 Task: Find connections with filter location Püttlingen with filter topic #Moneywith filter profile language German with filter current company Wiley with filter school Uttar Pradesh Rajarshi Tandon Open University with filter industry IT System Training and Support with filter service category Logo Design with filter keywords title Chief Information Officer (CIO)
Action: Mouse moved to (527, 90)
Screenshot: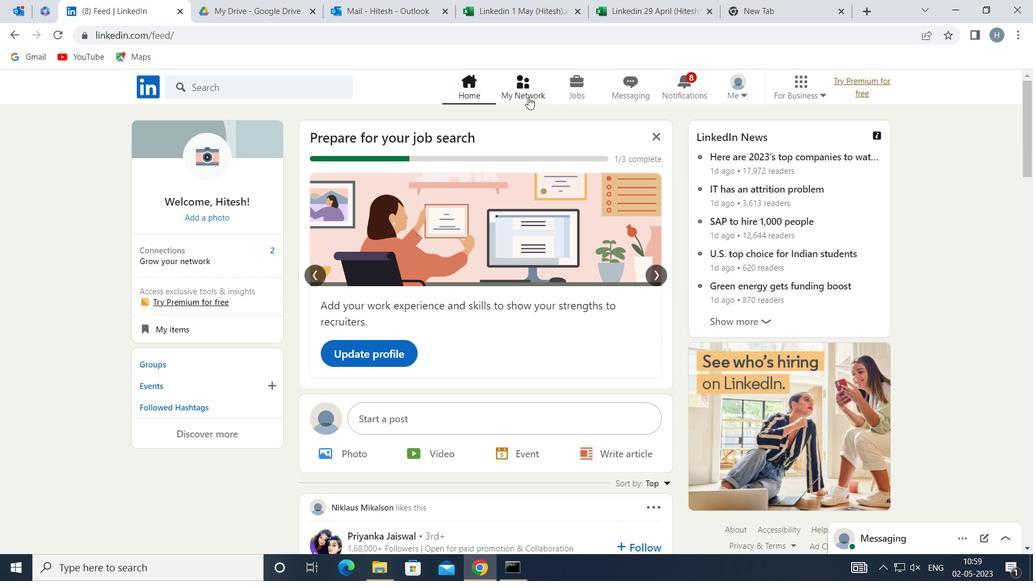 
Action: Mouse pressed left at (527, 90)
Screenshot: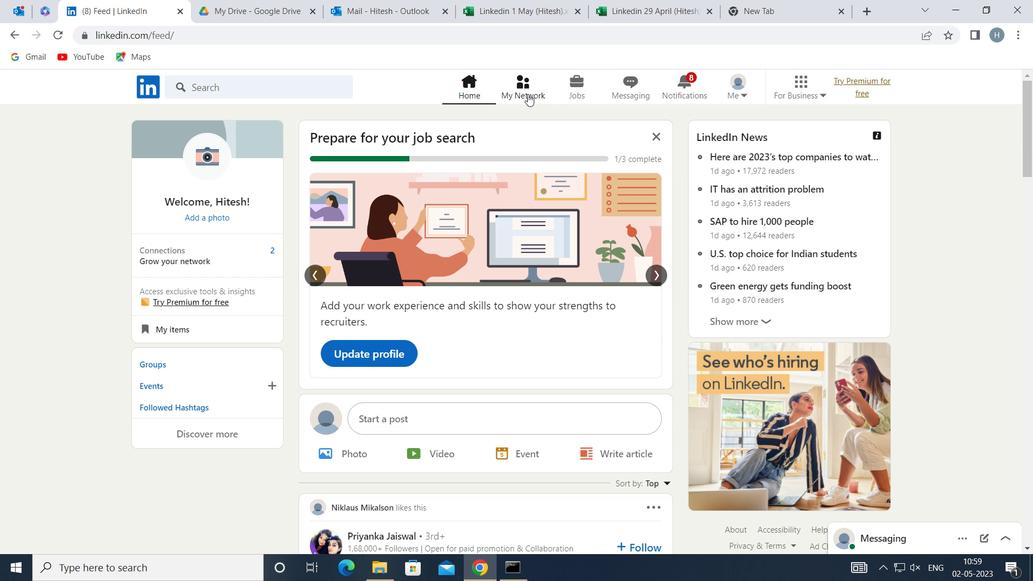 
Action: Mouse moved to (289, 167)
Screenshot: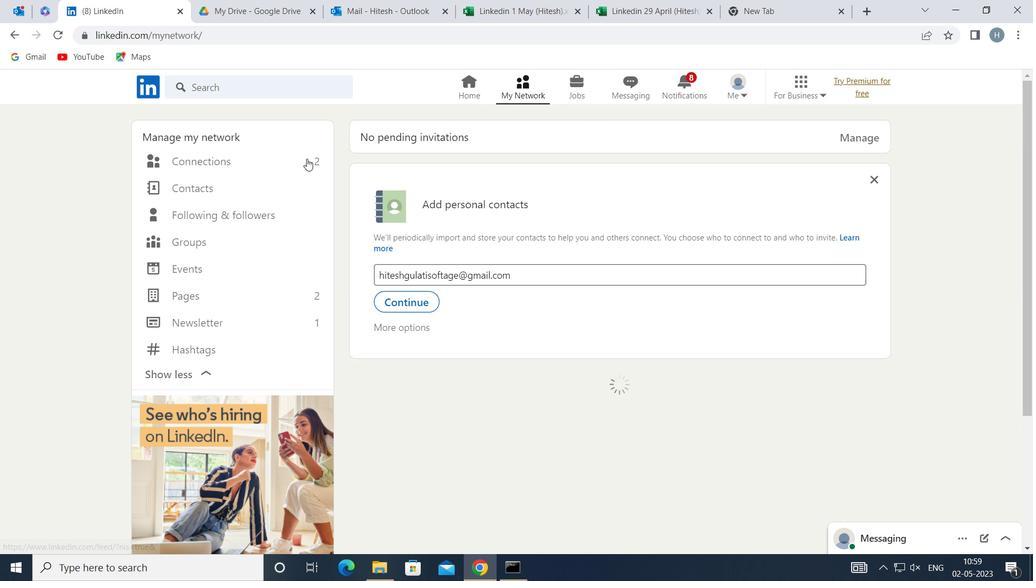 
Action: Mouse pressed left at (289, 167)
Screenshot: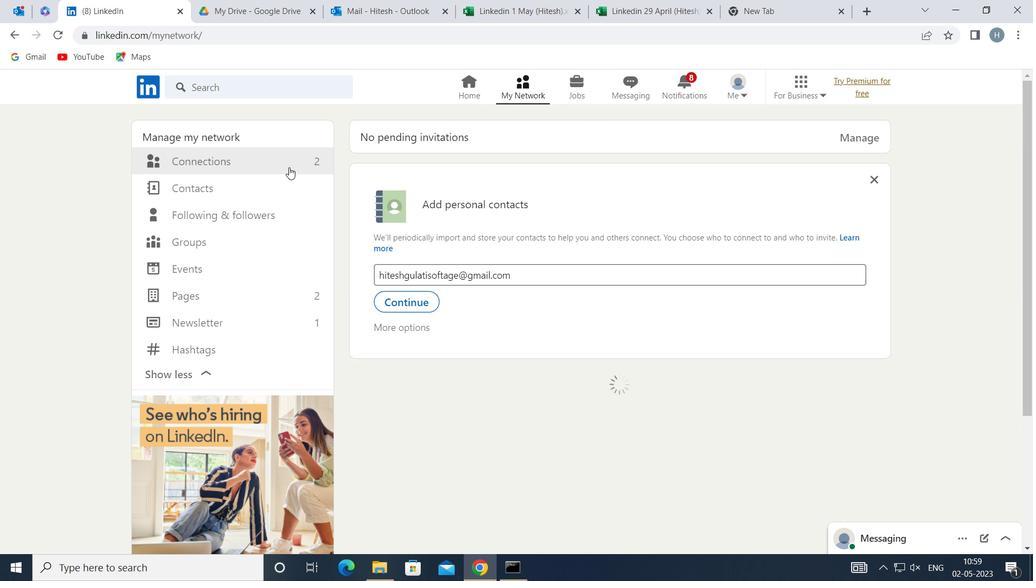 
Action: Mouse moved to (599, 163)
Screenshot: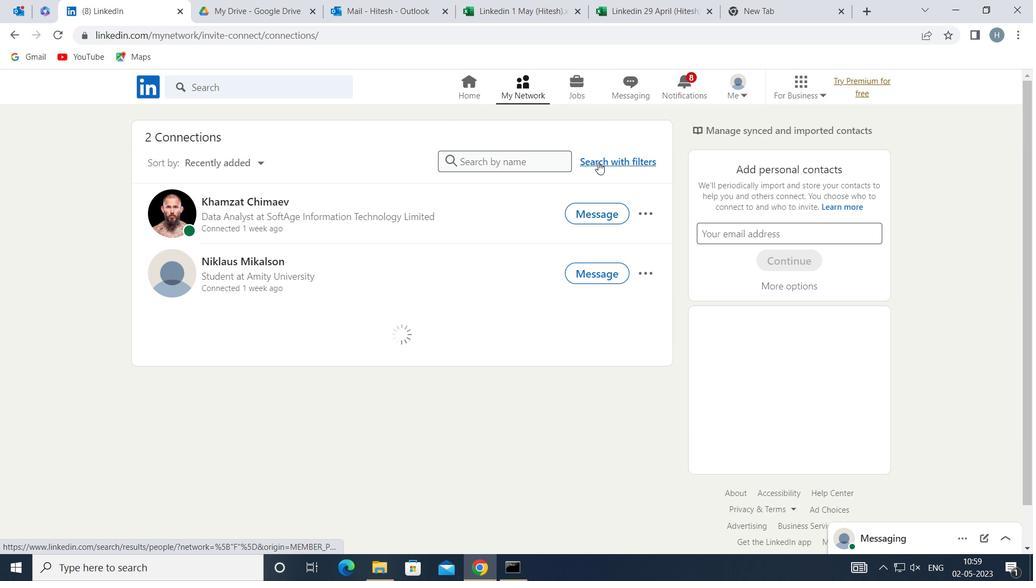 
Action: Mouse pressed left at (599, 163)
Screenshot: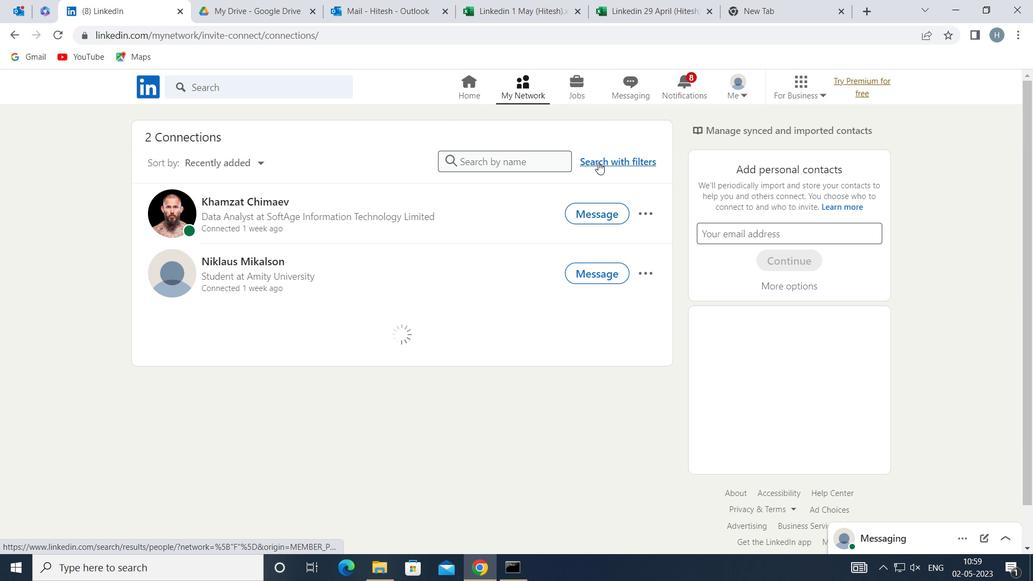 
Action: Mouse moved to (569, 129)
Screenshot: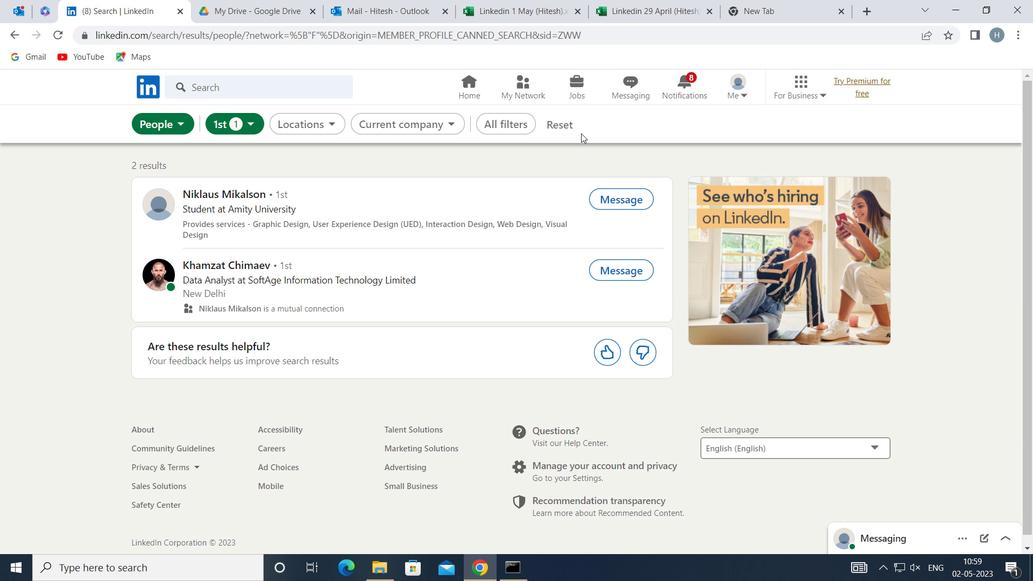 
Action: Mouse pressed left at (569, 129)
Screenshot: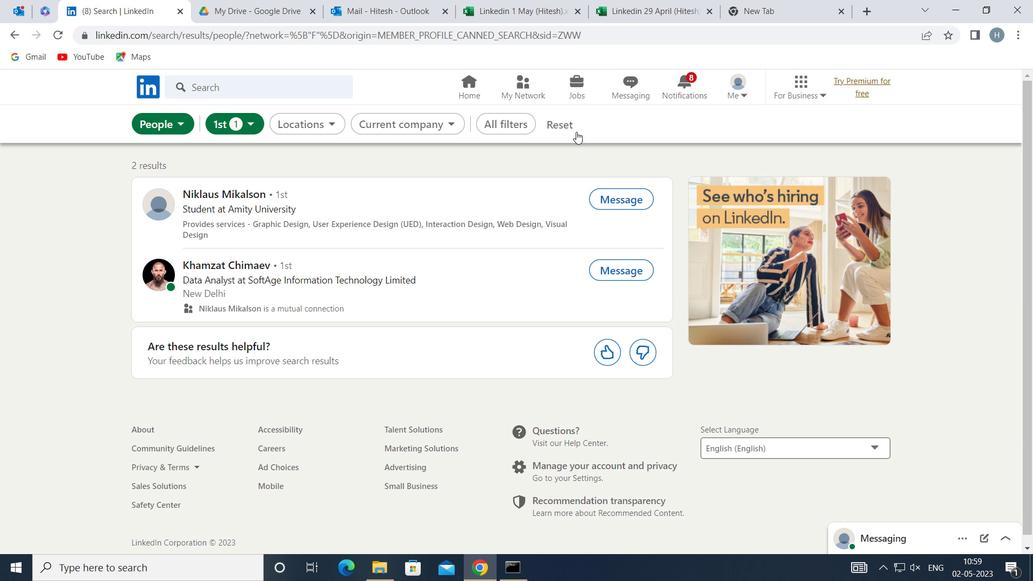 
Action: Mouse moved to (557, 121)
Screenshot: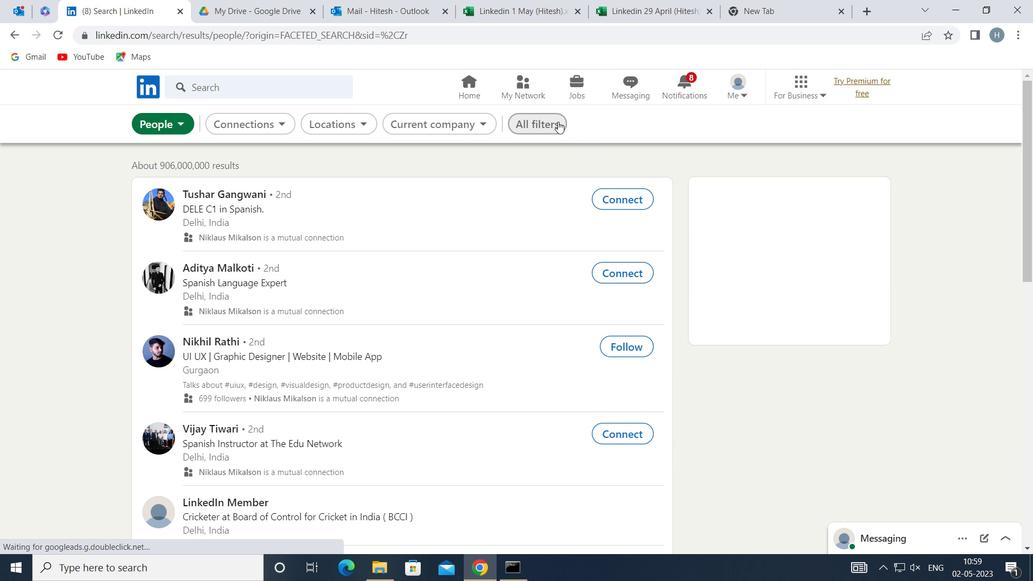 
Action: Mouse pressed left at (557, 121)
Screenshot: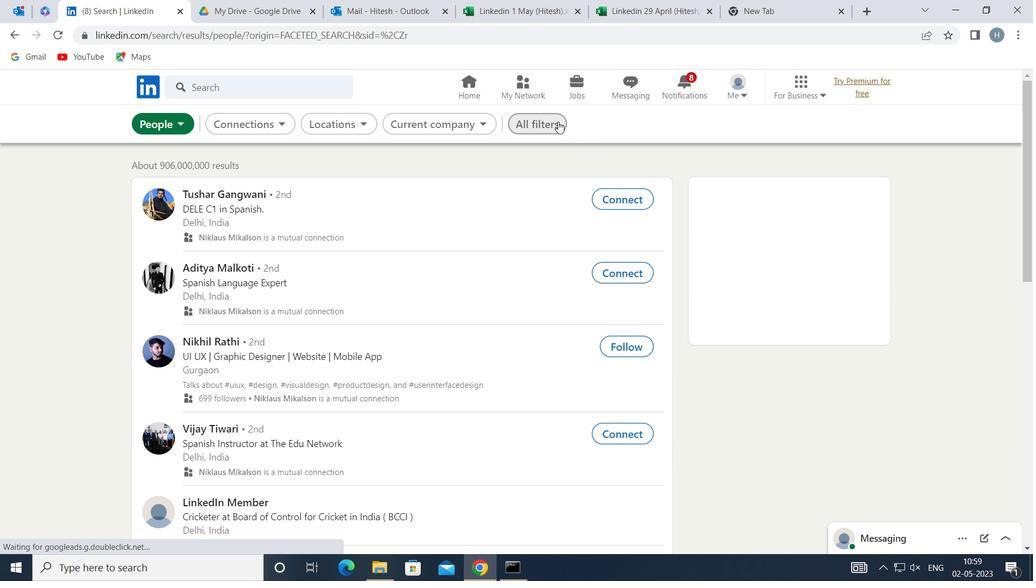 
Action: Mouse moved to (782, 359)
Screenshot: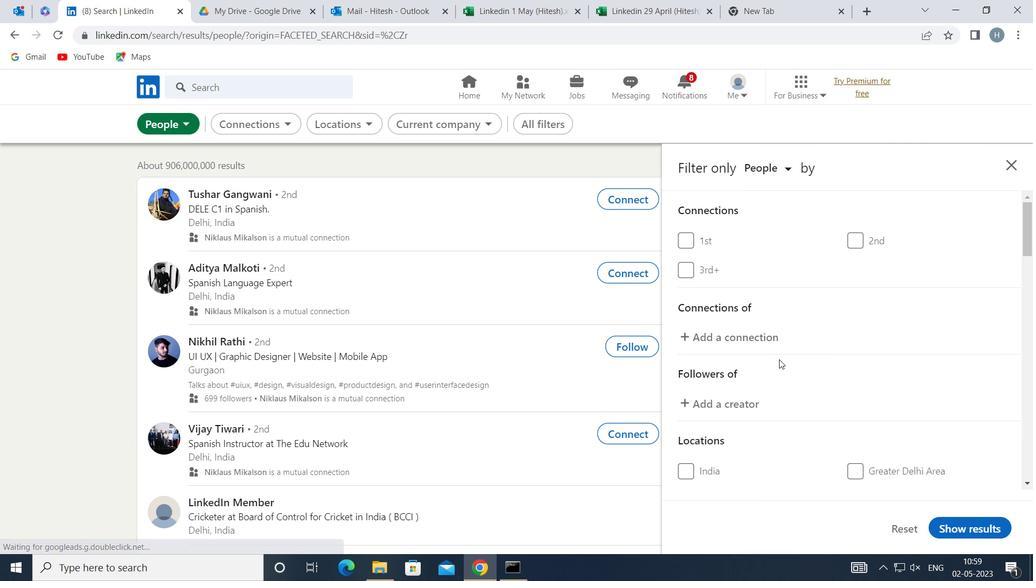
Action: Mouse scrolled (782, 358) with delta (0, 0)
Screenshot: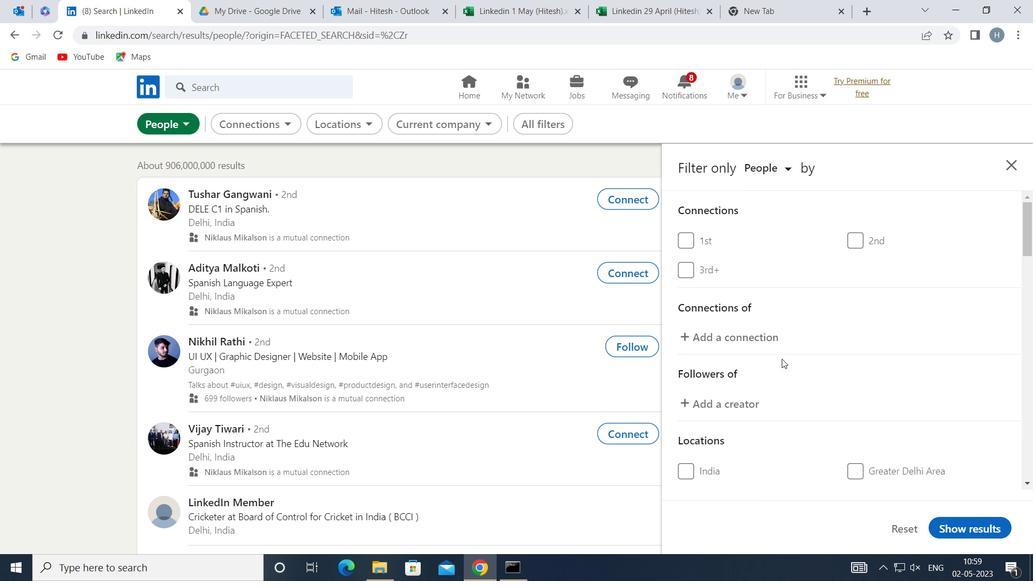 
Action: Mouse moved to (782, 357)
Screenshot: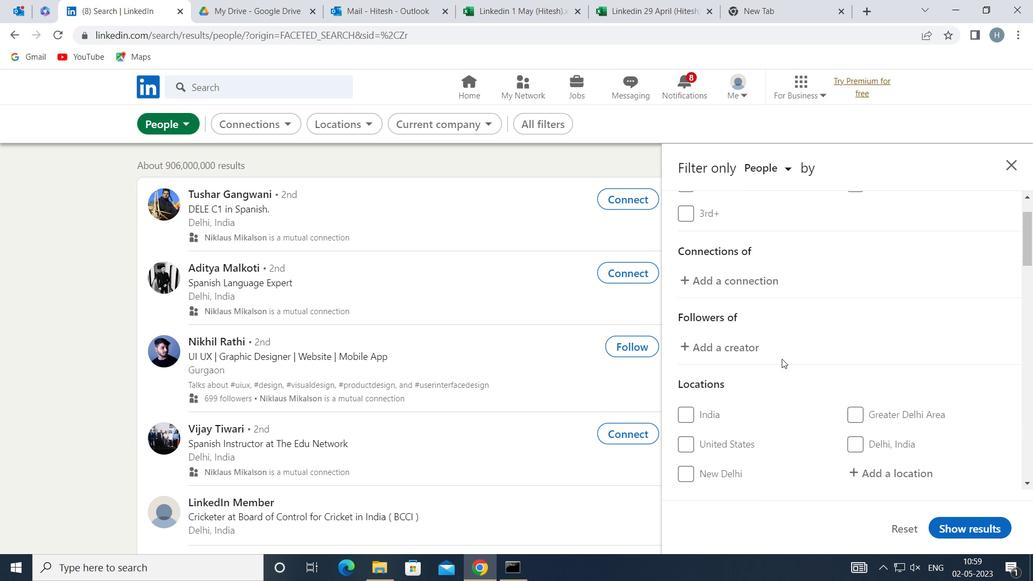 
Action: Mouse scrolled (782, 357) with delta (0, 0)
Screenshot: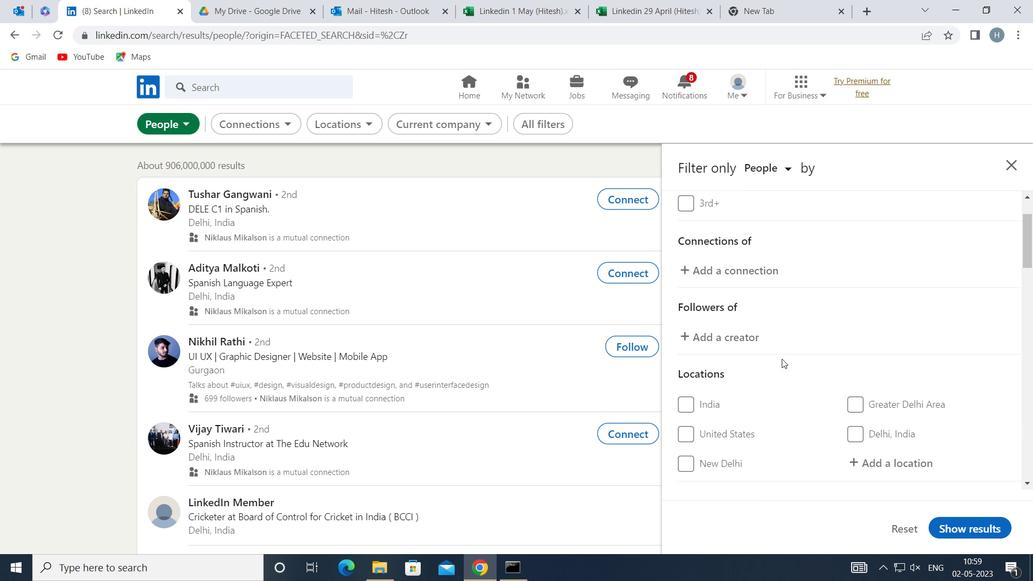 
Action: Mouse moved to (866, 390)
Screenshot: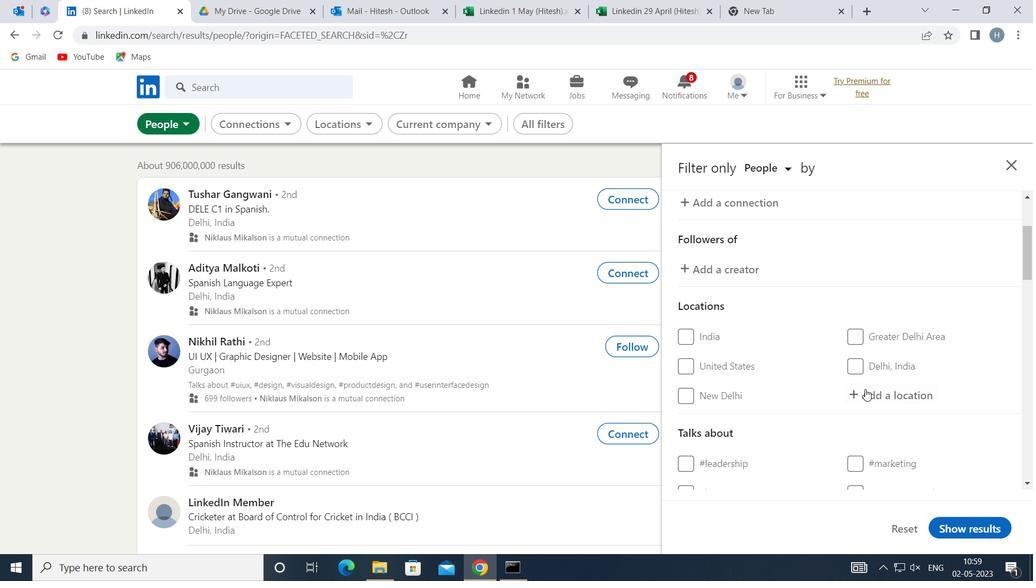 
Action: Mouse pressed left at (866, 390)
Screenshot: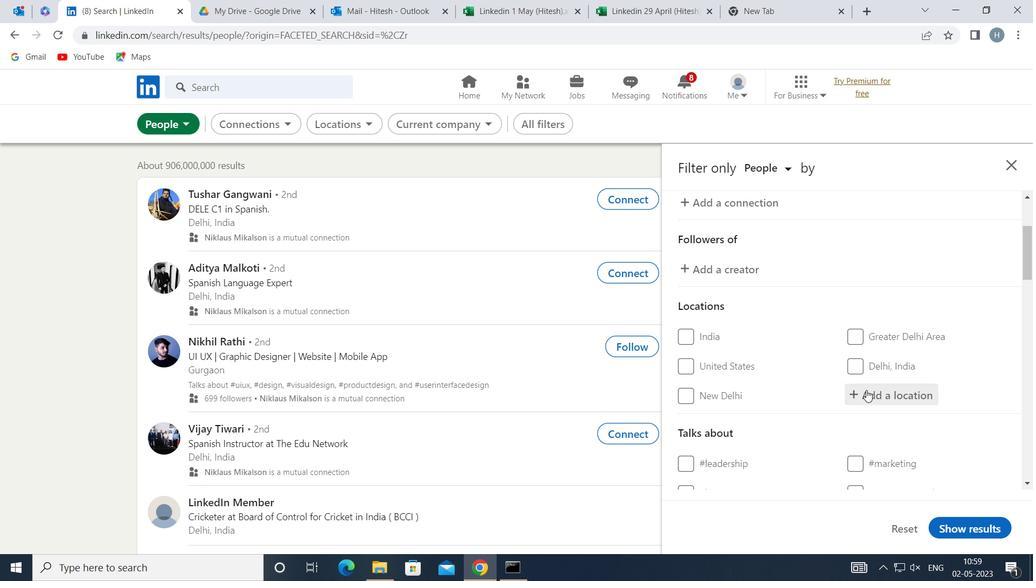 
Action: Mouse moved to (866, 390)
Screenshot: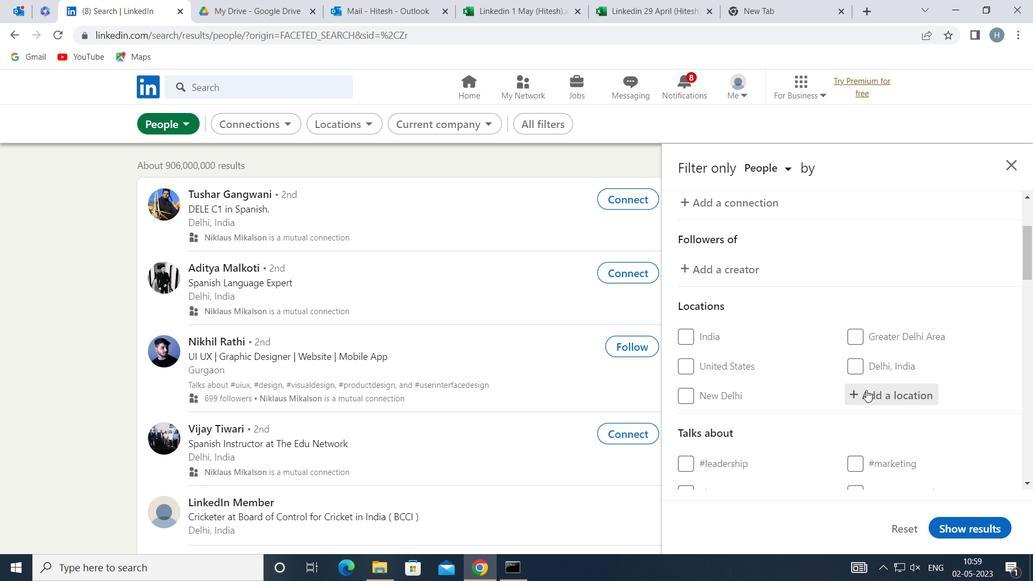 
Action: Key pressed <Key.shift>PUTTLINGE
Screenshot: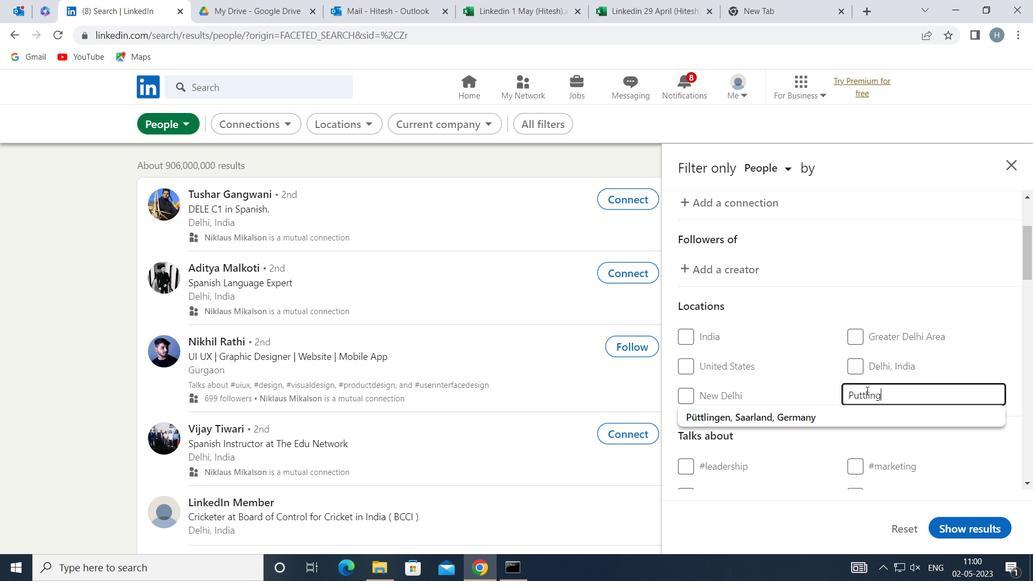 
Action: Mouse moved to (872, 396)
Screenshot: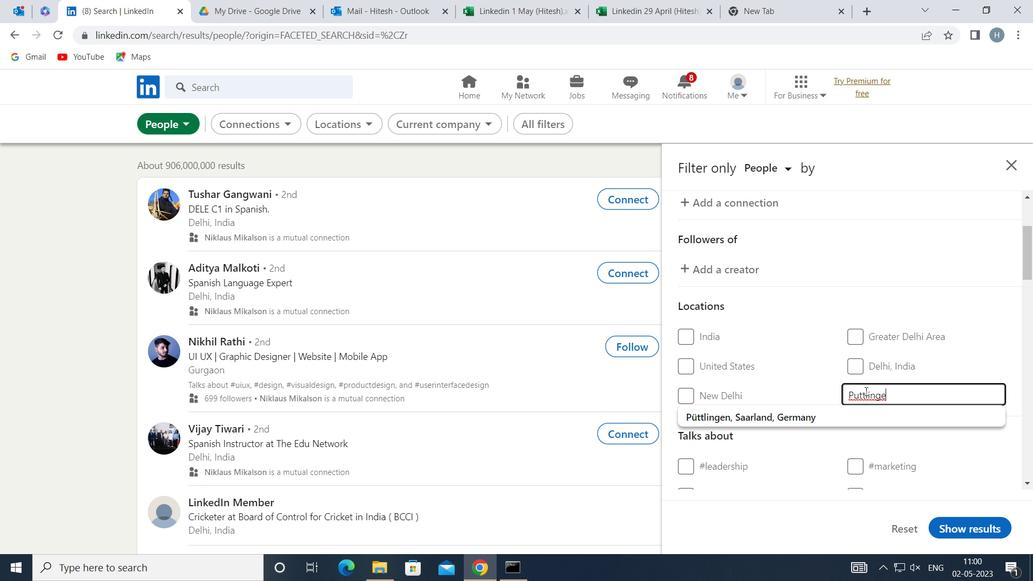 
Action: Key pressed N
Screenshot: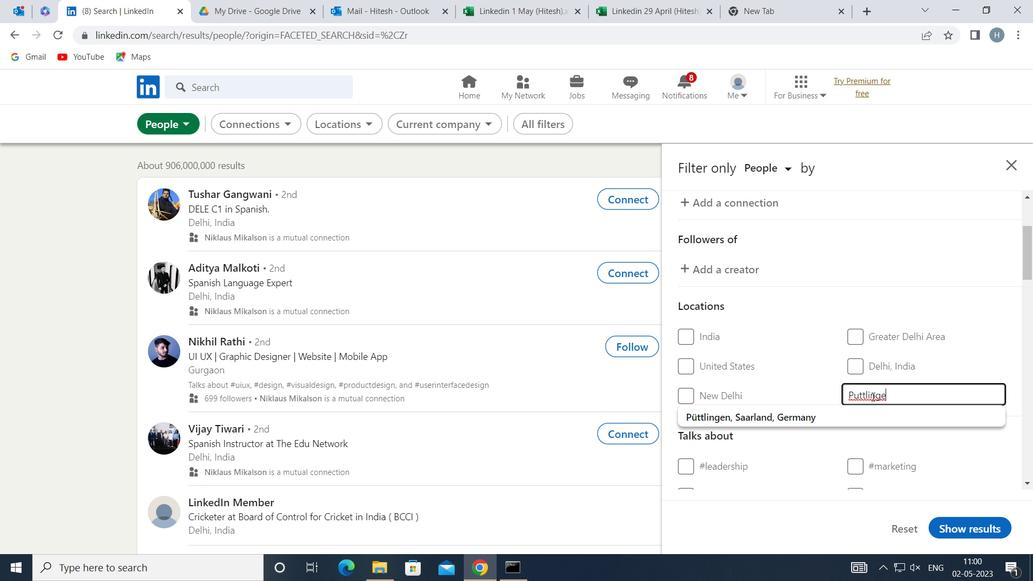 
Action: Mouse moved to (829, 415)
Screenshot: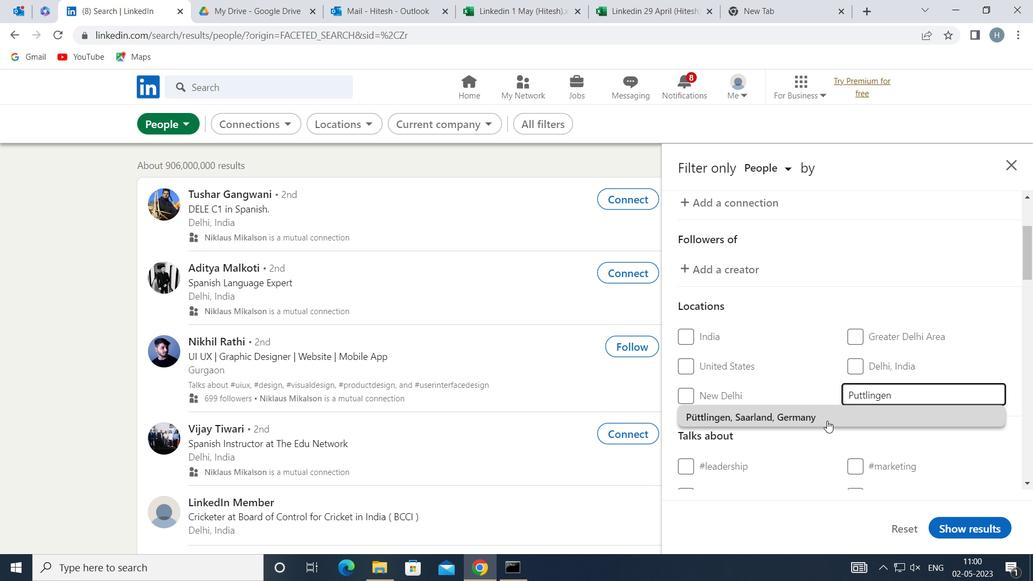 
Action: Mouse pressed left at (829, 415)
Screenshot: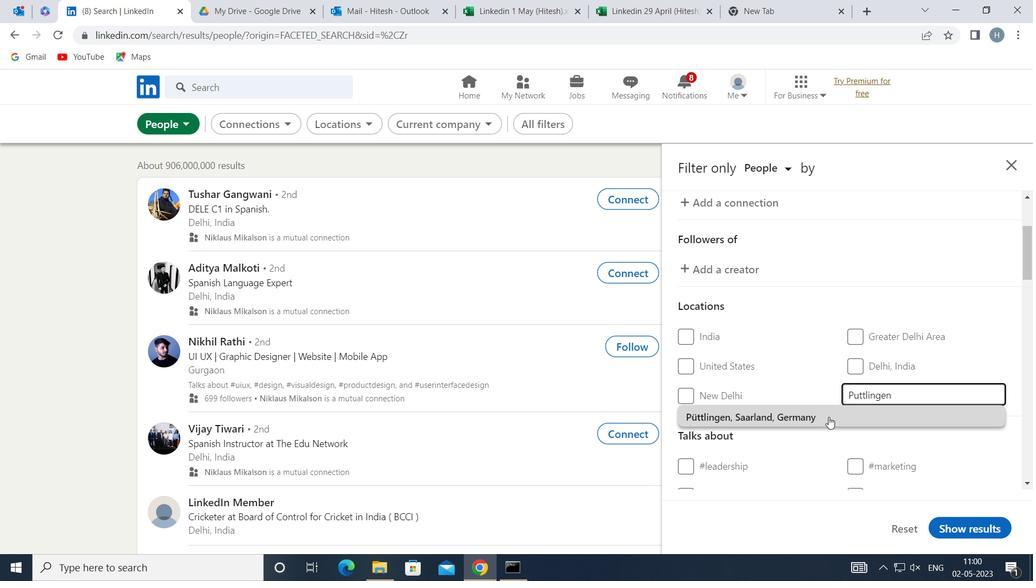
Action: Mouse moved to (826, 395)
Screenshot: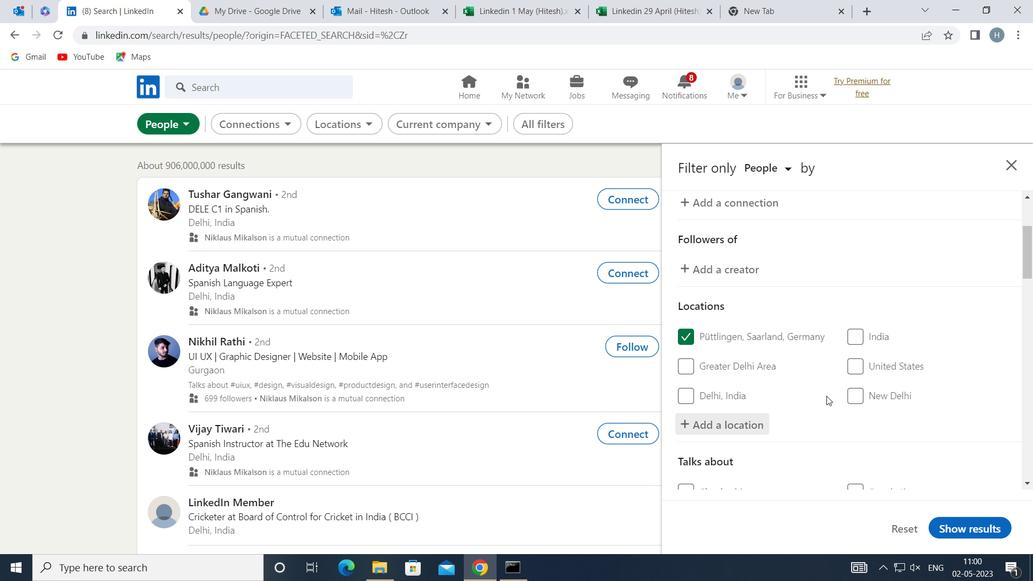 
Action: Mouse scrolled (826, 395) with delta (0, 0)
Screenshot: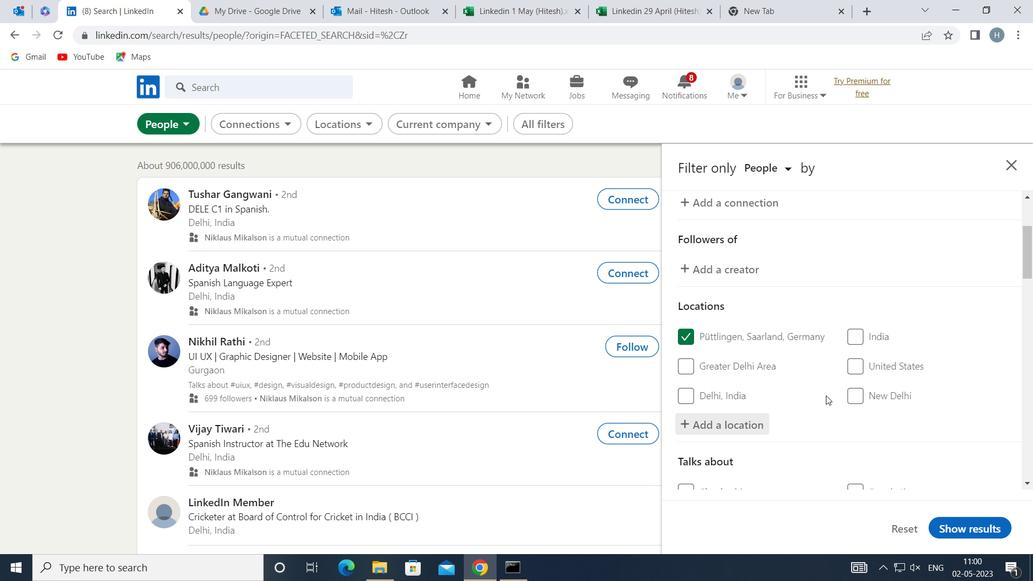 
Action: Mouse scrolled (826, 395) with delta (0, 0)
Screenshot: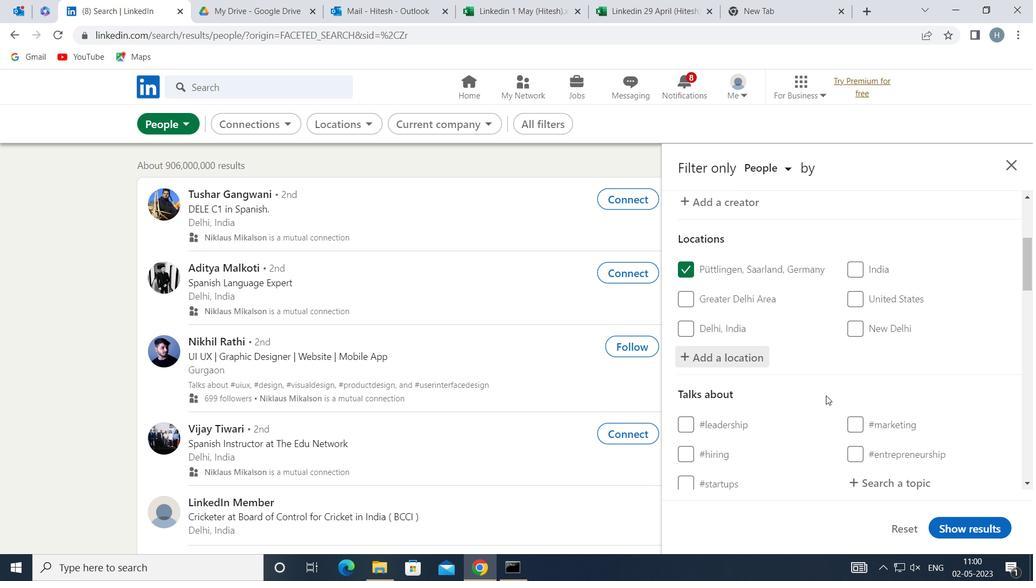 
Action: Mouse scrolled (826, 395) with delta (0, 0)
Screenshot: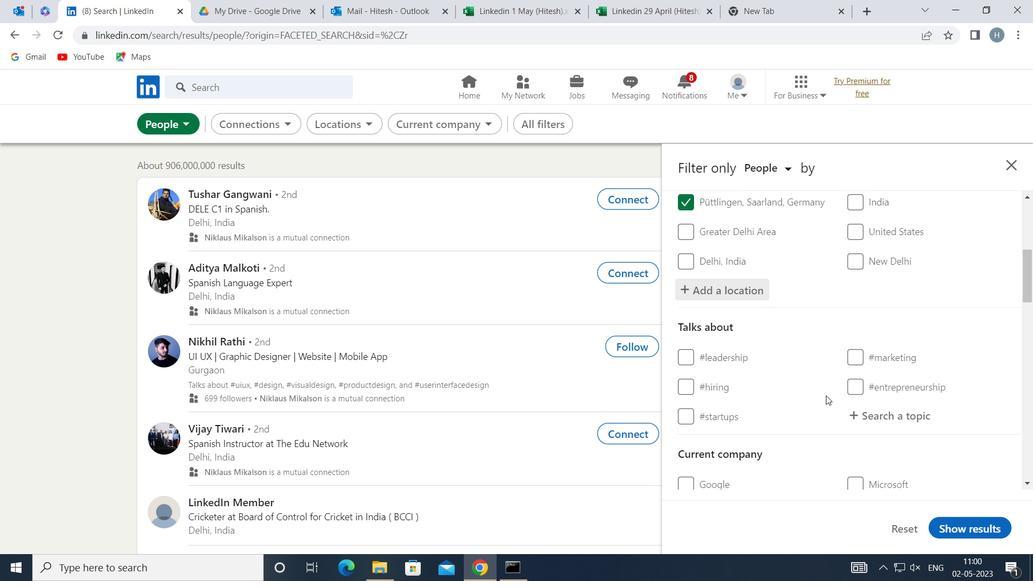 
Action: Mouse moved to (888, 349)
Screenshot: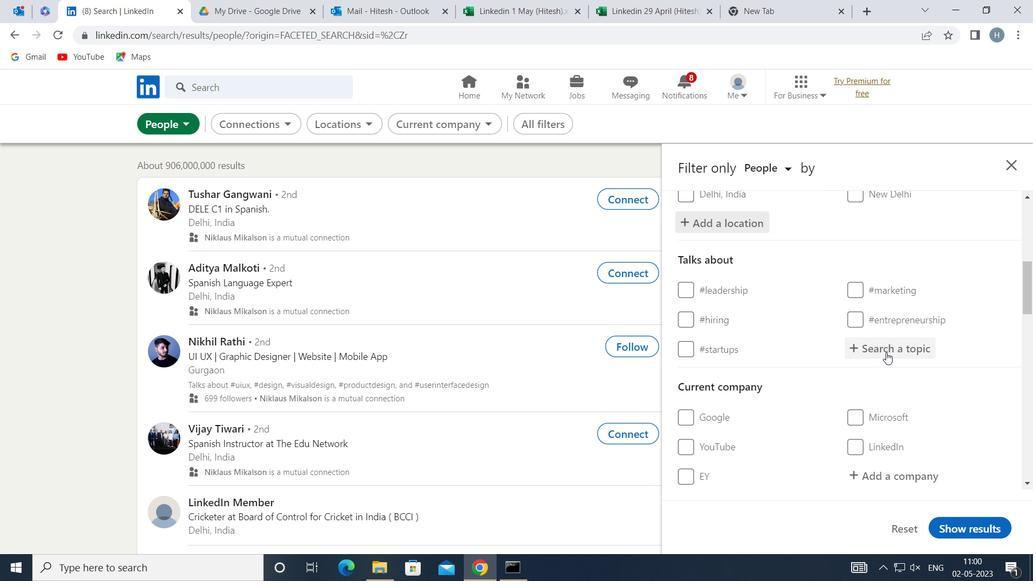 
Action: Mouse pressed left at (888, 349)
Screenshot: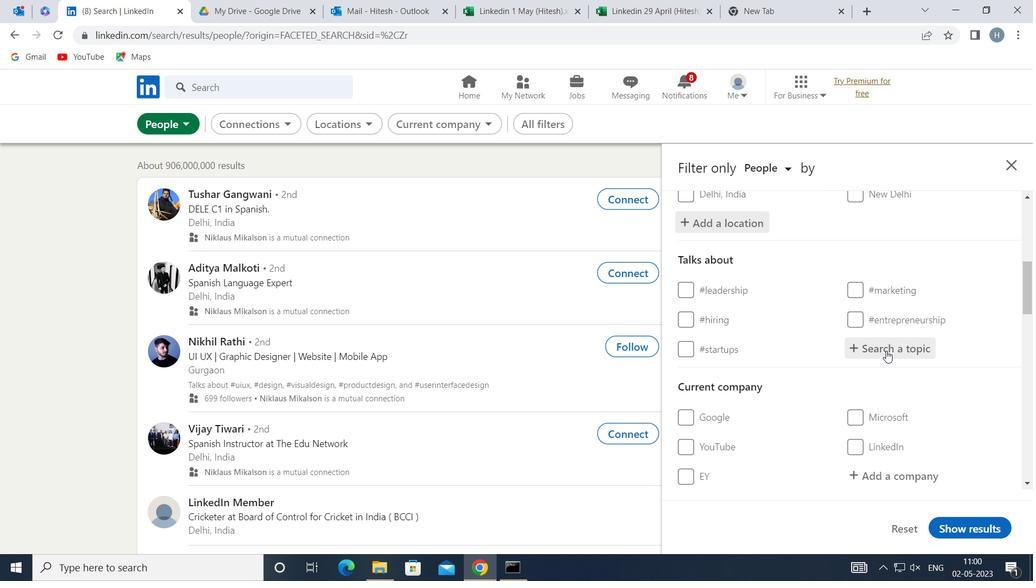 
Action: Key pressed <Key.shift>MON
Screenshot: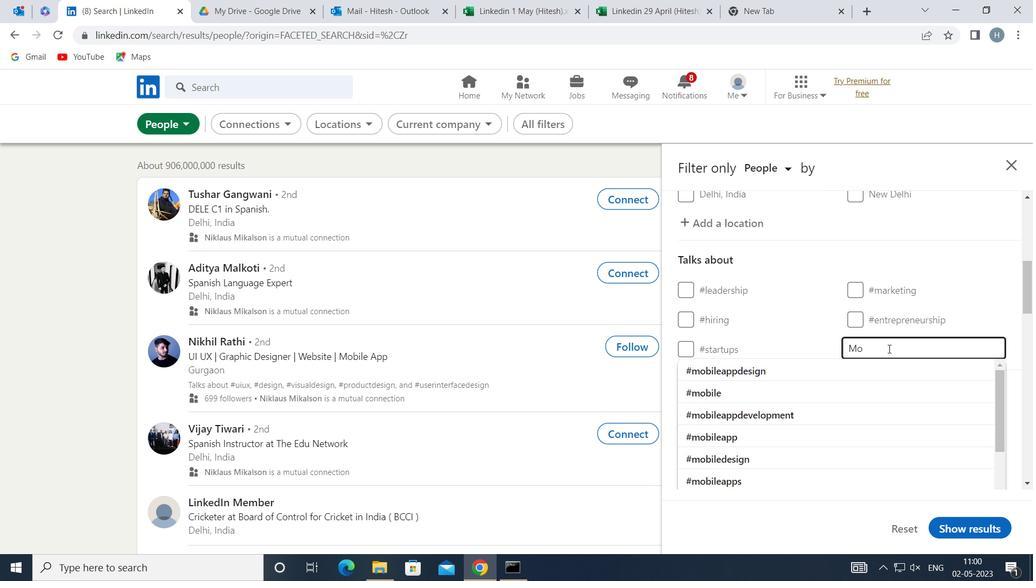 
Action: Mouse moved to (897, 342)
Screenshot: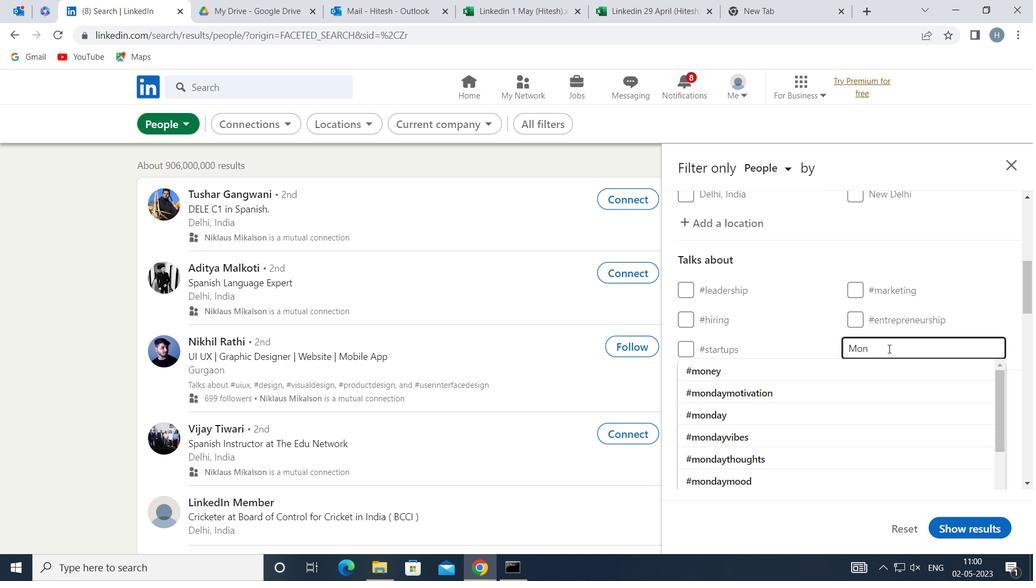 
Action: Key pressed EY
Screenshot: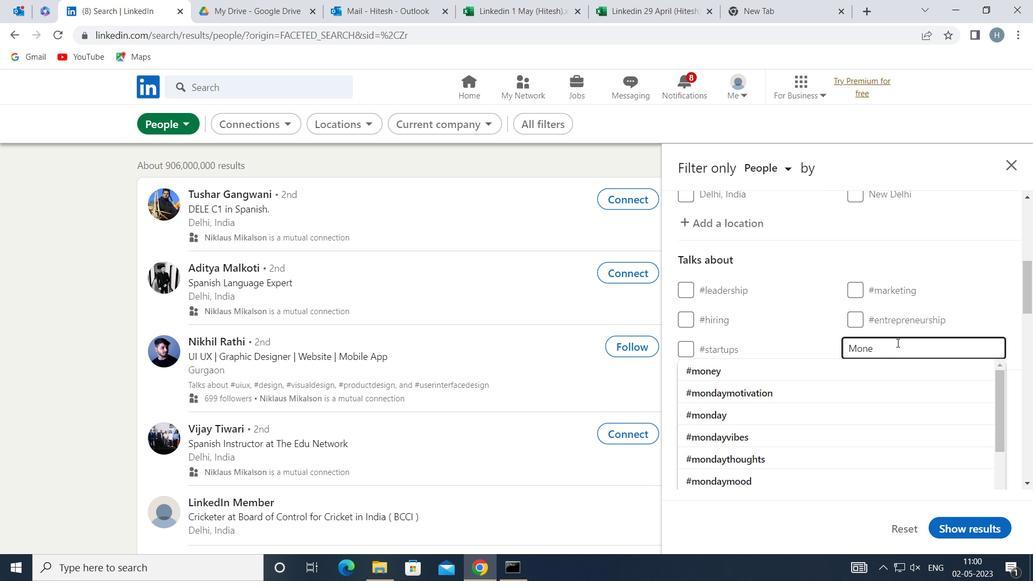 
Action: Mouse moved to (809, 364)
Screenshot: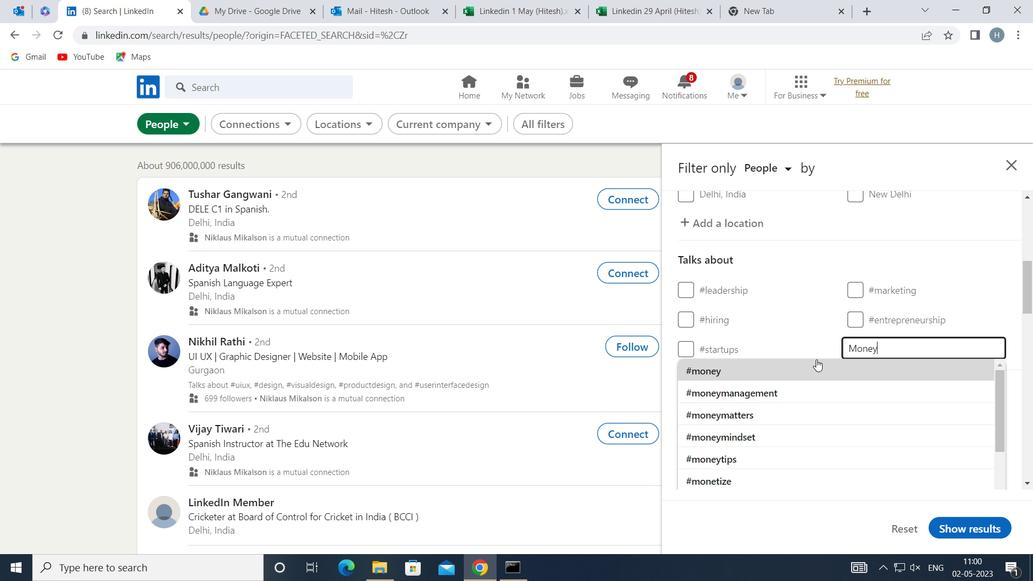 
Action: Mouse pressed left at (809, 364)
Screenshot: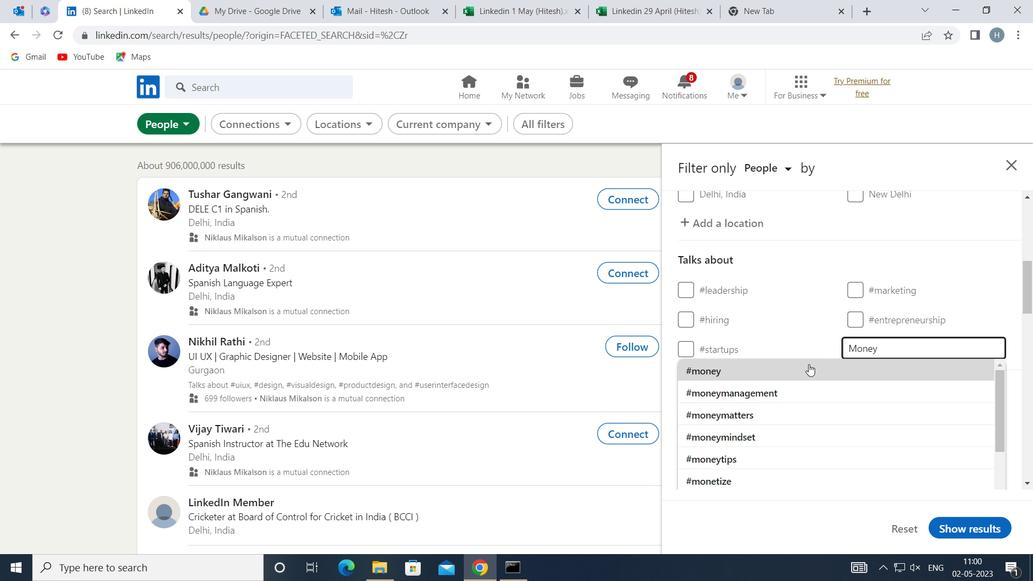 
Action: Mouse scrolled (809, 364) with delta (0, 0)
Screenshot: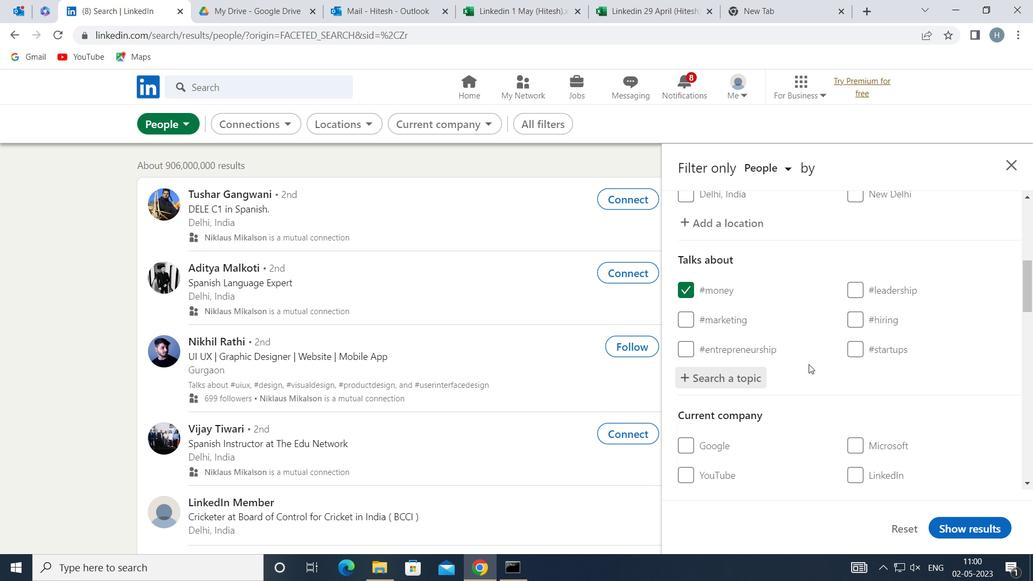 
Action: Mouse scrolled (809, 364) with delta (0, 0)
Screenshot: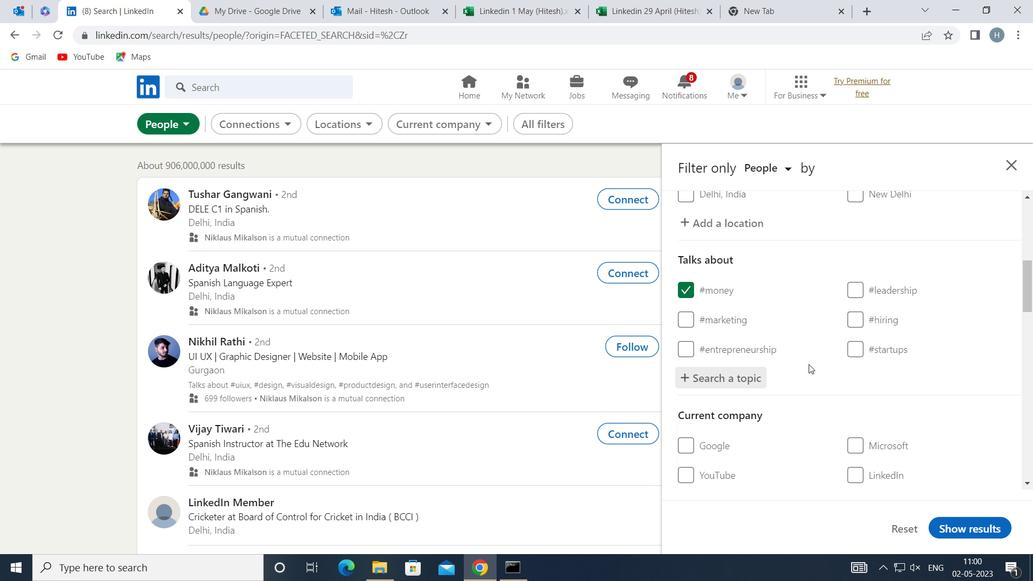 
Action: Mouse scrolled (809, 364) with delta (0, 0)
Screenshot: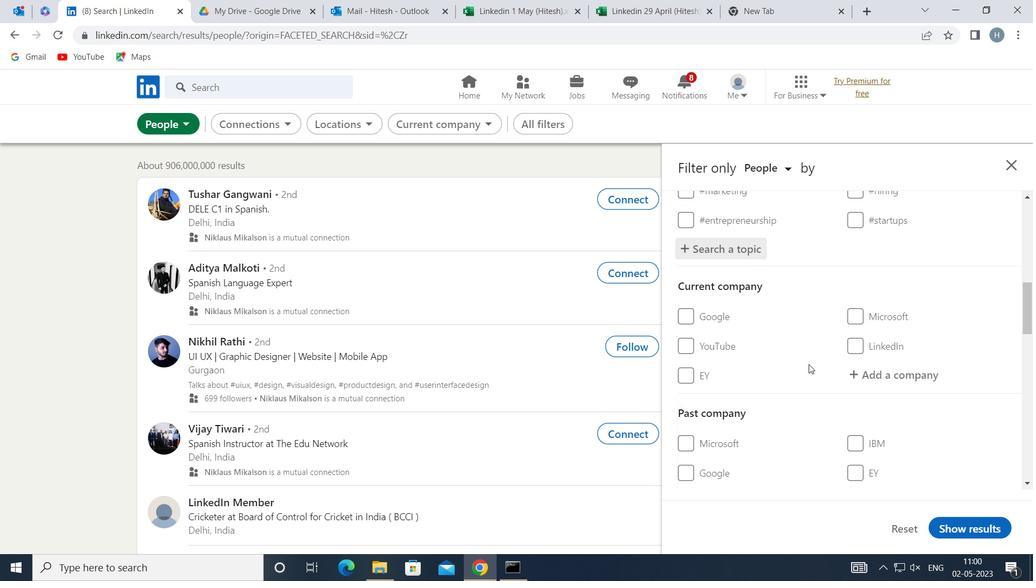 
Action: Mouse scrolled (809, 364) with delta (0, 0)
Screenshot: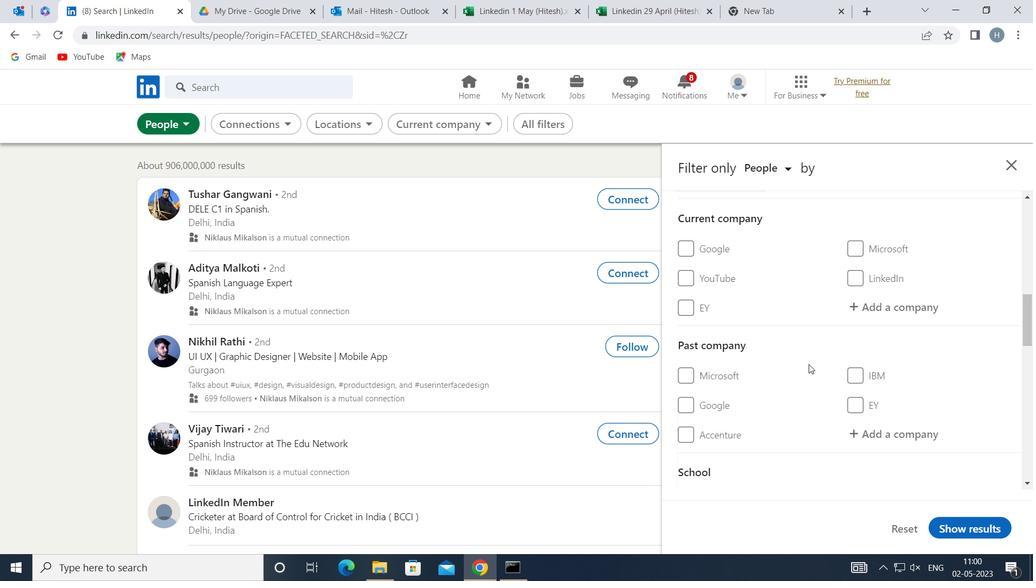 
Action: Mouse moved to (809, 363)
Screenshot: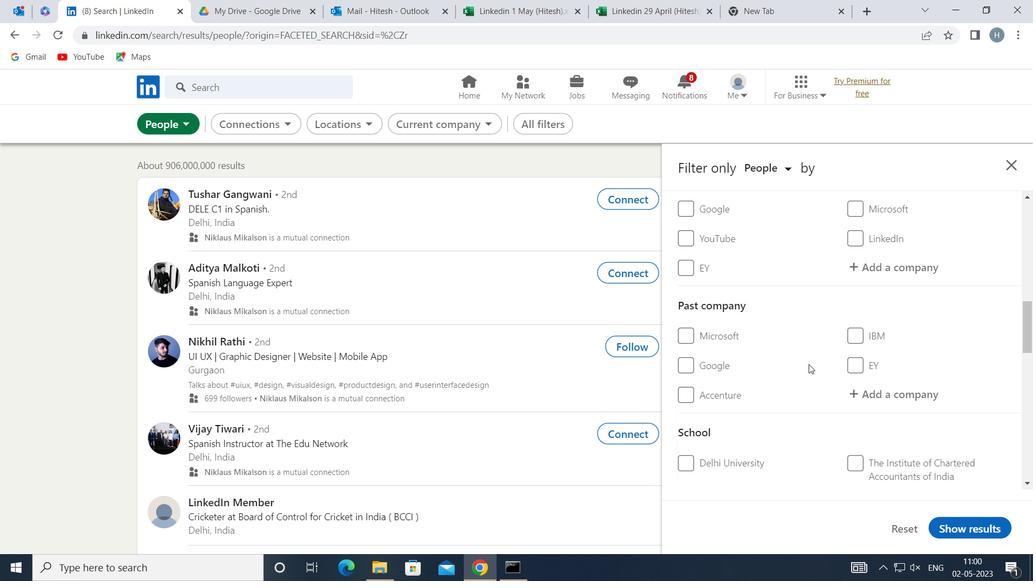 
Action: Mouse scrolled (809, 362) with delta (0, 0)
Screenshot: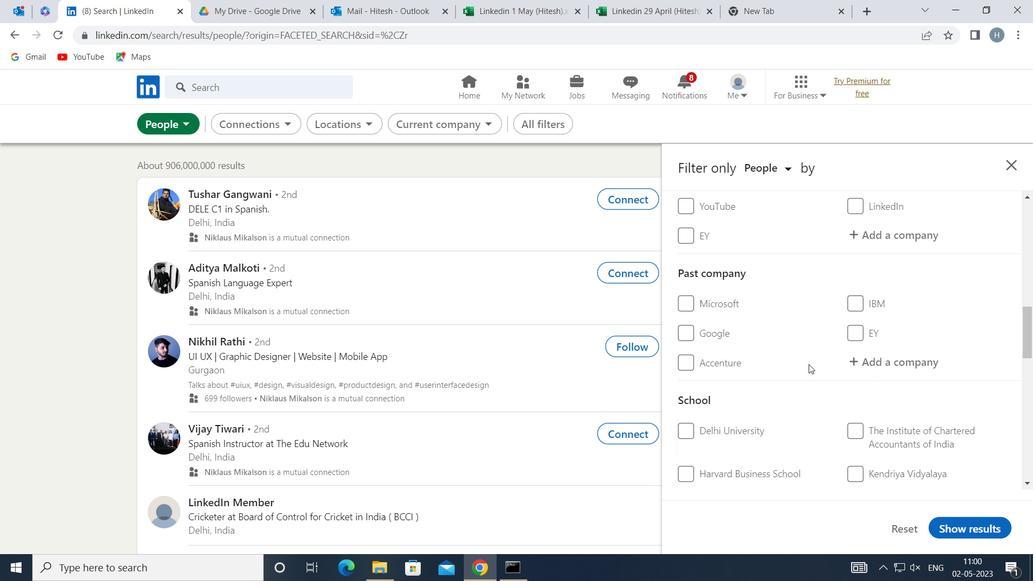 
Action: Mouse scrolled (809, 362) with delta (0, 0)
Screenshot: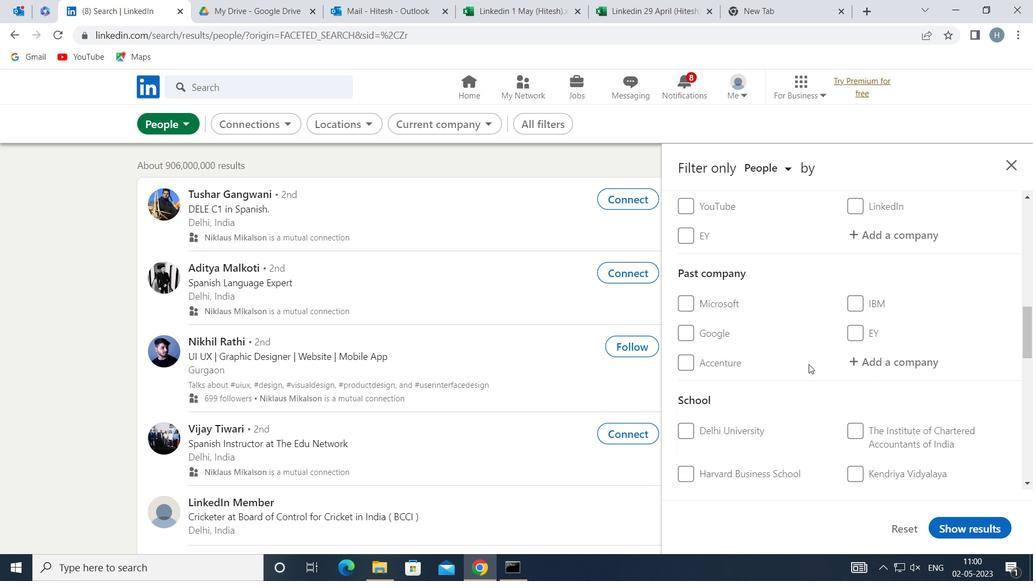
Action: Mouse scrolled (809, 362) with delta (0, 0)
Screenshot: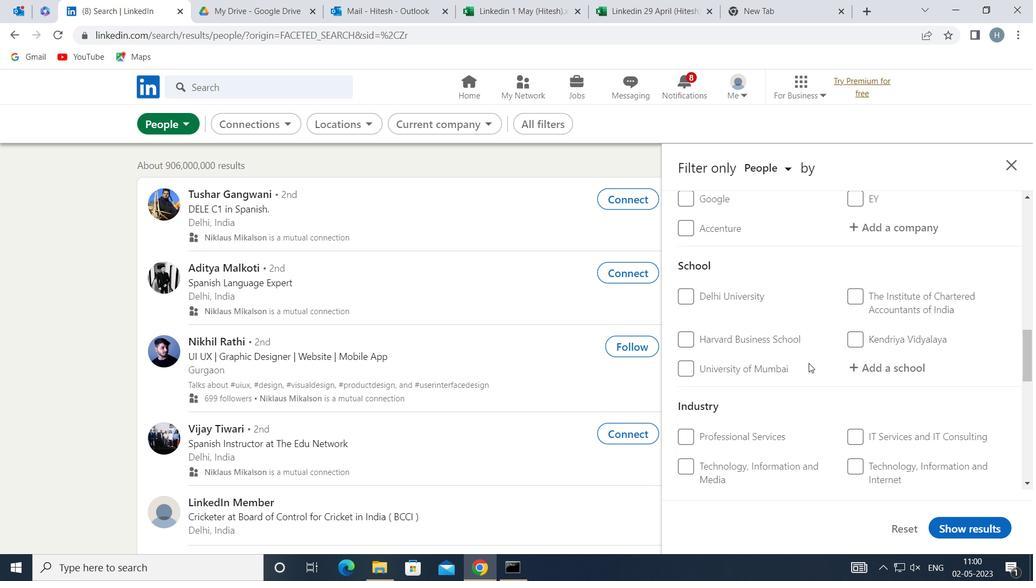 
Action: Mouse scrolled (809, 362) with delta (0, 0)
Screenshot: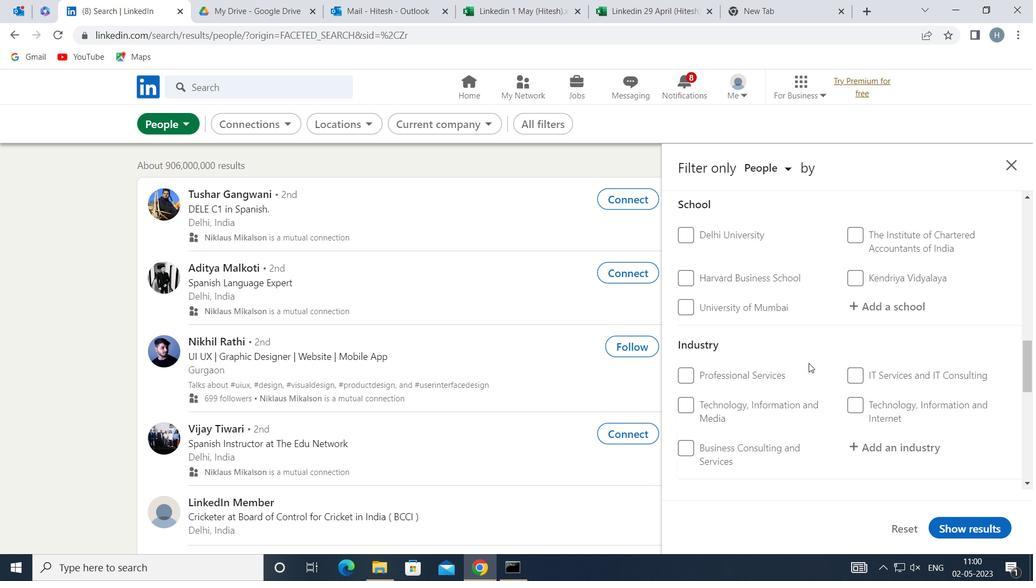 
Action: Mouse scrolled (809, 362) with delta (0, 0)
Screenshot: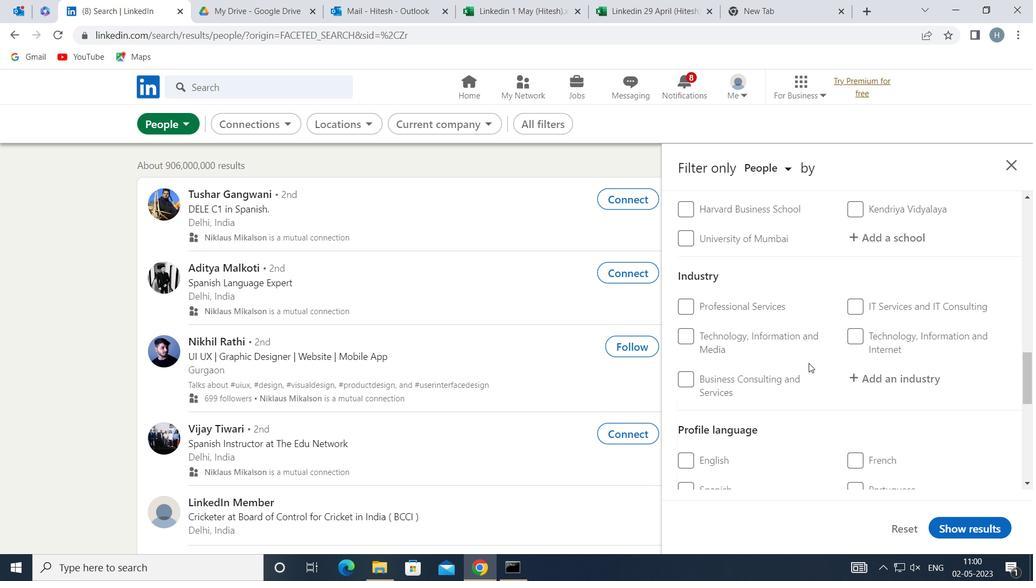 
Action: Mouse scrolled (809, 362) with delta (0, 0)
Screenshot: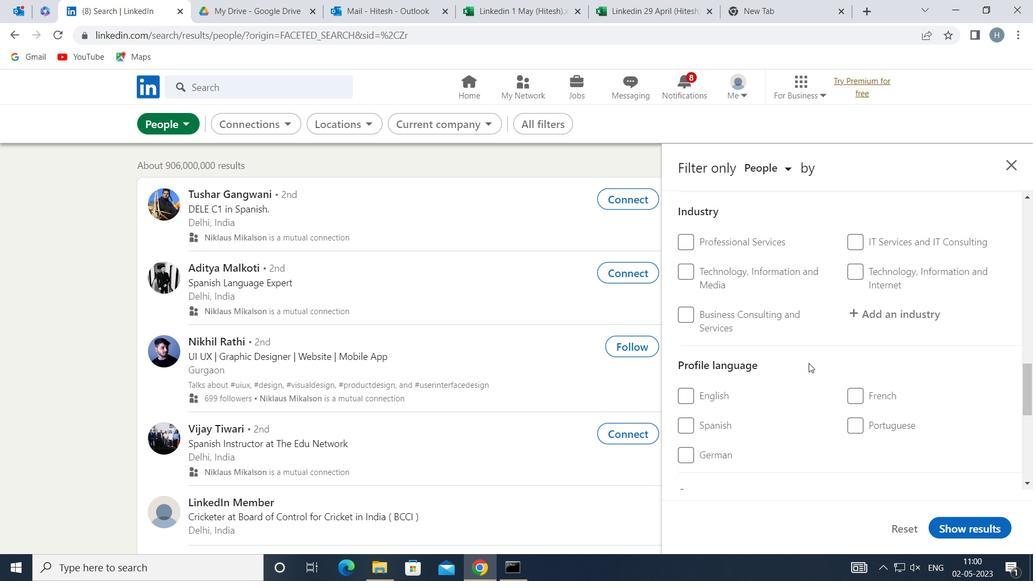 
Action: Mouse moved to (724, 375)
Screenshot: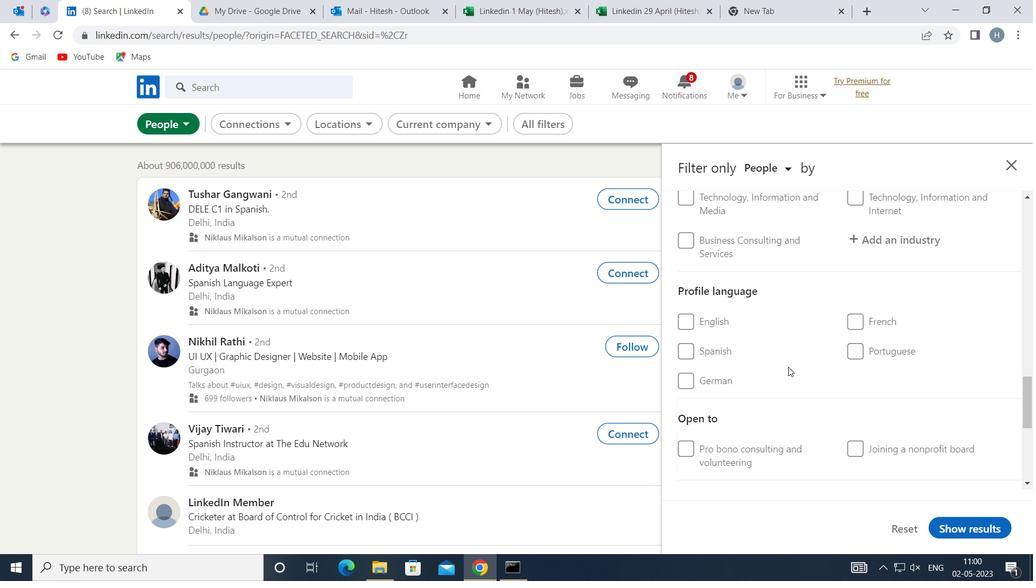 
Action: Mouse pressed left at (724, 375)
Screenshot: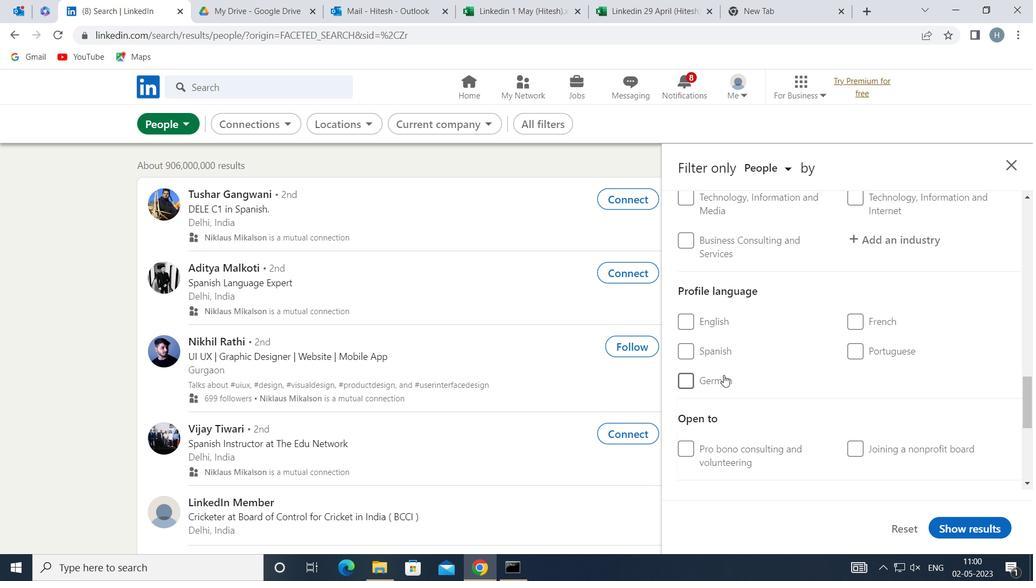 
Action: Mouse moved to (811, 370)
Screenshot: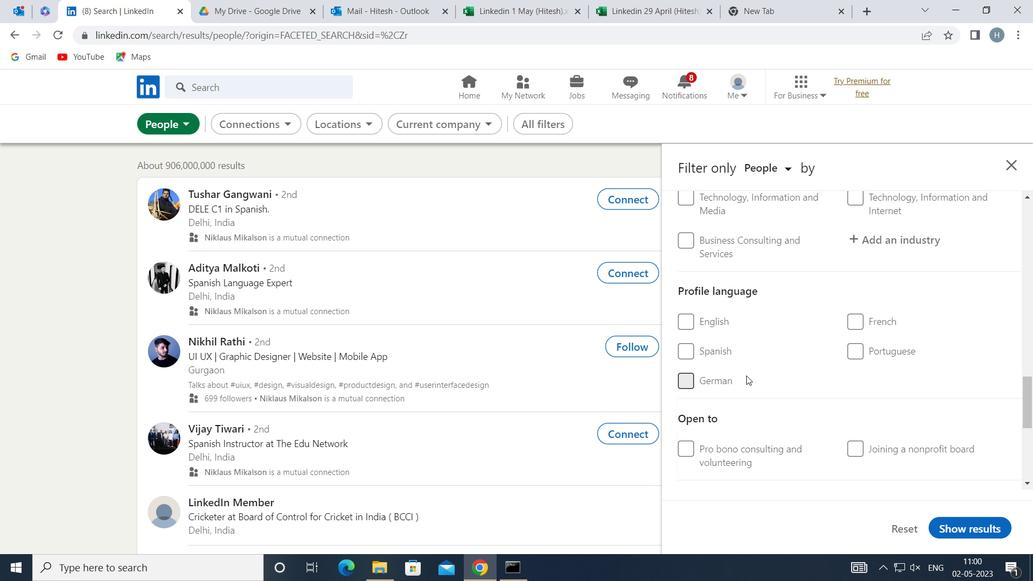 
Action: Mouse scrolled (811, 370) with delta (0, 0)
Screenshot: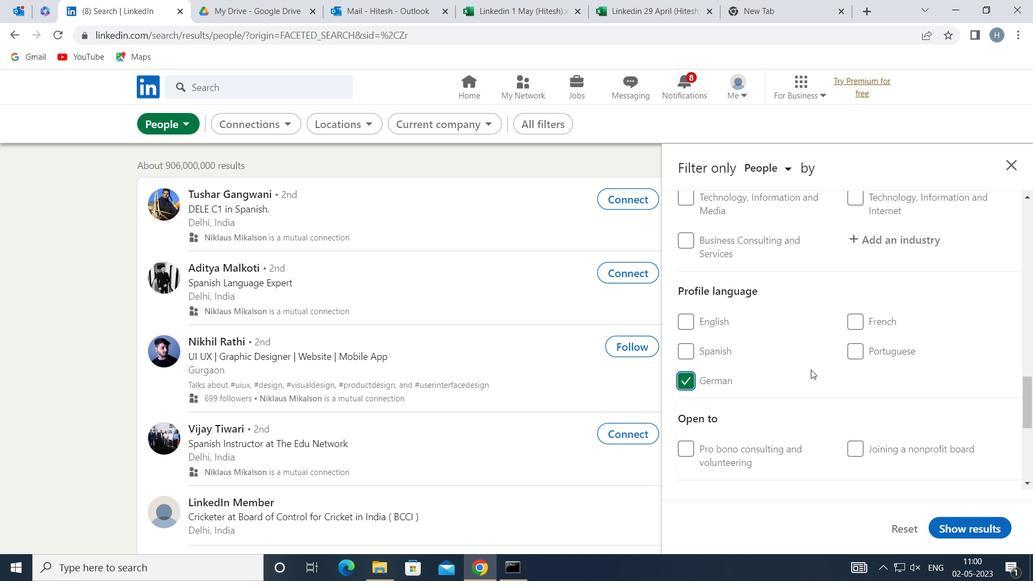 
Action: Mouse moved to (810, 367)
Screenshot: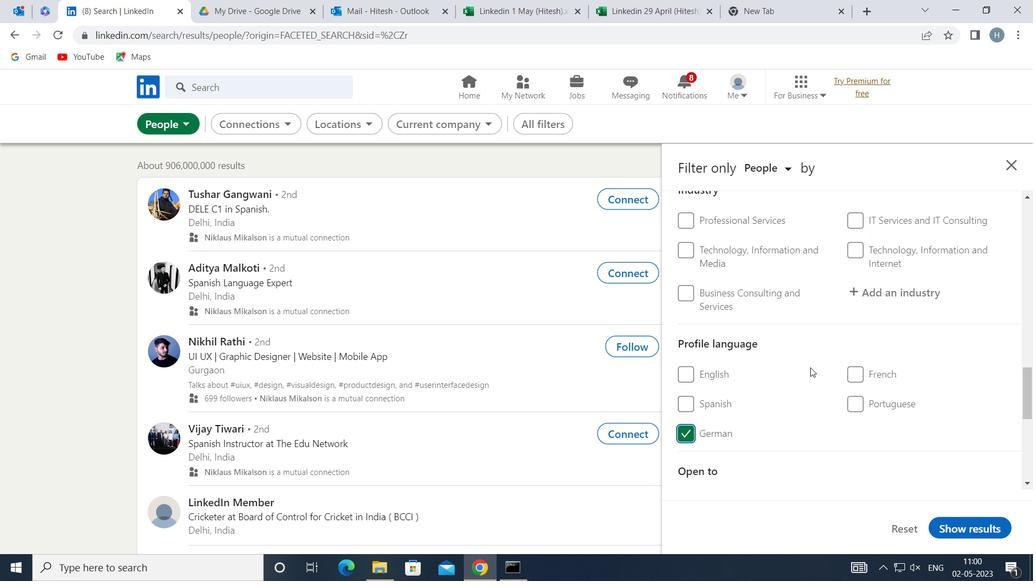
Action: Mouse scrolled (810, 368) with delta (0, 0)
Screenshot: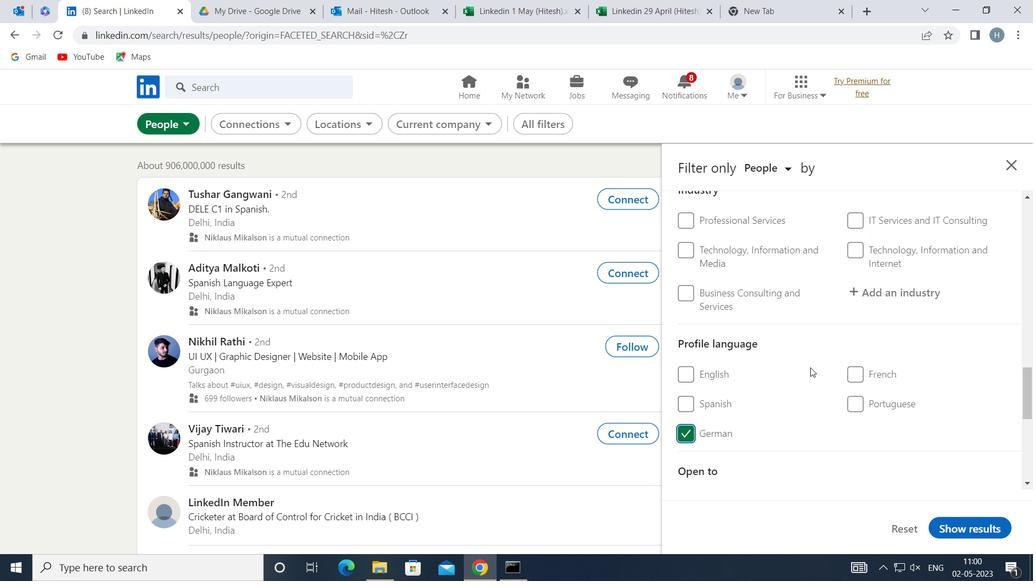 
Action: Mouse scrolled (810, 368) with delta (0, 0)
Screenshot: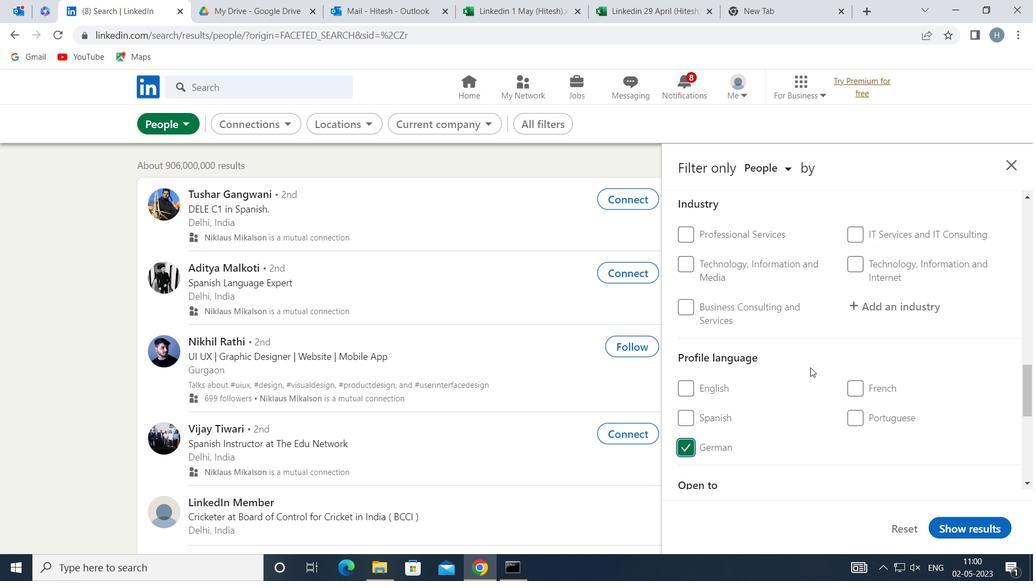 
Action: Mouse scrolled (810, 368) with delta (0, 0)
Screenshot: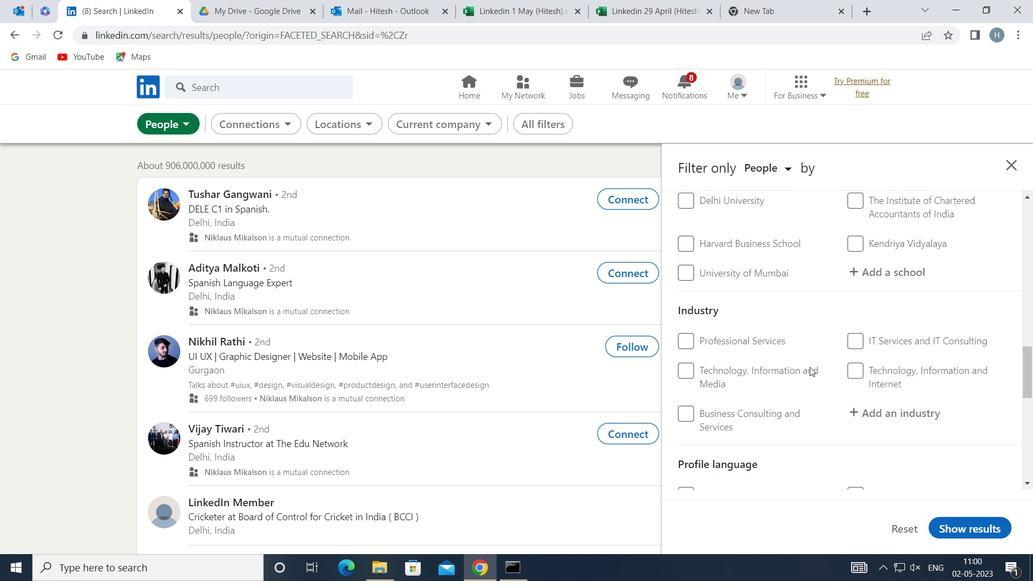 
Action: Mouse scrolled (810, 368) with delta (0, 0)
Screenshot: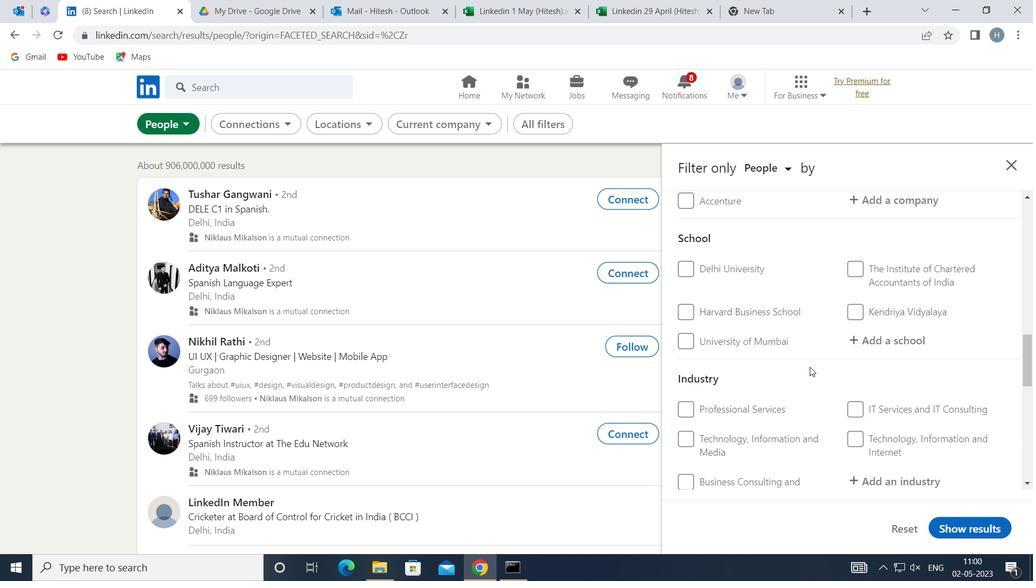 
Action: Mouse scrolled (810, 368) with delta (0, 0)
Screenshot: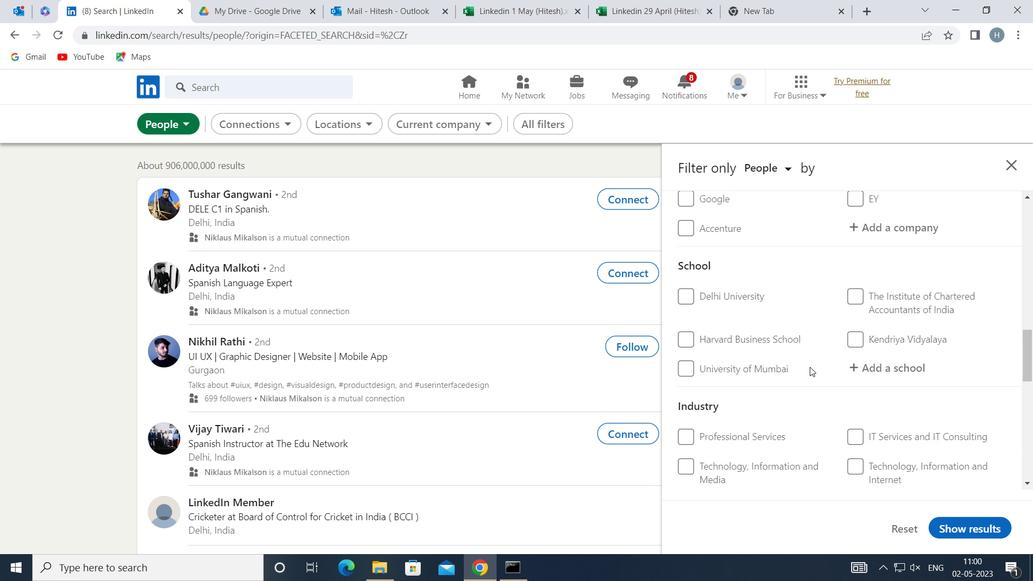
Action: Mouse scrolled (810, 368) with delta (0, 0)
Screenshot: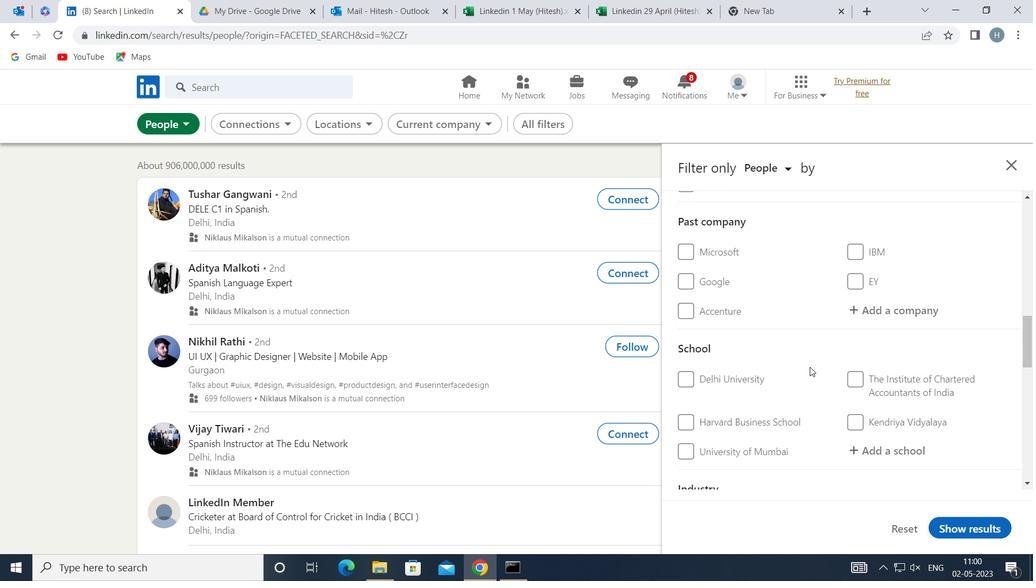 
Action: Mouse scrolled (810, 368) with delta (0, 0)
Screenshot: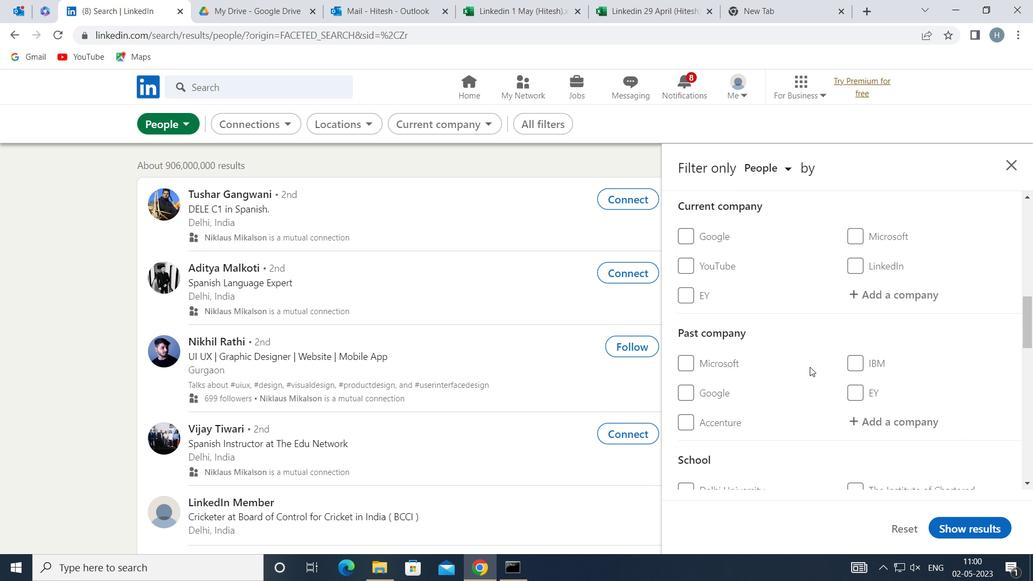 
Action: Mouse scrolled (810, 368) with delta (0, 0)
Screenshot: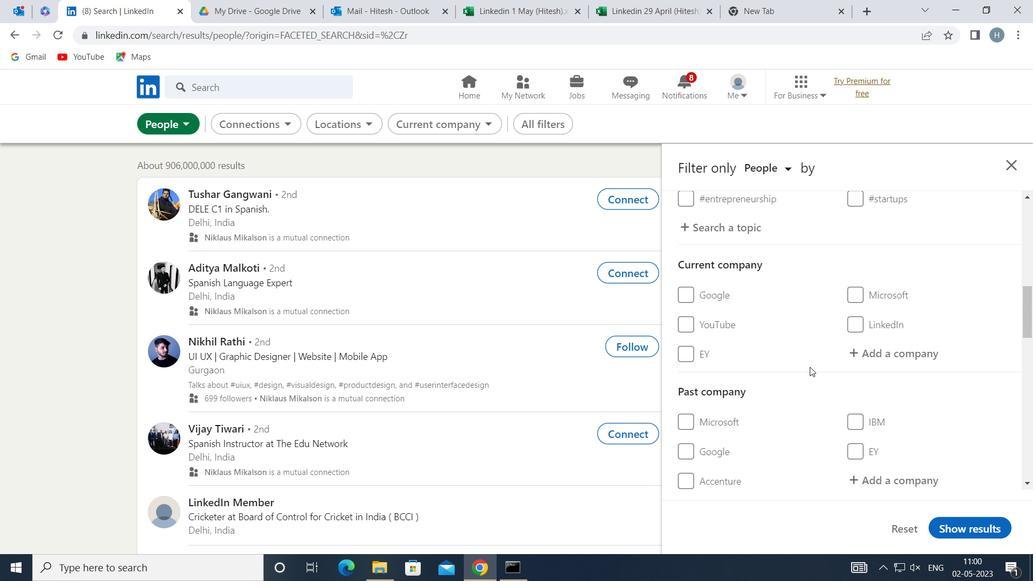 
Action: Mouse scrolled (810, 368) with delta (0, 0)
Screenshot: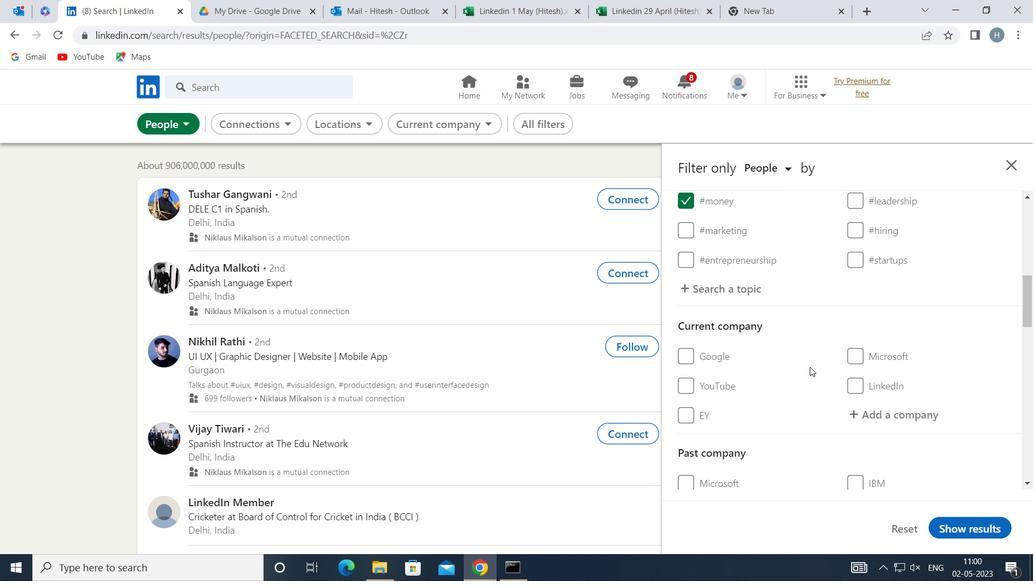 
Action: Mouse scrolled (810, 367) with delta (0, 0)
Screenshot: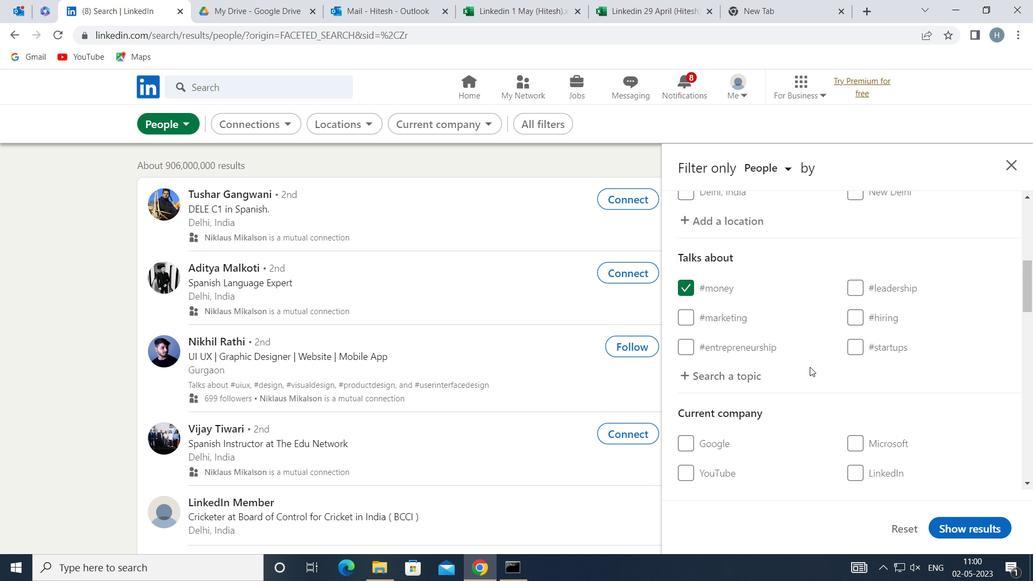 
Action: Mouse scrolled (810, 367) with delta (0, 0)
Screenshot: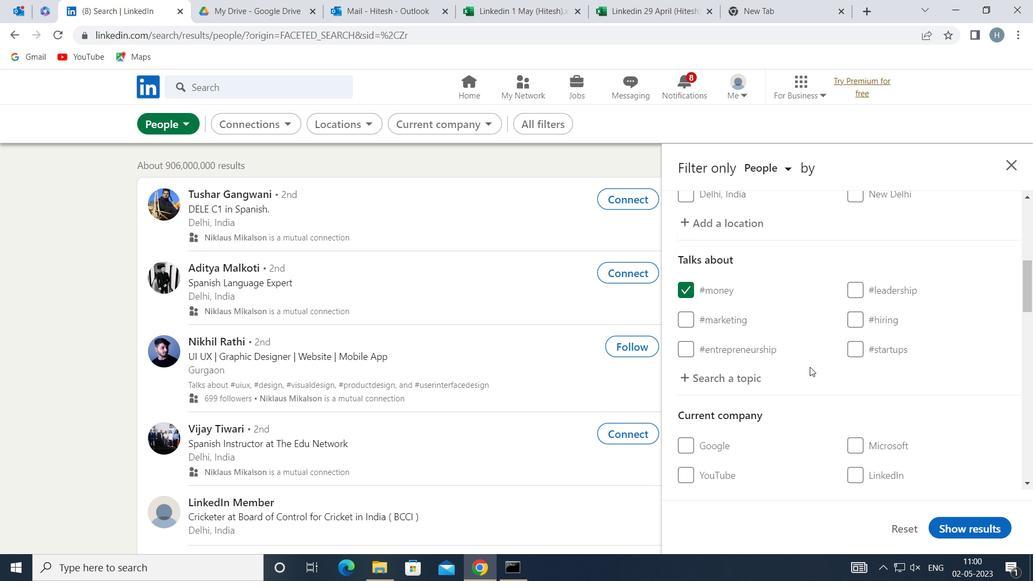 
Action: Mouse moved to (881, 372)
Screenshot: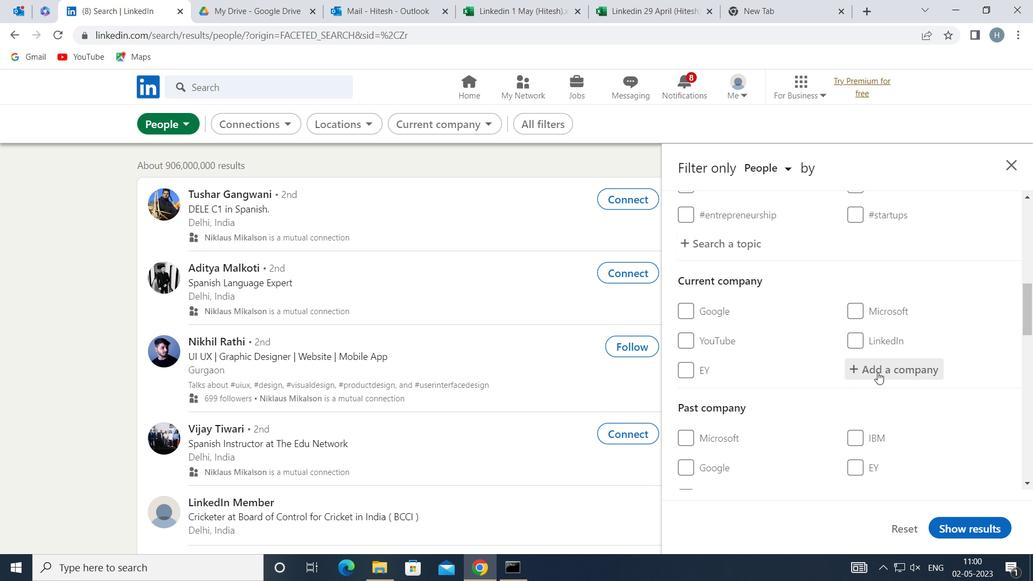 
Action: Mouse pressed left at (881, 372)
Screenshot: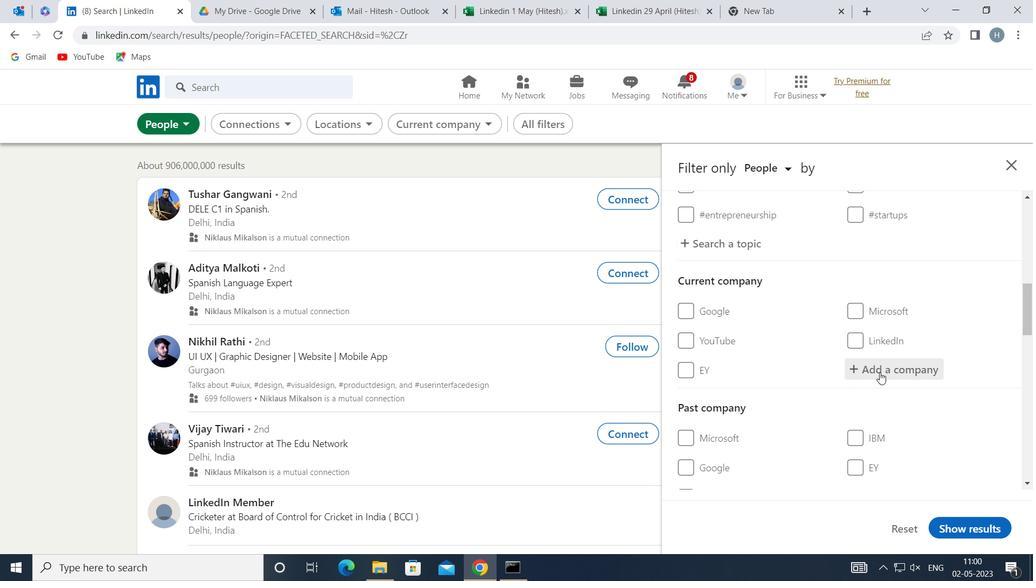 
Action: Key pressed <Key.shift>WILE
Screenshot: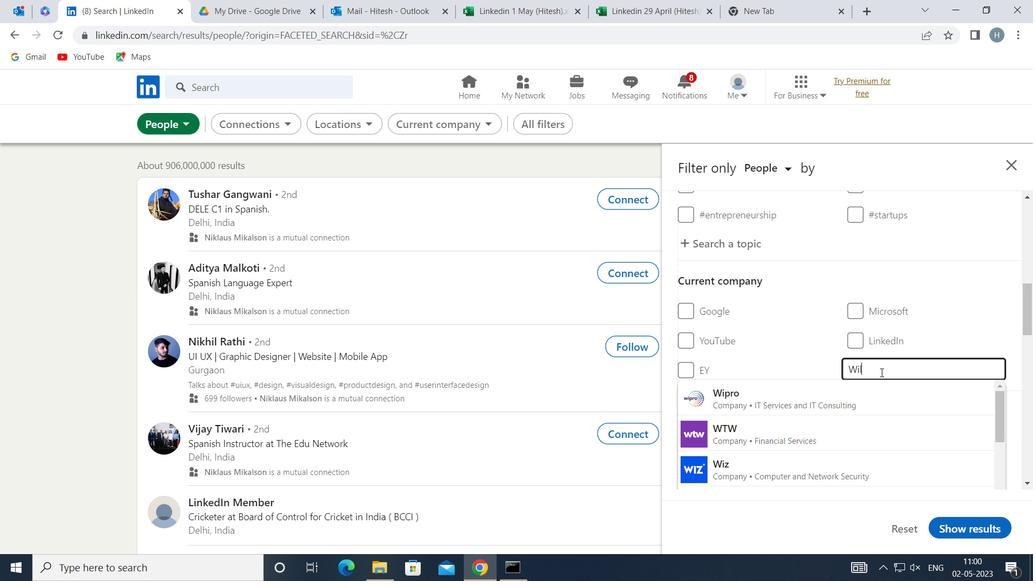 
Action: Mouse moved to (875, 376)
Screenshot: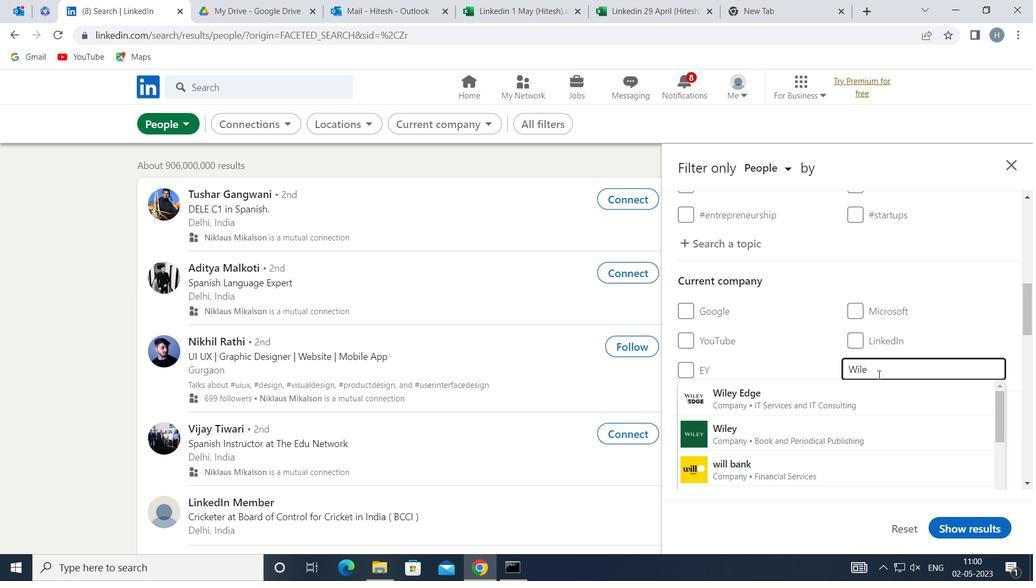 
Action: Key pressed Y
Screenshot: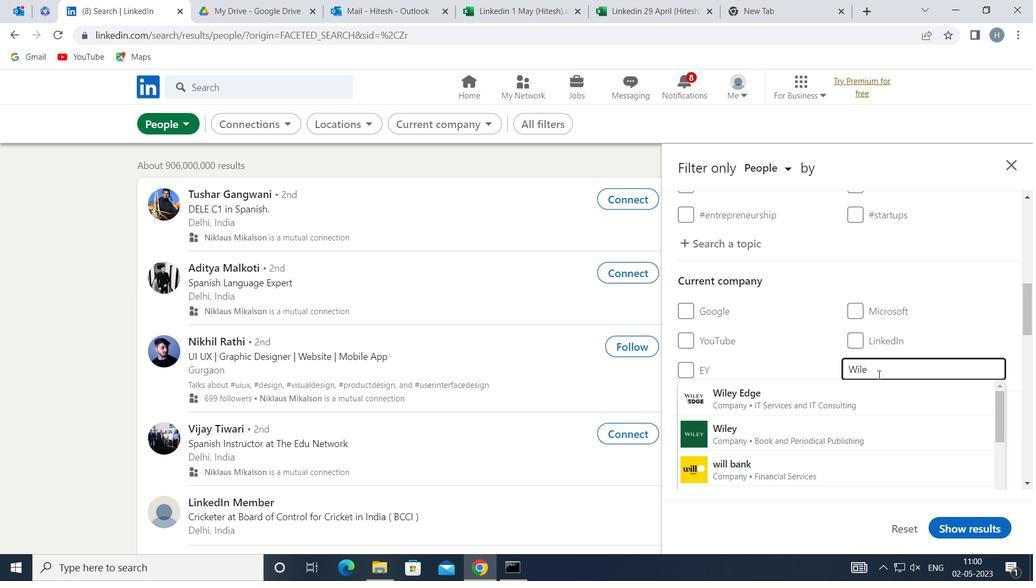 
Action: Mouse moved to (827, 395)
Screenshot: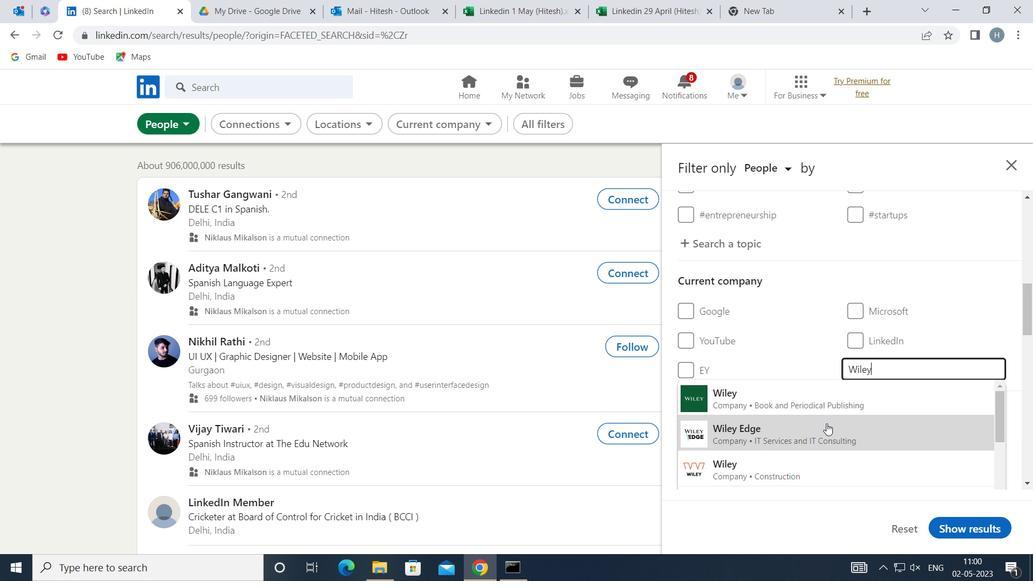 
Action: Mouse pressed left at (827, 395)
Screenshot: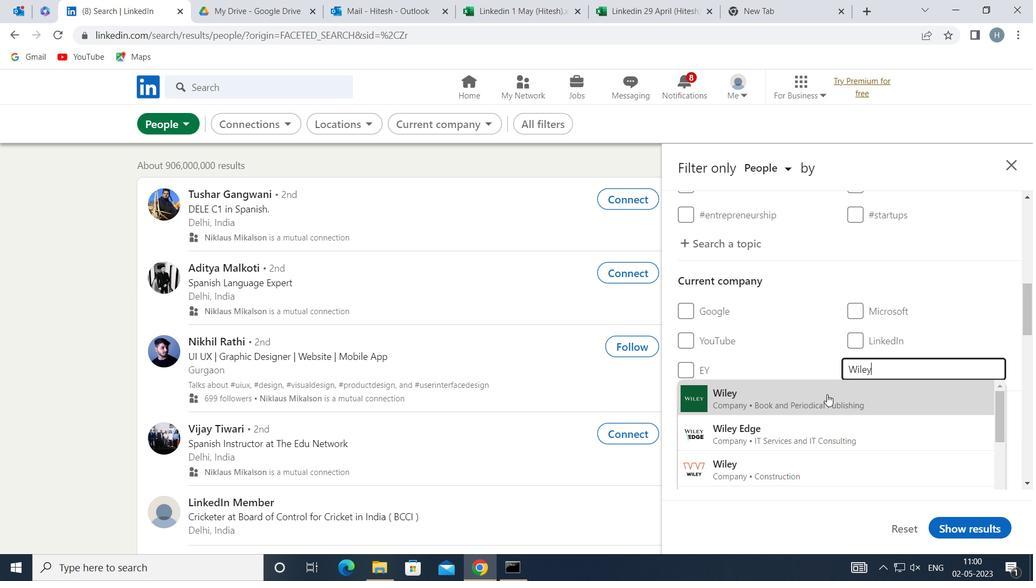 
Action: Mouse moved to (826, 382)
Screenshot: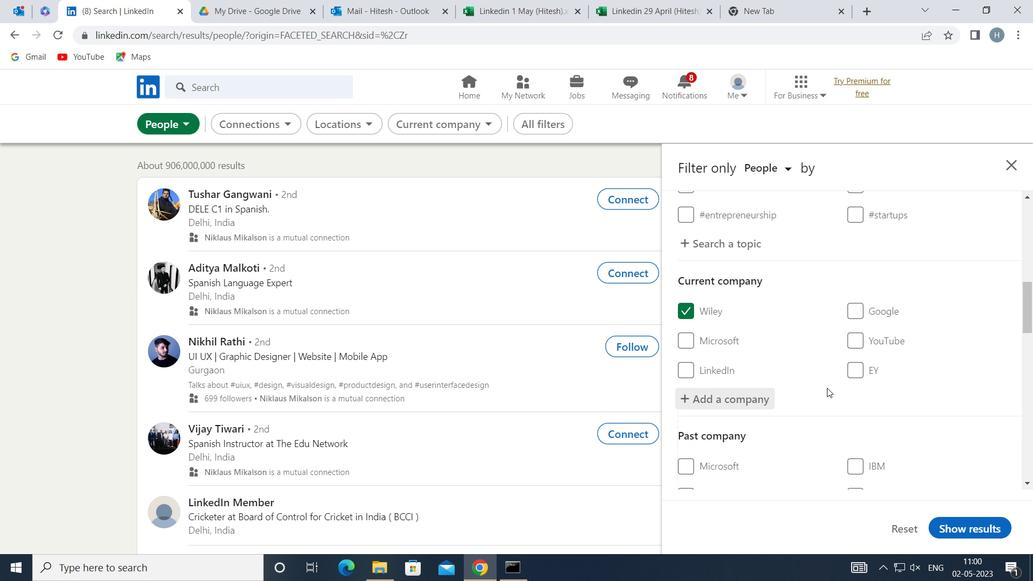 
Action: Mouse scrolled (826, 381) with delta (0, 0)
Screenshot: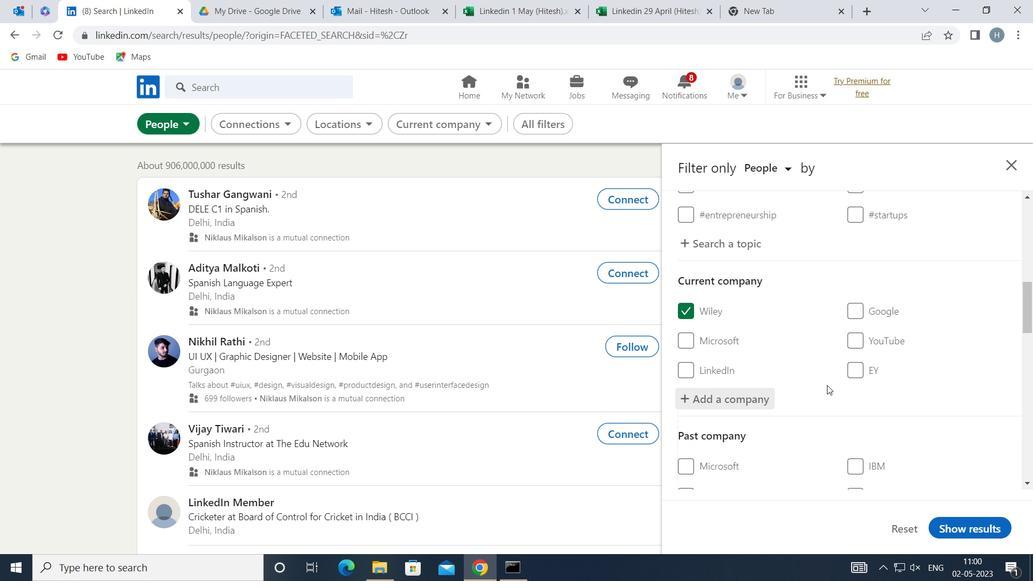 
Action: Mouse scrolled (826, 381) with delta (0, 0)
Screenshot: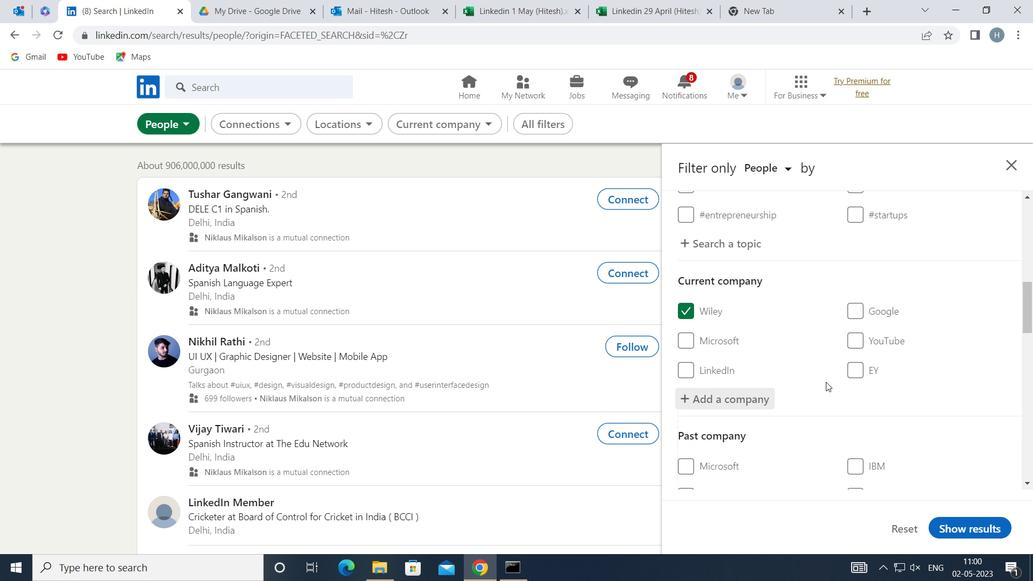 
Action: Mouse moved to (819, 375)
Screenshot: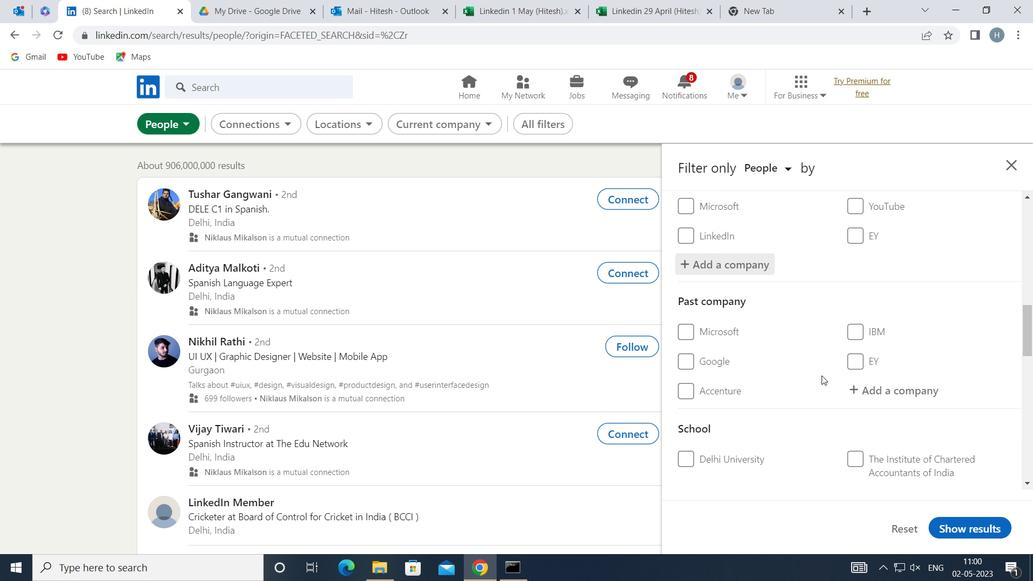 
Action: Mouse scrolled (819, 374) with delta (0, 0)
Screenshot: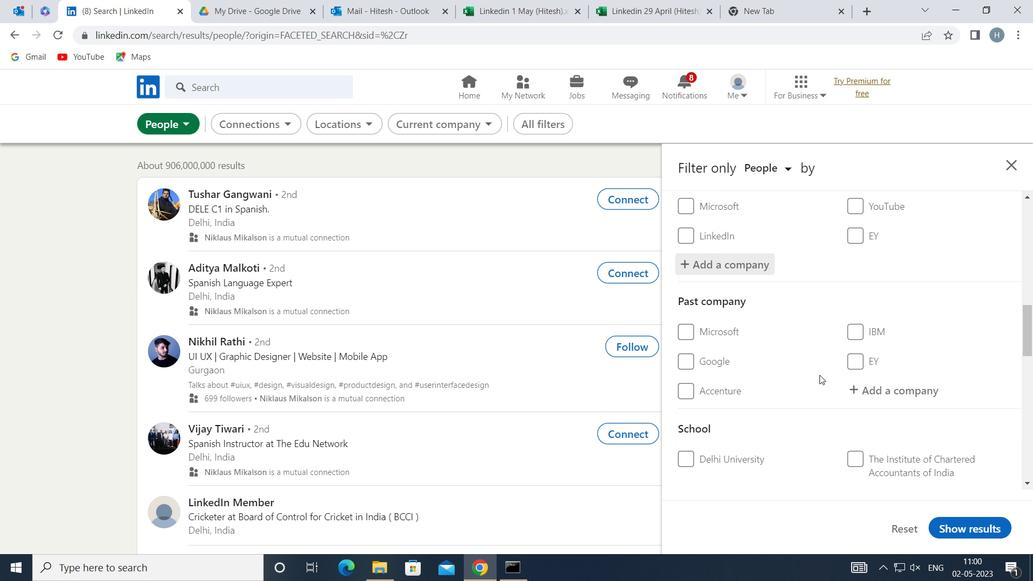 
Action: Mouse scrolled (819, 374) with delta (0, 0)
Screenshot: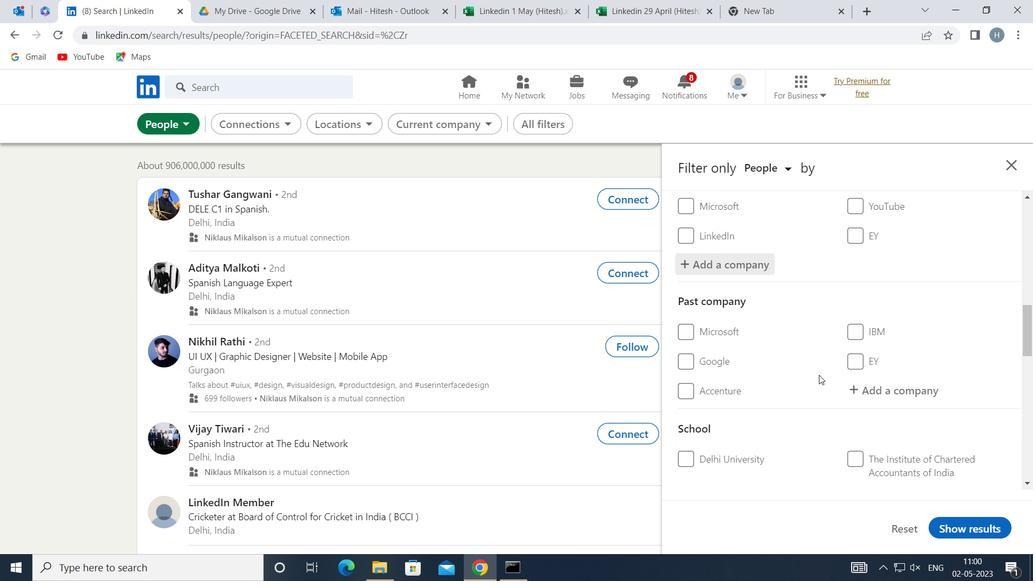 
Action: Mouse moved to (862, 397)
Screenshot: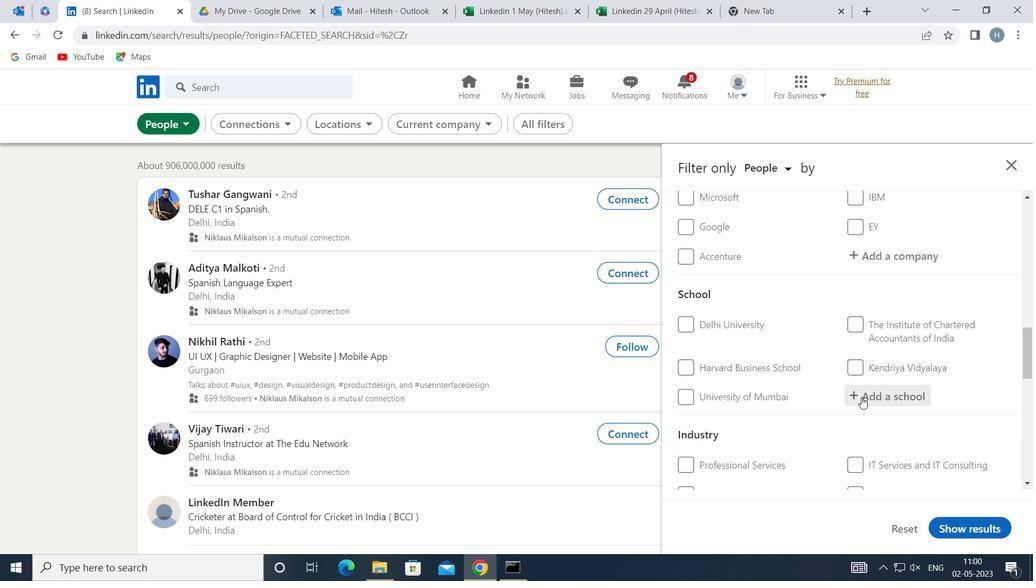 
Action: Mouse pressed left at (862, 397)
Screenshot: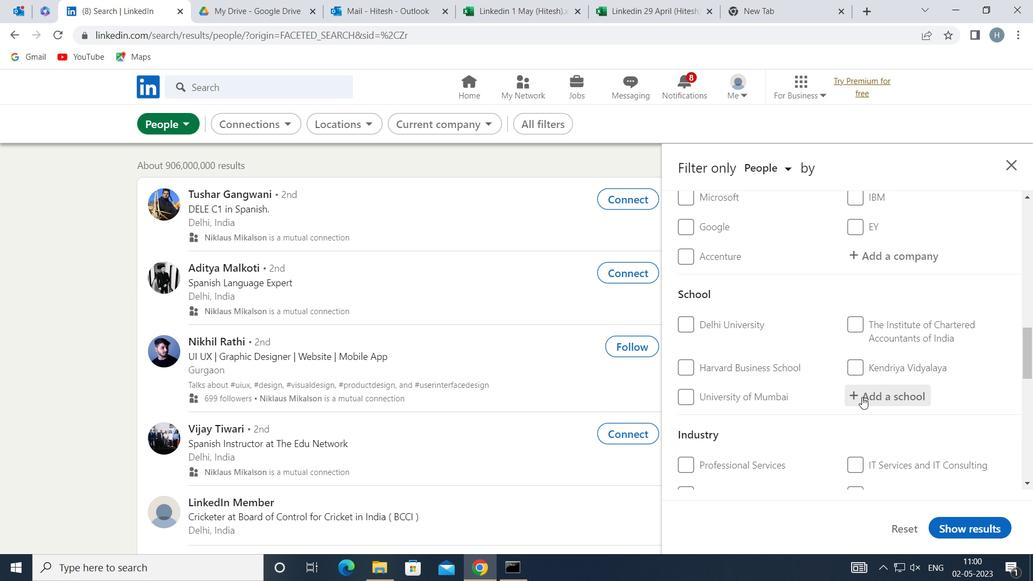 
Action: Key pressed <Key.shift>UTTAR<Key.space><Key.shift>PRADESH<Key.space><Key.shift><Key.shift><Key.shift><Key.shift><Key.shift><Key.shift>RAJARSHI
Screenshot: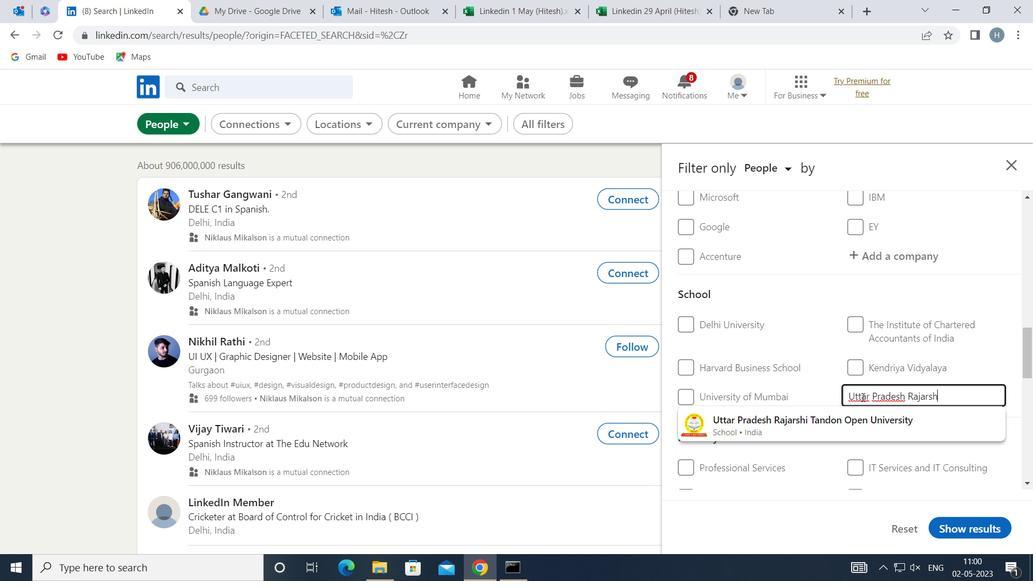 
Action: Mouse moved to (845, 422)
Screenshot: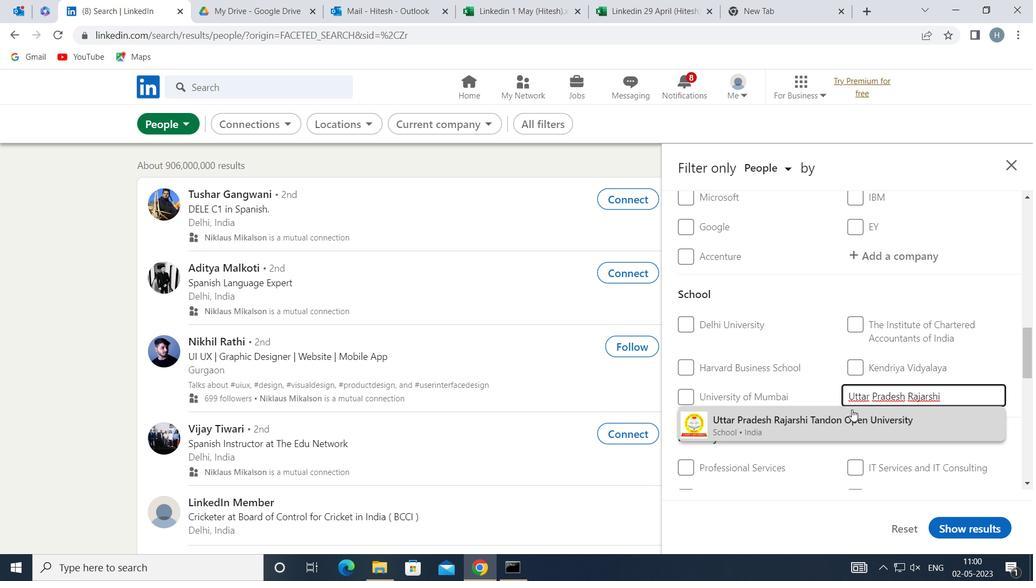 
Action: Mouse pressed left at (845, 422)
Screenshot: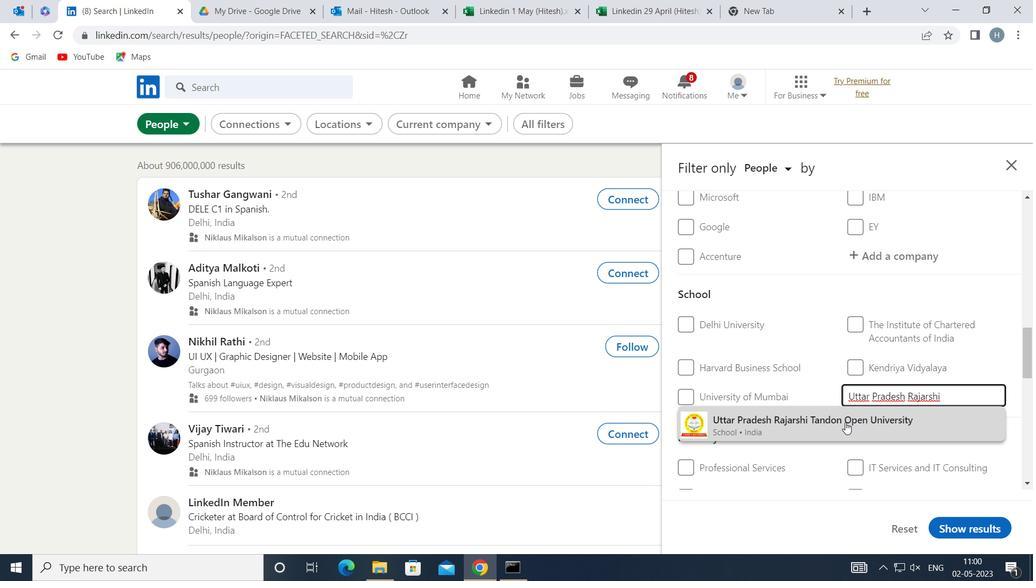 
Action: Mouse moved to (808, 363)
Screenshot: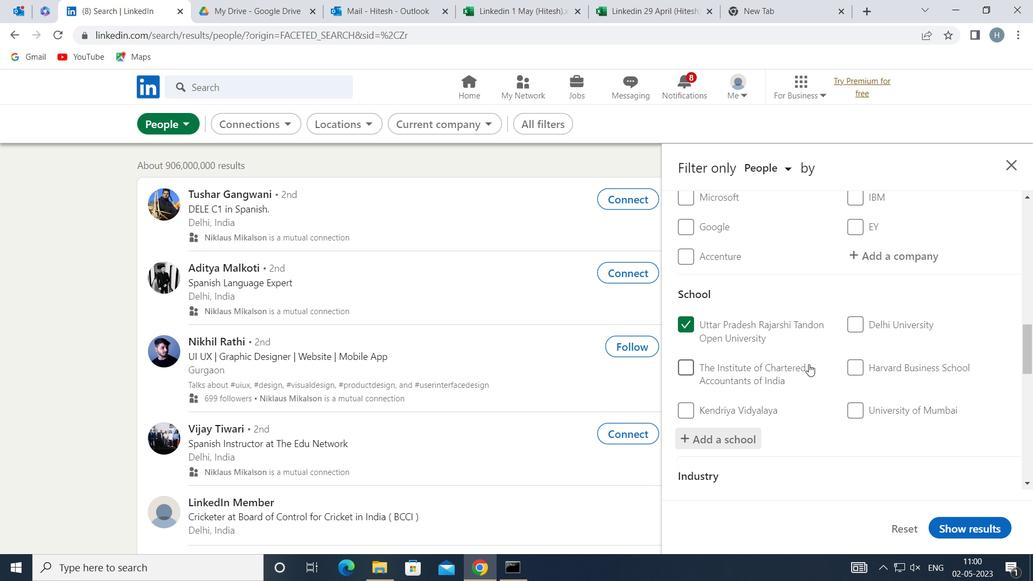 
Action: Mouse scrolled (808, 363) with delta (0, 0)
Screenshot: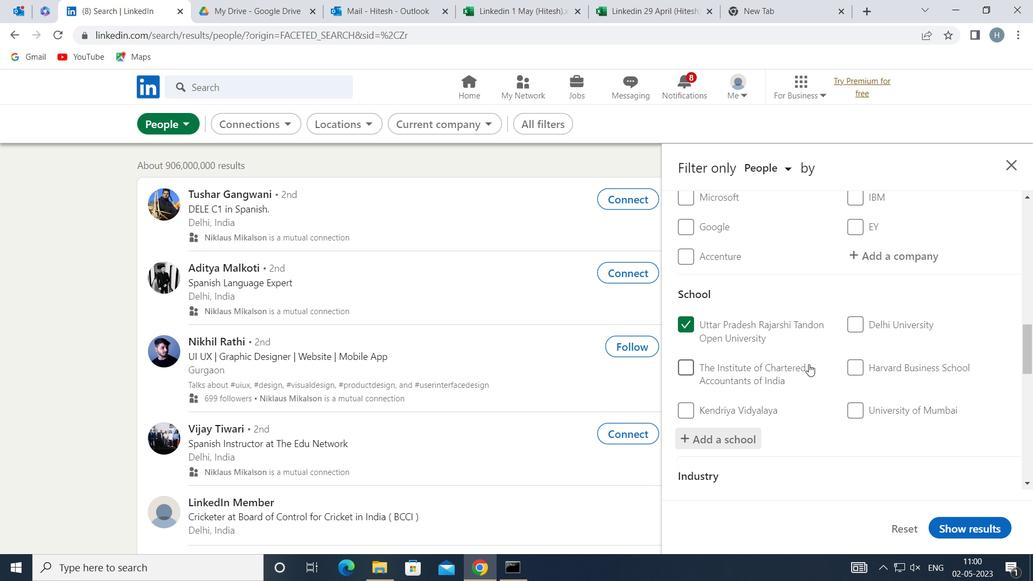 
Action: Mouse moved to (807, 363)
Screenshot: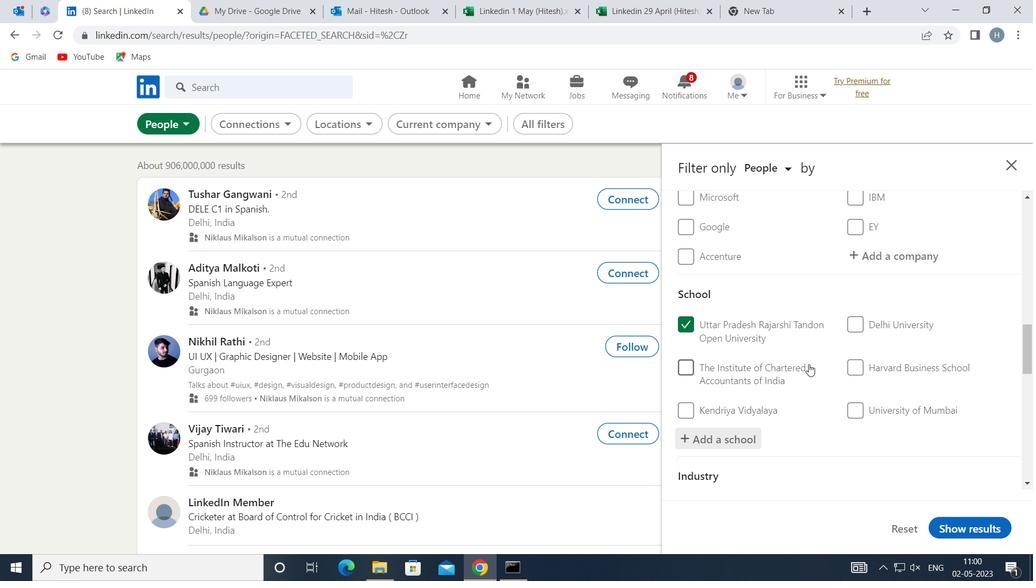 
Action: Mouse scrolled (807, 363) with delta (0, 0)
Screenshot: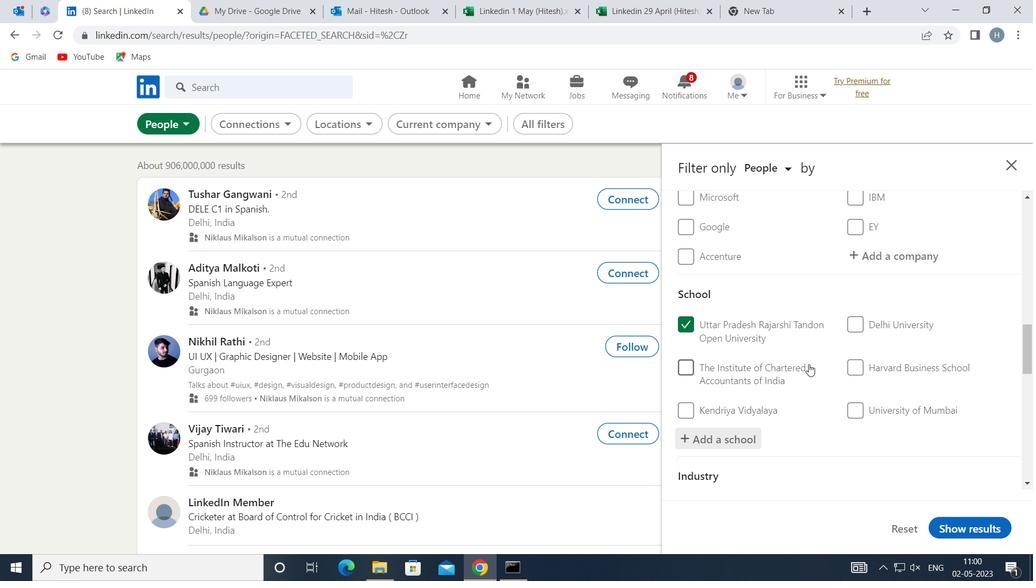 
Action: Mouse moved to (807, 363)
Screenshot: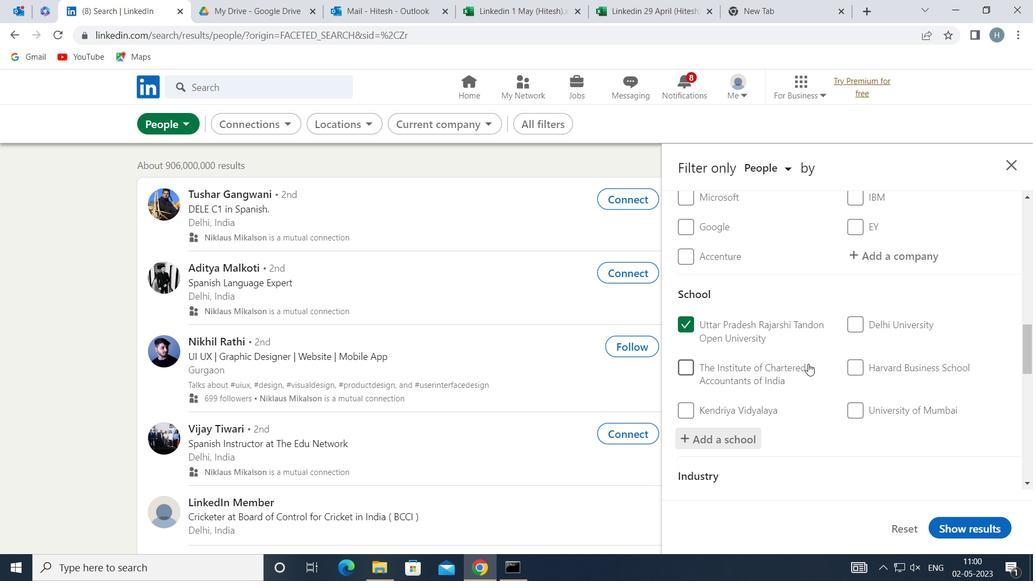 
Action: Mouse scrolled (807, 363) with delta (0, 0)
Screenshot: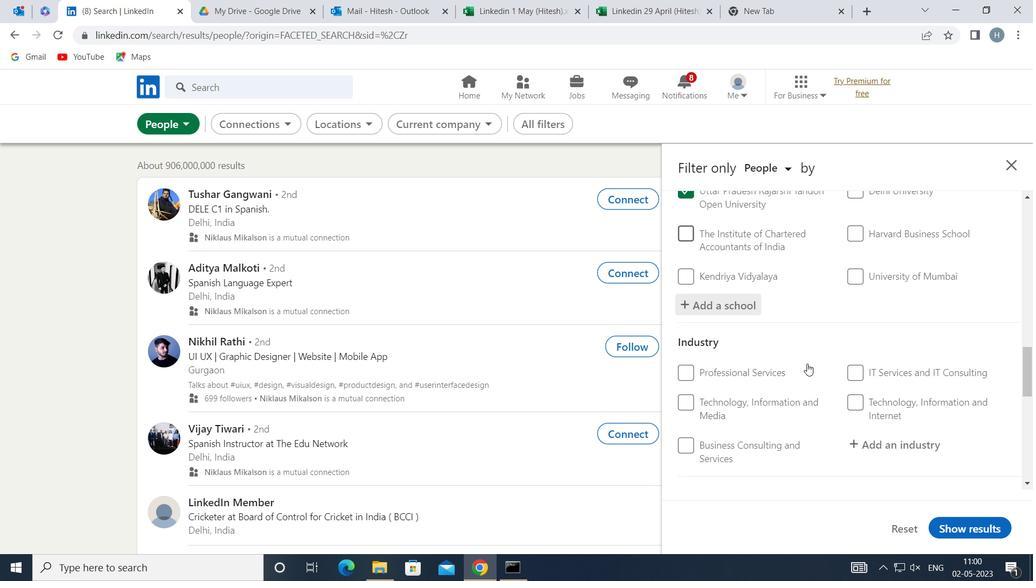 
Action: Mouse moved to (894, 374)
Screenshot: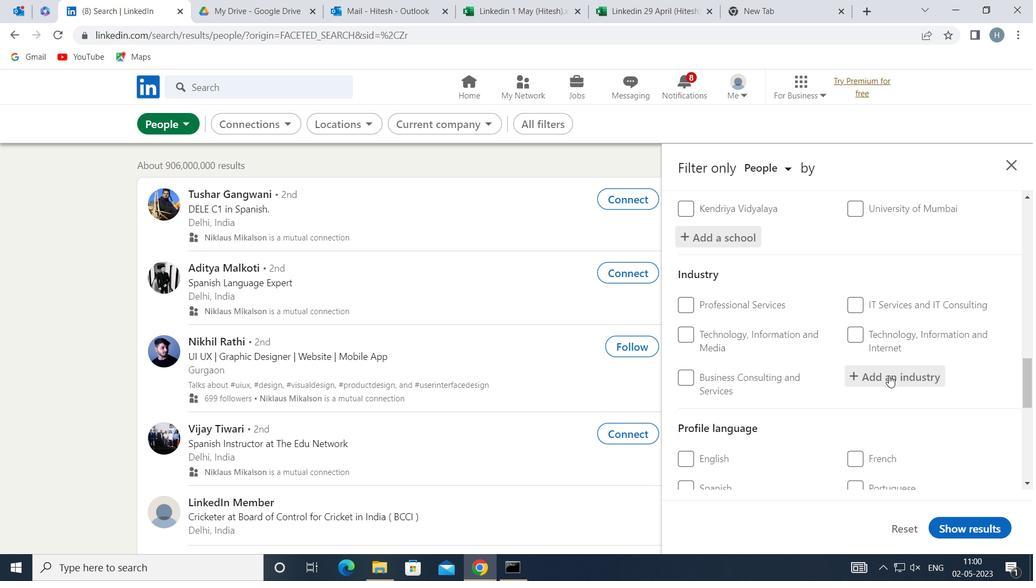 
Action: Mouse pressed left at (894, 374)
Screenshot: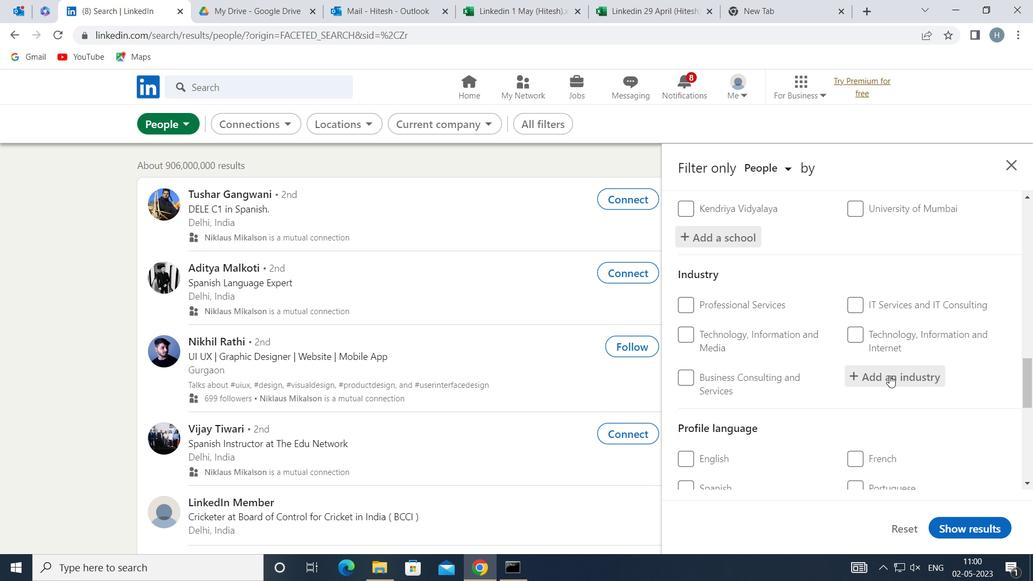 
Action: Key pressed <Key.shift>IT<Key.space><Key.shift>SYSTEM<Key.space><Key.shift>TRA
Screenshot: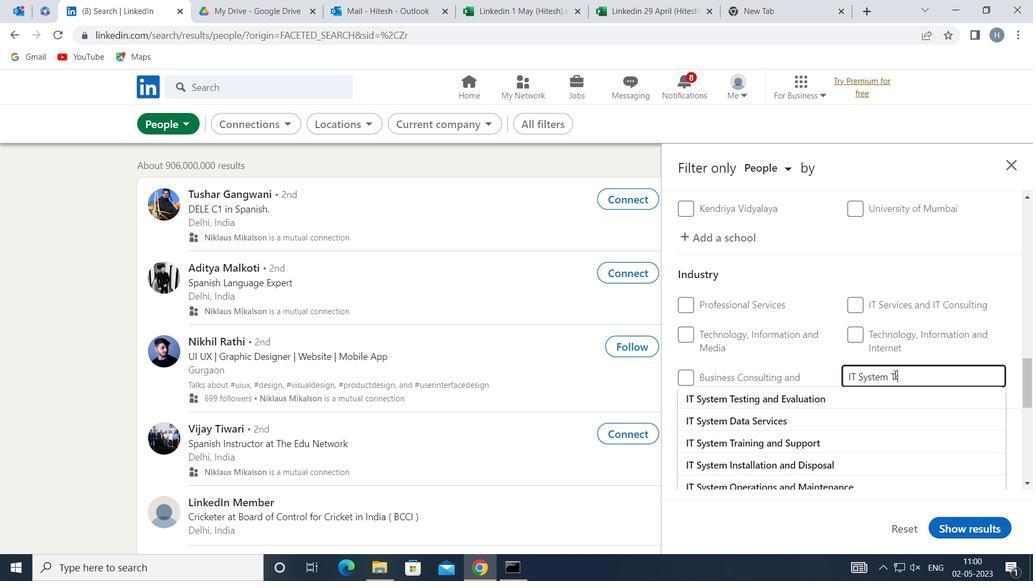 
Action: Mouse moved to (820, 394)
Screenshot: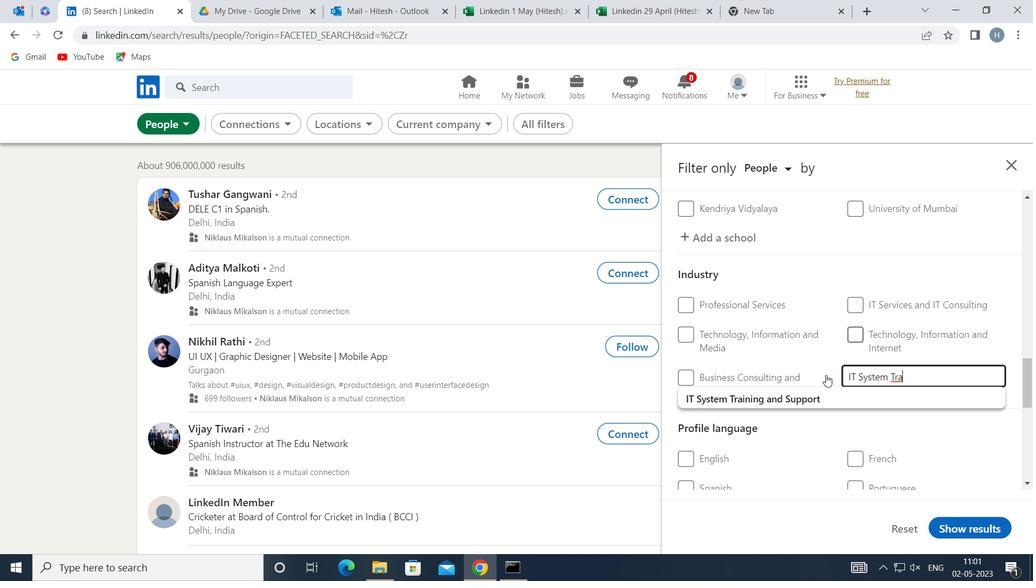 
Action: Mouse pressed left at (820, 394)
Screenshot: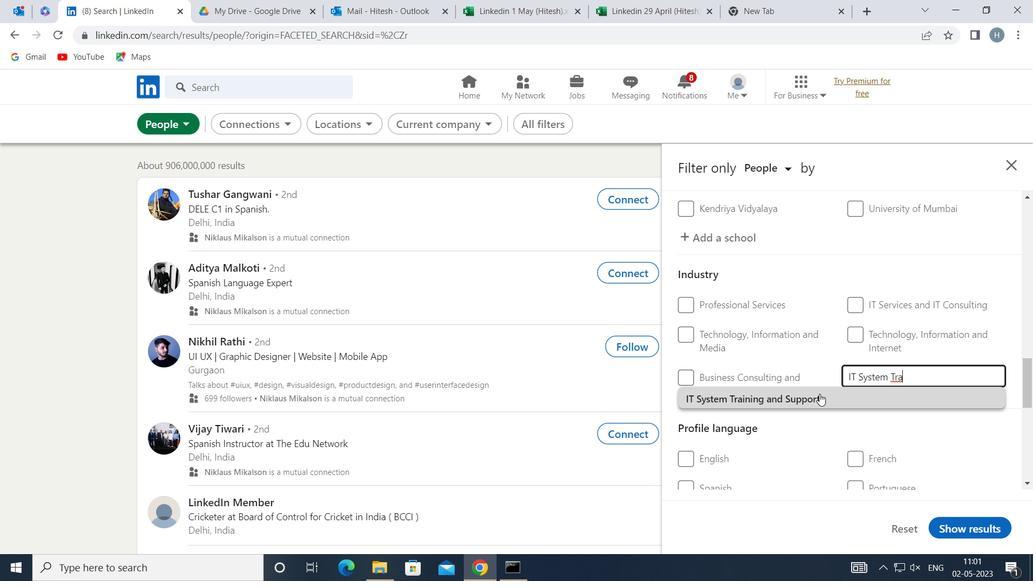 
Action: Mouse moved to (791, 408)
Screenshot: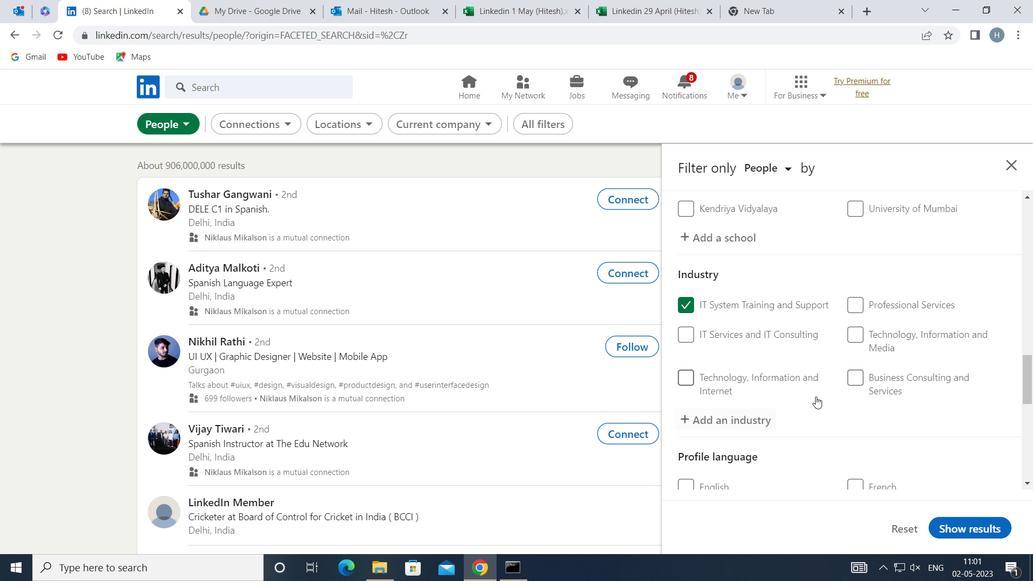 
Action: Mouse scrolled (791, 407) with delta (0, 0)
Screenshot: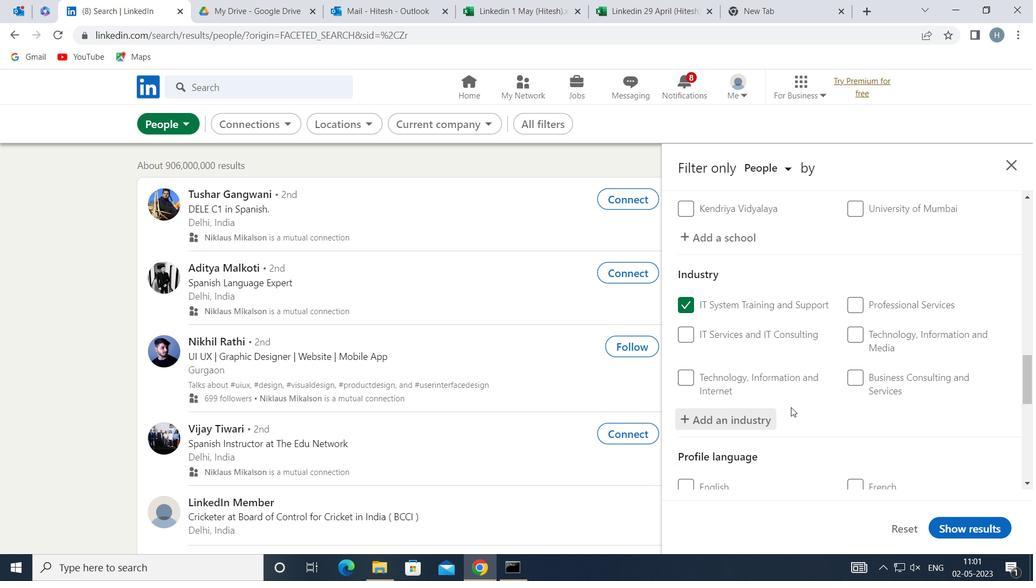 
Action: Mouse scrolled (791, 407) with delta (0, 0)
Screenshot: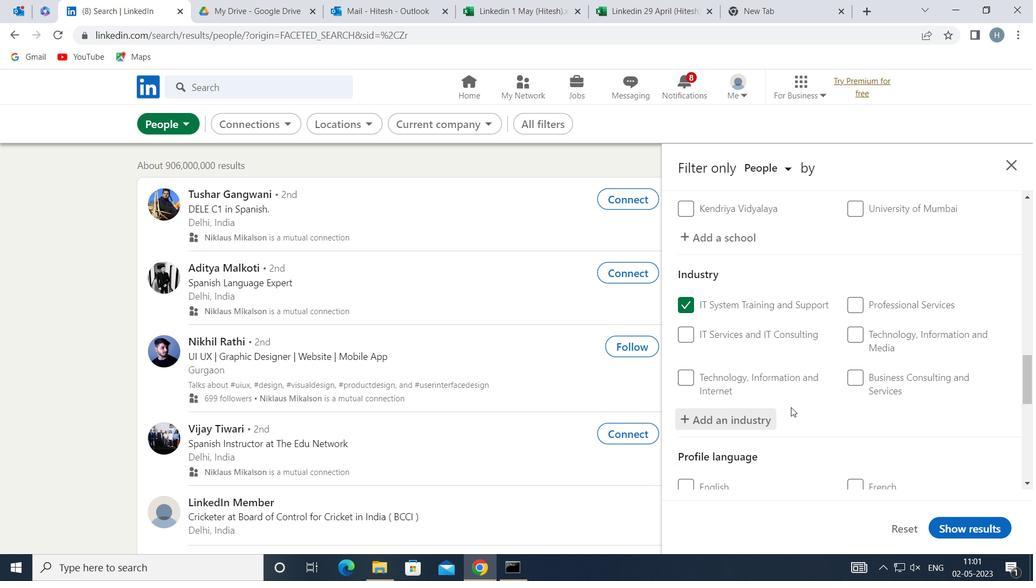 
Action: Mouse moved to (811, 403)
Screenshot: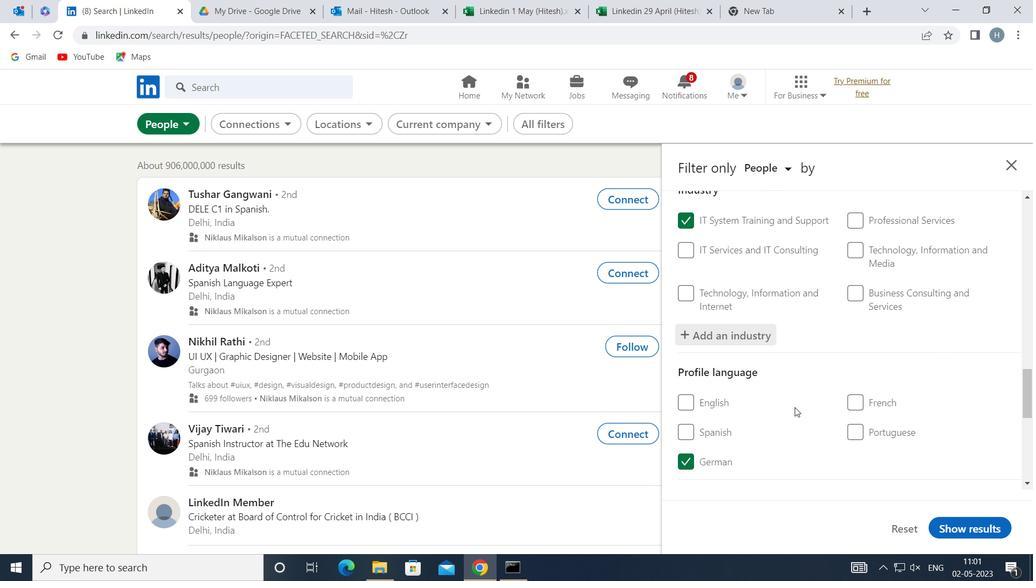 
Action: Mouse scrolled (811, 402) with delta (0, 0)
Screenshot: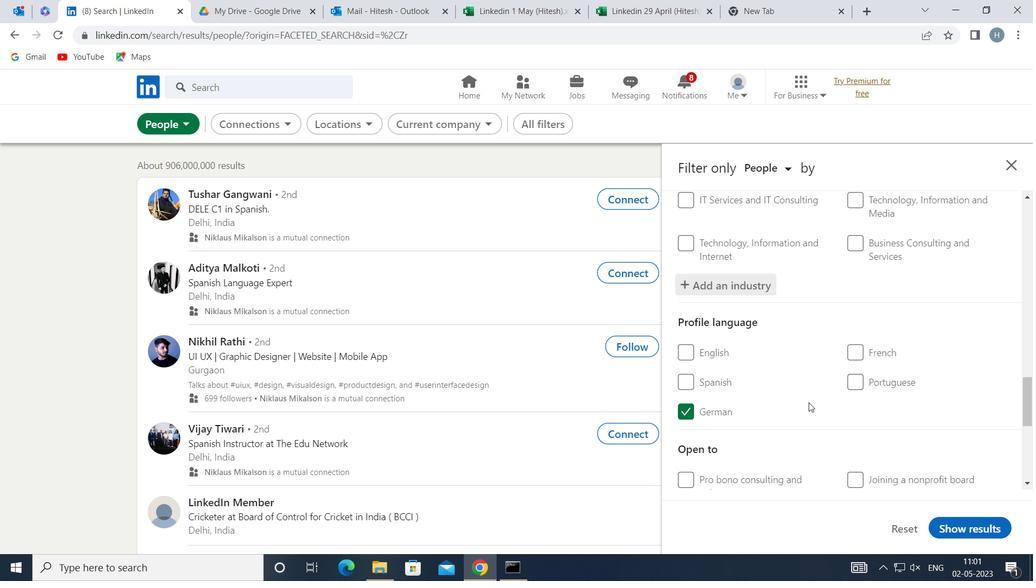 
Action: Mouse moved to (814, 401)
Screenshot: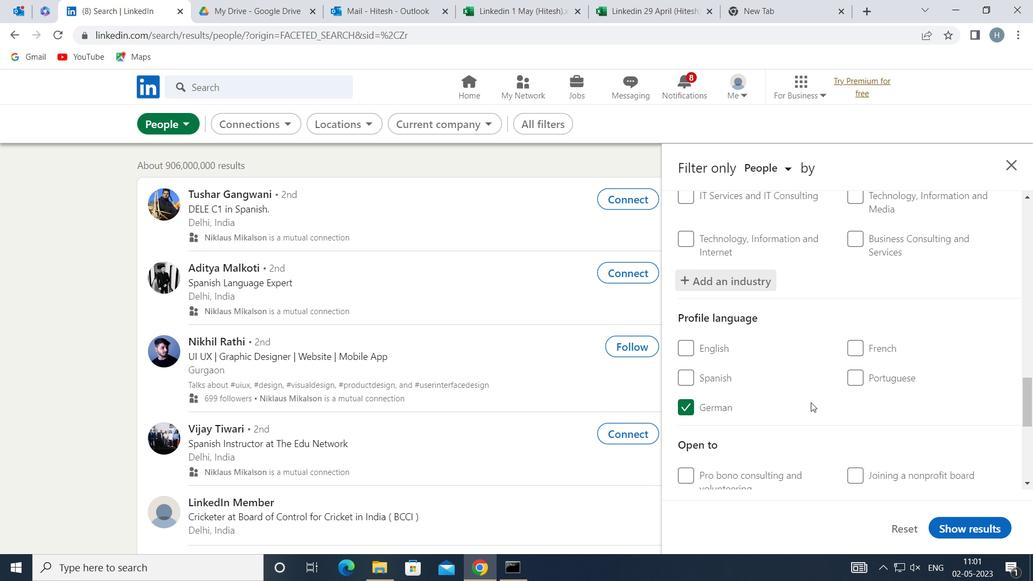 
Action: Mouse scrolled (814, 401) with delta (0, 0)
Screenshot: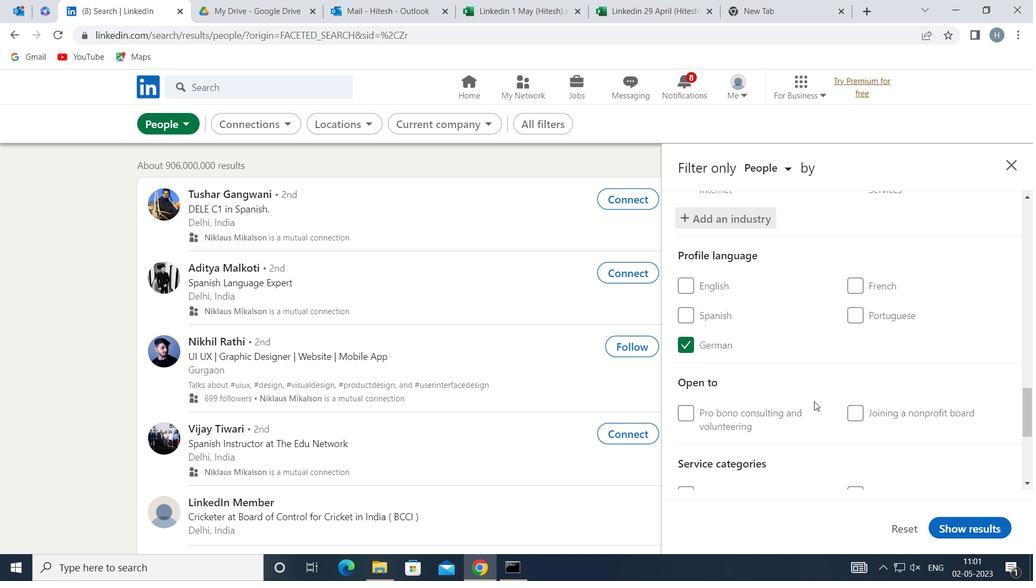 
Action: Mouse scrolled (814, 401) with delta (0, 0)
Screenshot: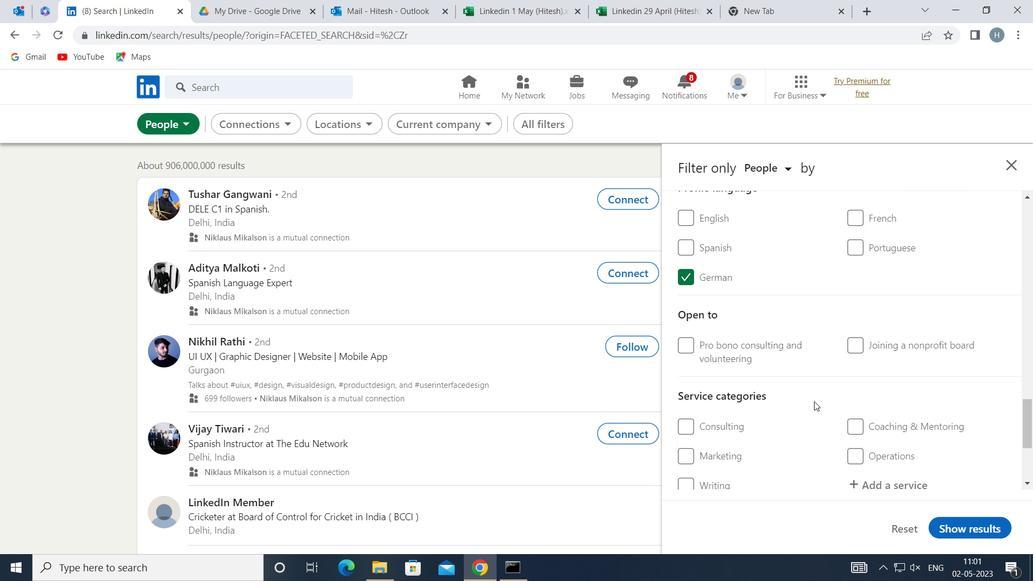 
Action: Mouse moved to (880, 413)
Screenshot: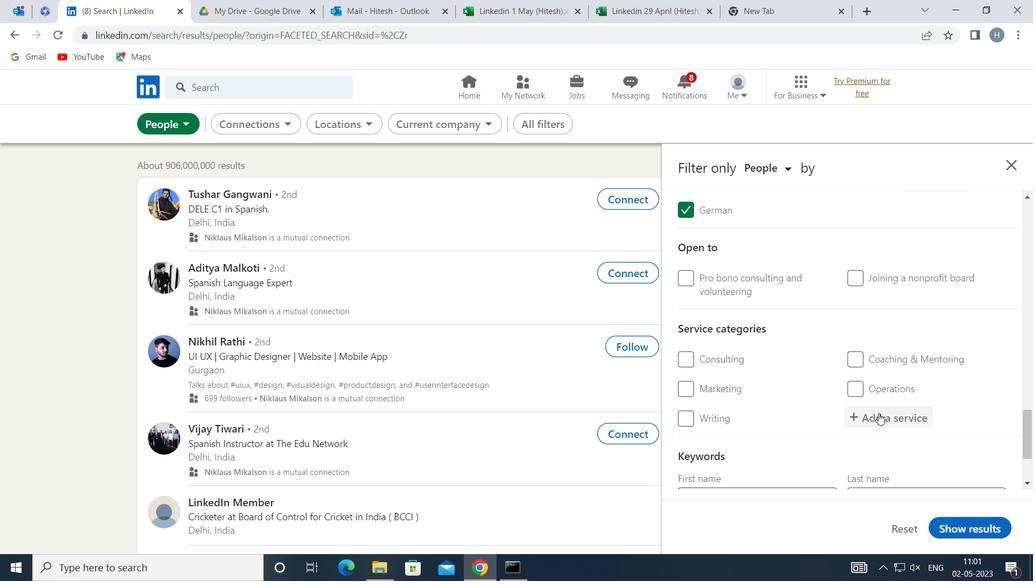 
Action: Mouse pressed left at (880, 413)
Screenshot: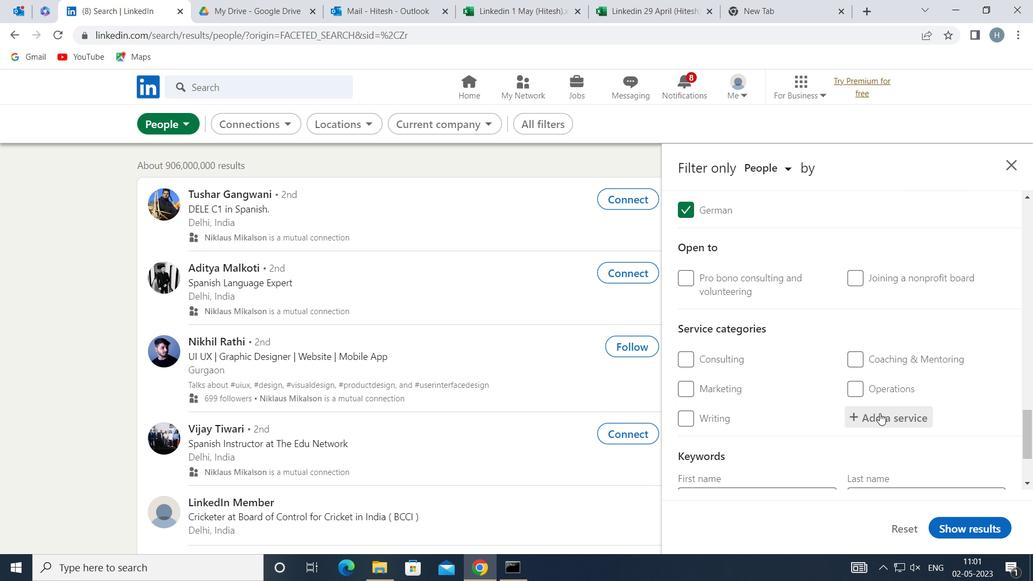 
Action: Mouse moved to (875, 412)
Screenshot: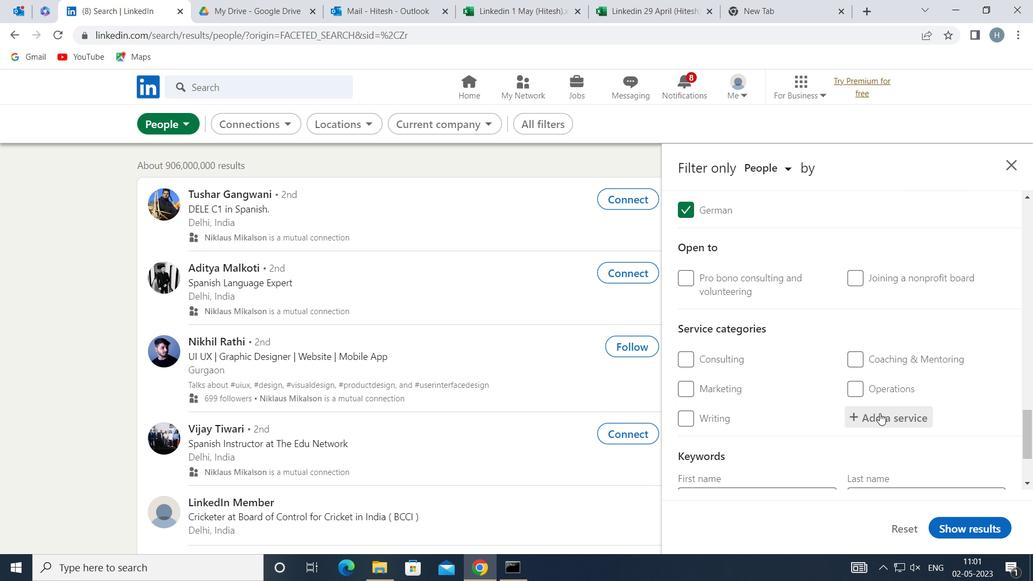 
Action: Key pressed <Key.shift>LO<Key.backspace>OGO<Key.space><Key.shift>D
Screenshot: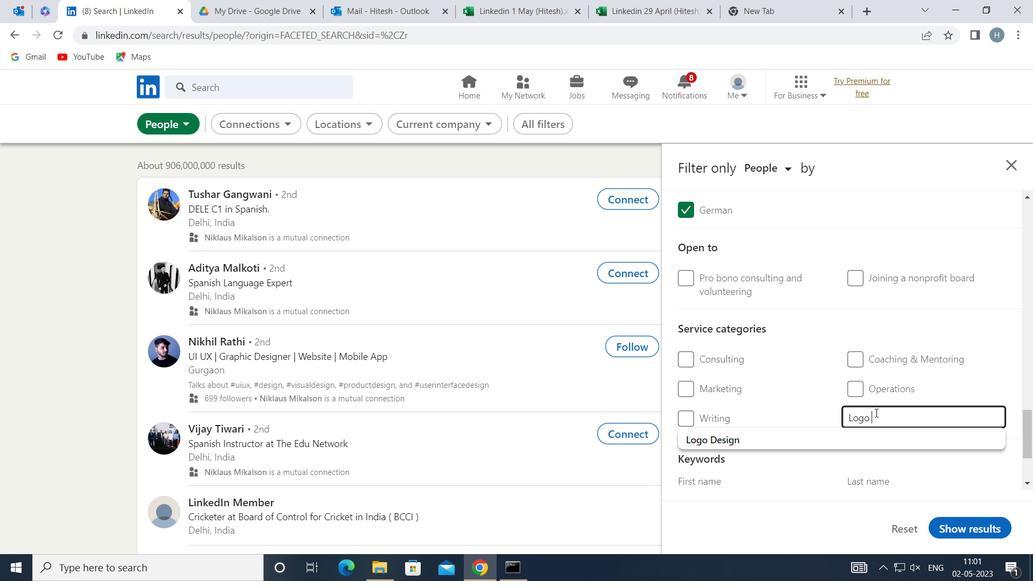 
Action: Mouse moved to (823, 437)
Screenshot: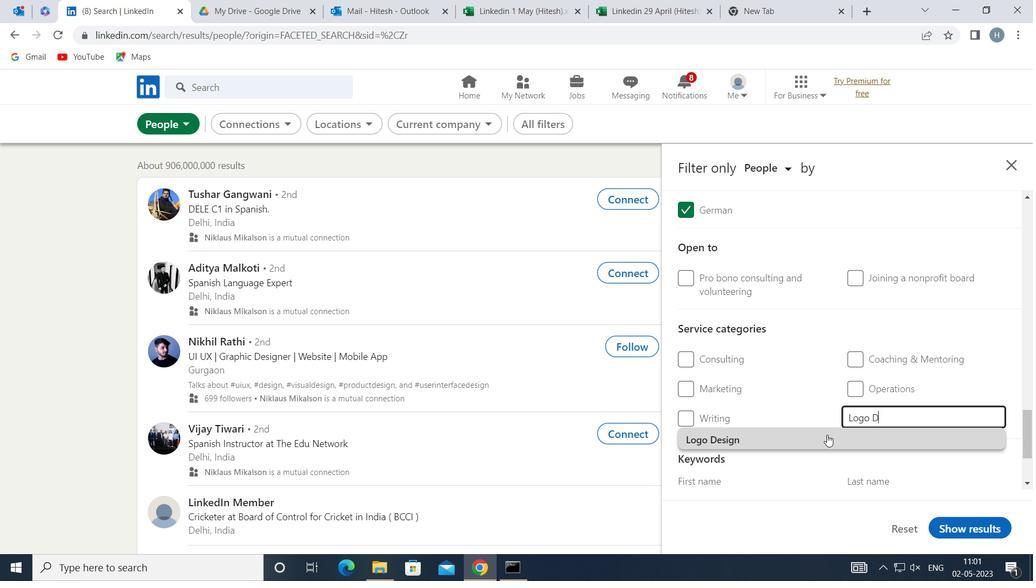 
Action: Mouse pressed left at (823, 437)
Screenshot: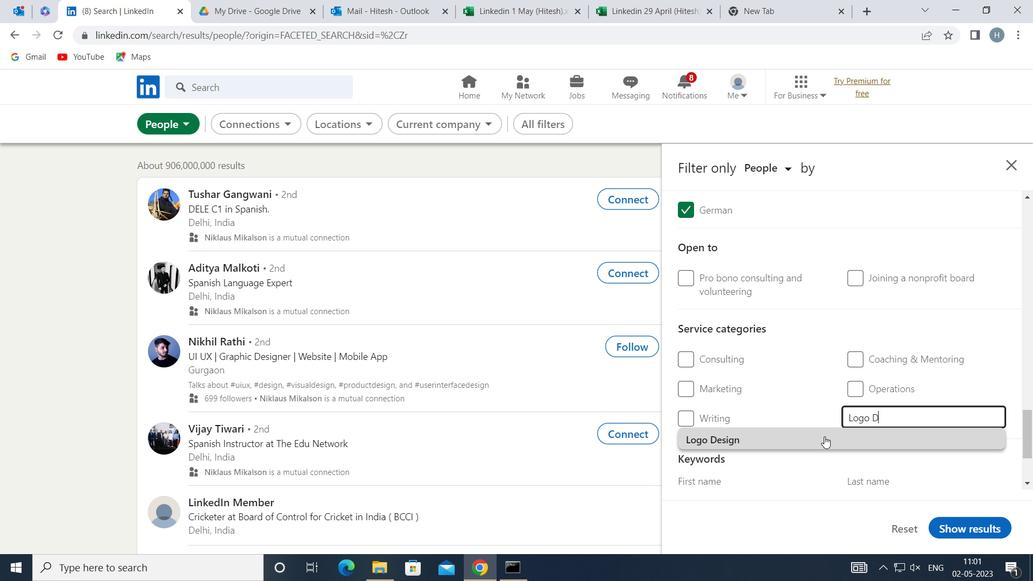 
Action: Mouse moved to (802, 428)
Screenshot: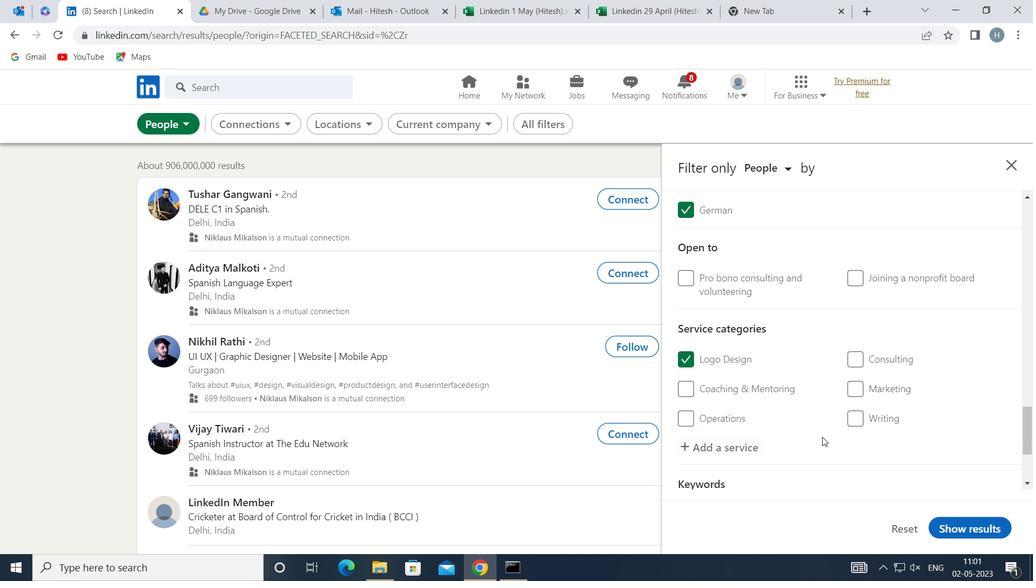 
Action: Mouse scrolled (802, 427) with delta (0, 0)
Screenshot: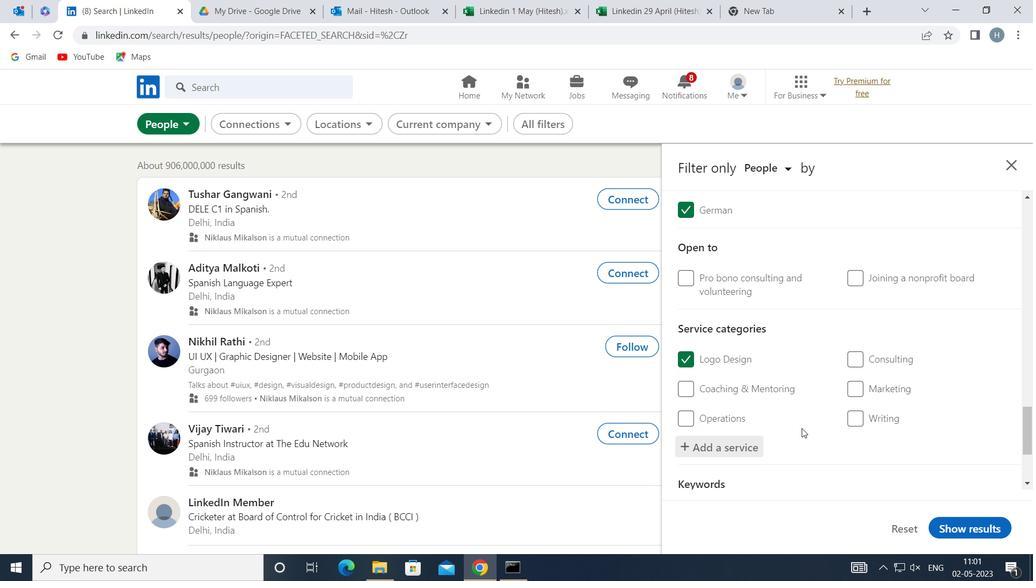 
Action: Mouse scrolled (802, 427) with delta (0, 0)
Screenshot: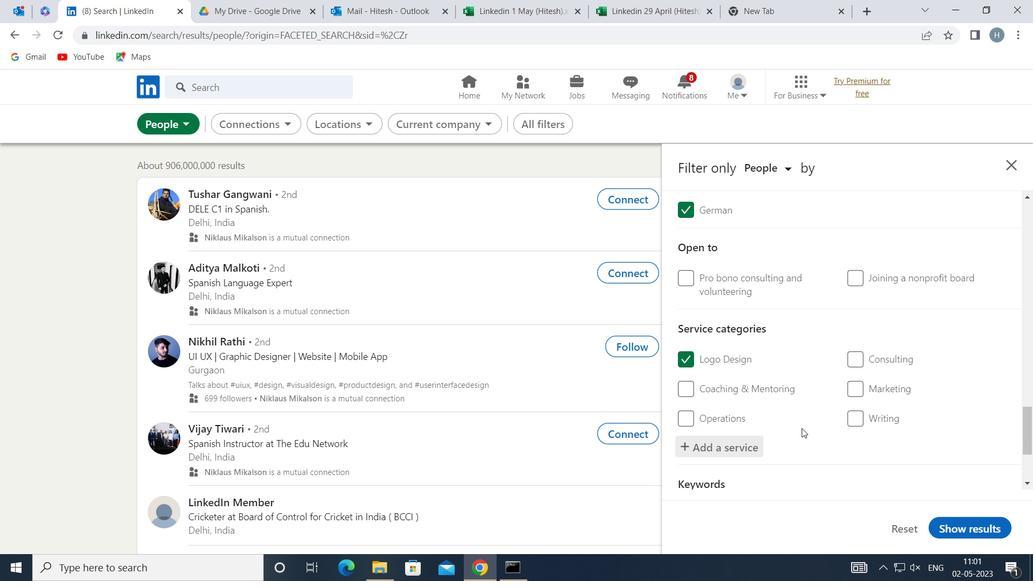
Action: Mouse moved to (804, 420)
Screenshot: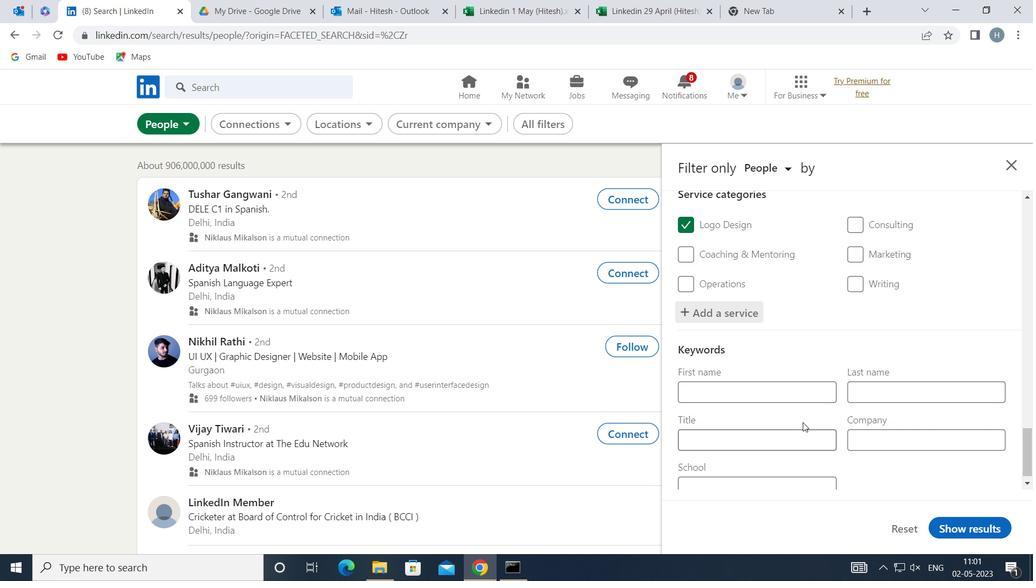 
Action: Mouse scrolled (804, 420) with delta (0, 0)
Screenshot: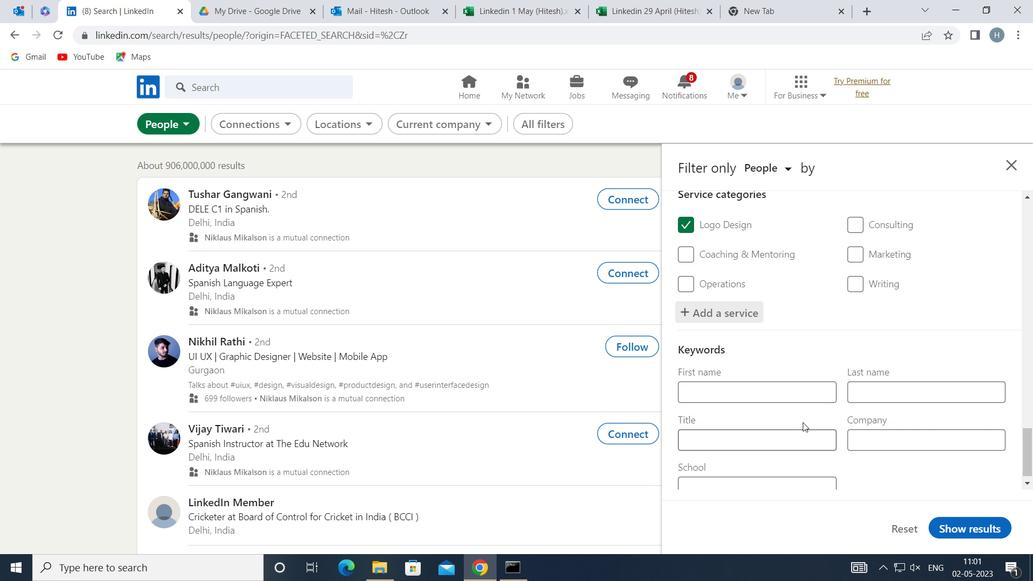 
Action: Mouse scrolled (804, 420) with delta (0, 0)
Screenshot: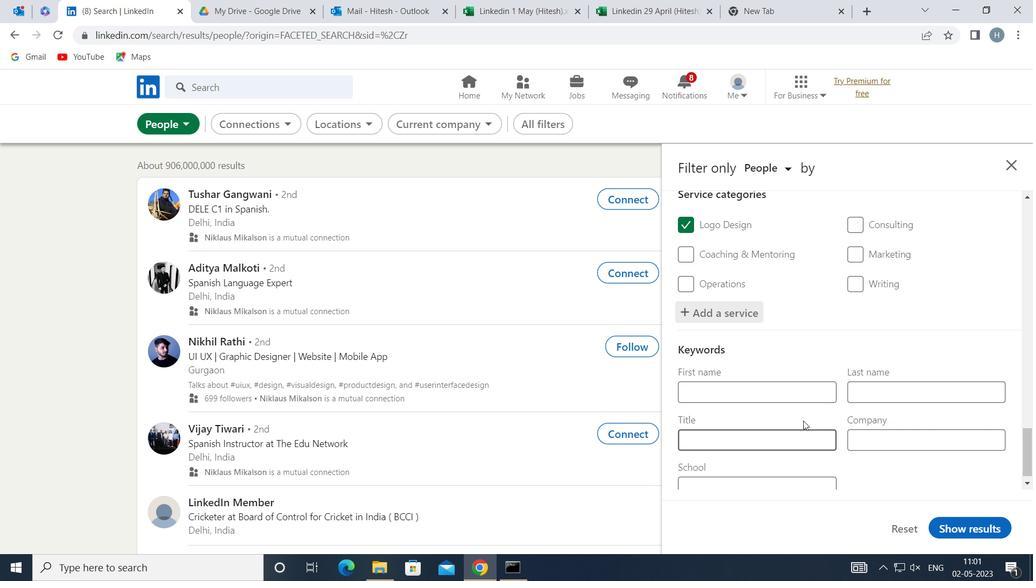
Action: Mouse moved to (806, 422)
Screenshot: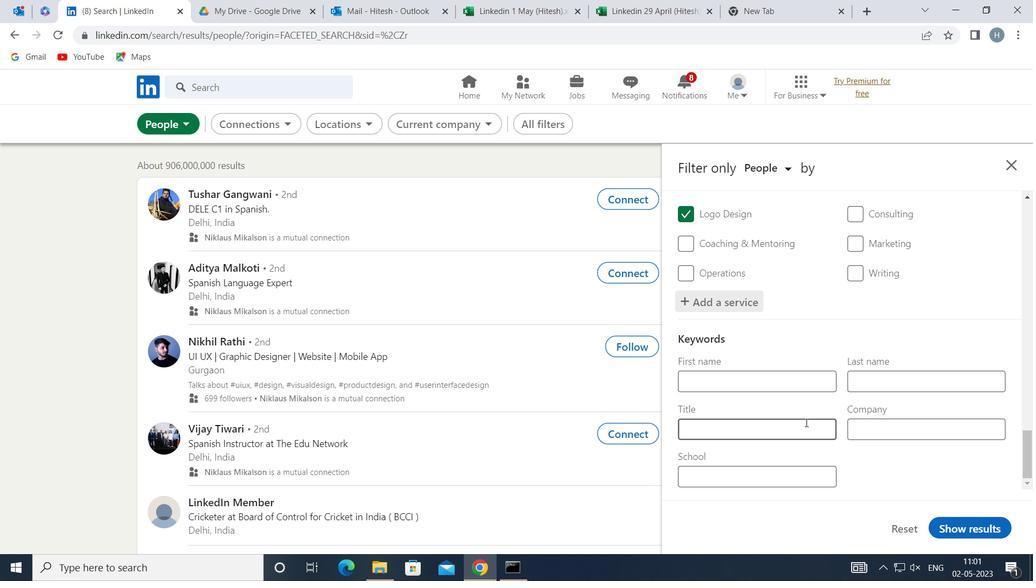 
Action: Mouse pressed left at (806, 422)
Screenshot: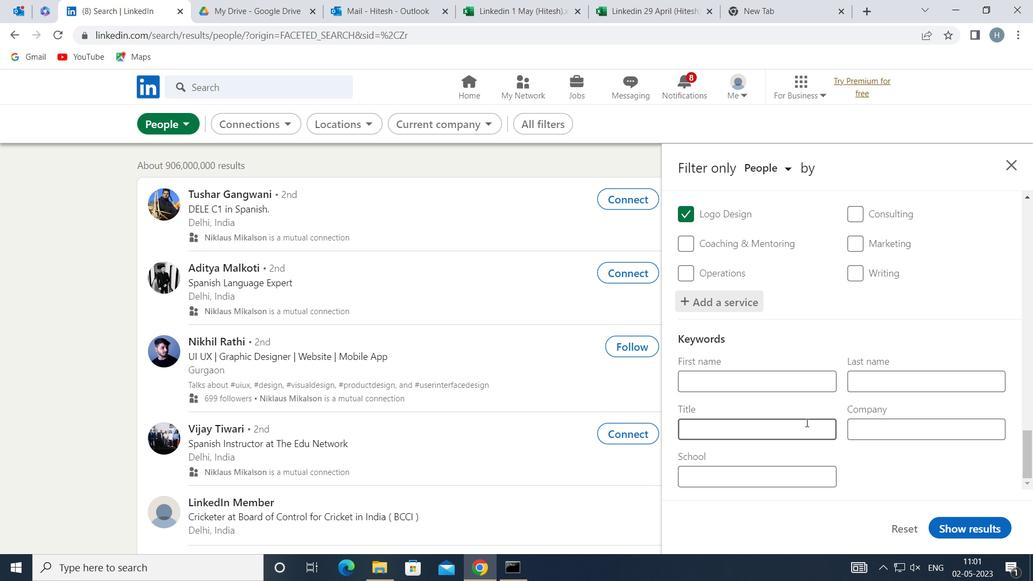 
Action: Mouse moved to (805, 421)
Screenshot: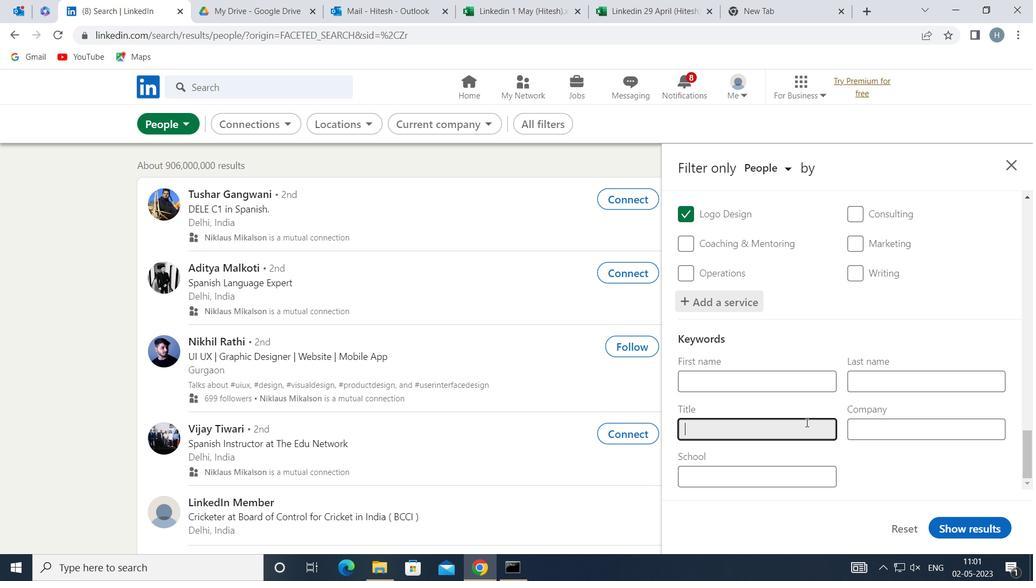 
Action: Key pressed <Key.shift>CHIEF<Key.space><Key.shift>INFORMATION<Key.space><Key.shift>OFFICER<Key.space><Key.shift_r>(<Key.space><Key.shift><Key.shift>CIO<Key.space><Key.enter>0<Key.backspace><Key.shift_r>)
Screenshot: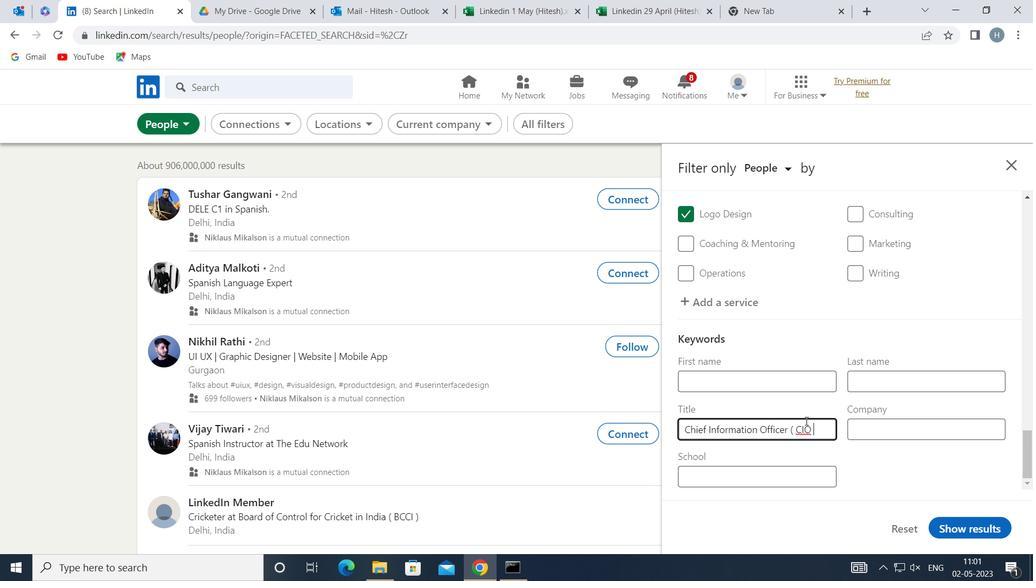
Action: Mouse moved to (958, 525)
Screenshot: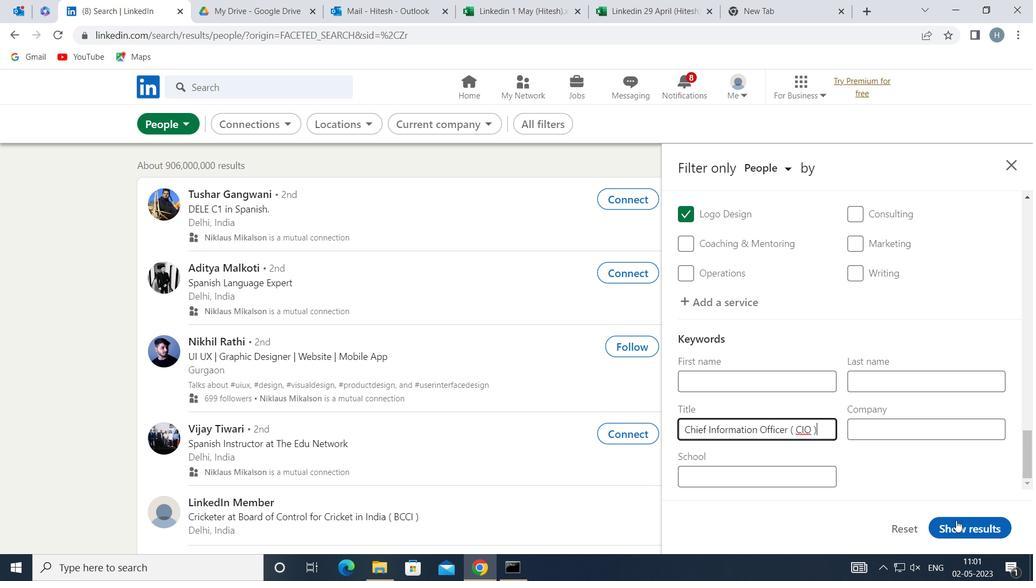 
Action: Mouse pressed left at (958, 525)
Screenshot: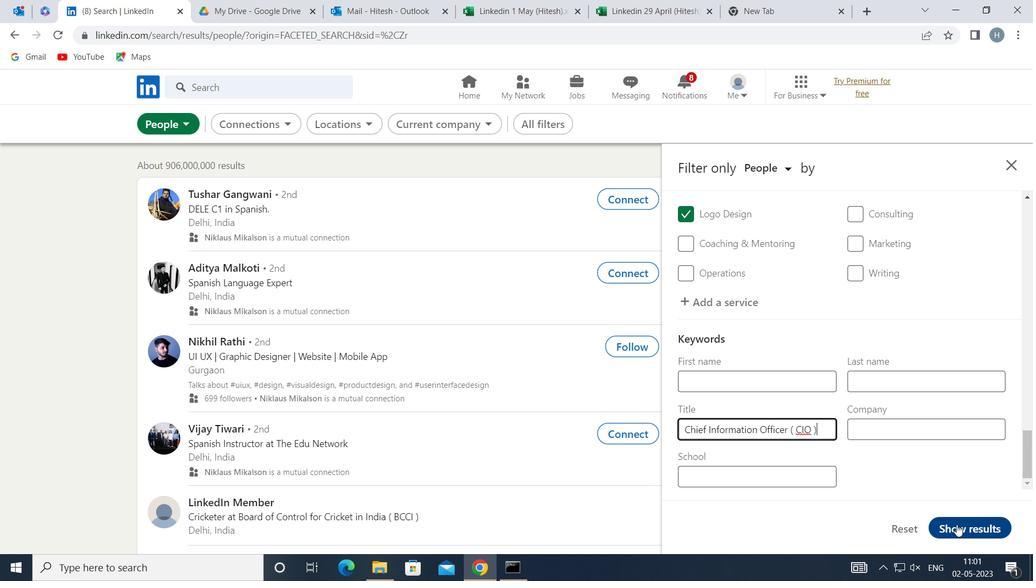 
Action: Mouse moved to (756, 349)
Screenshot: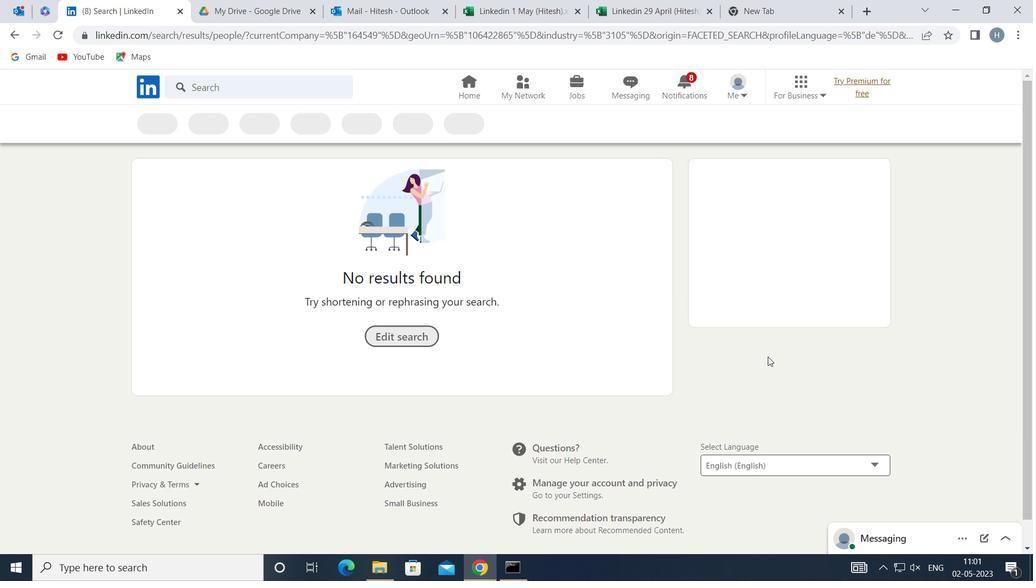 
